 Task: Add an event  with title  Performance Improvement Discussion, date '2024/05/14'  to 2024/05/2024 & Select Event type as  Group. Add location for the event as  123 Rhodes Old Town, Rhodes, Greece and add a description: The retreat may incorporate outdoor or adventure-based activities to add an element of excitement and challenge. These activities could include team-building exercises, outdoor problem-solving initiatives, or adventure courses that require teamwork and effective communication to overcome obstacles.Create an event link  http-performanceimprovementdiscussioncom & Select the event color as  Electric Lime. , logged in from the account softage.2@softage.netand send the event invitation to softage.9@softage.net and softage.10@softage.net
Action: Mouse moved to (692, 99)
Screenshot: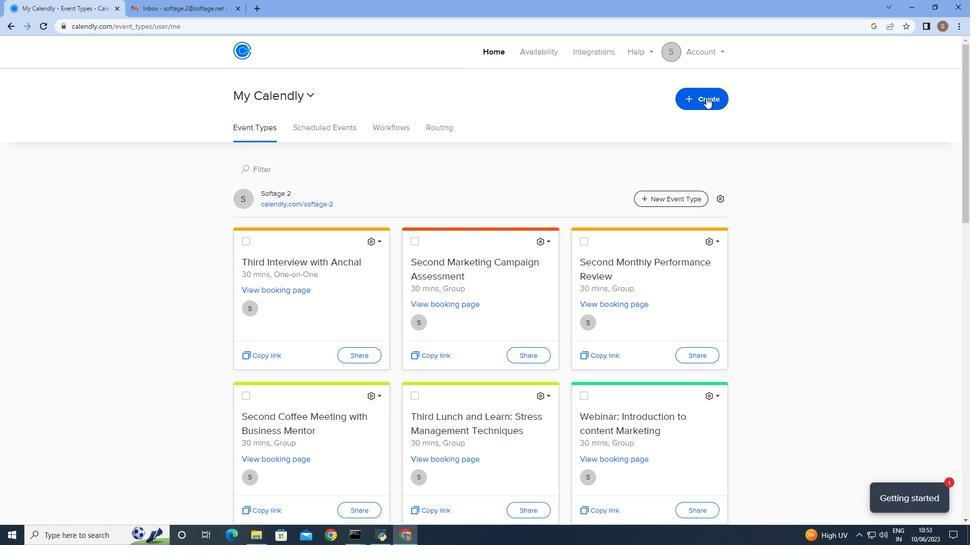 
Action: Mouse pressed left at (692, 99)
Screenshot: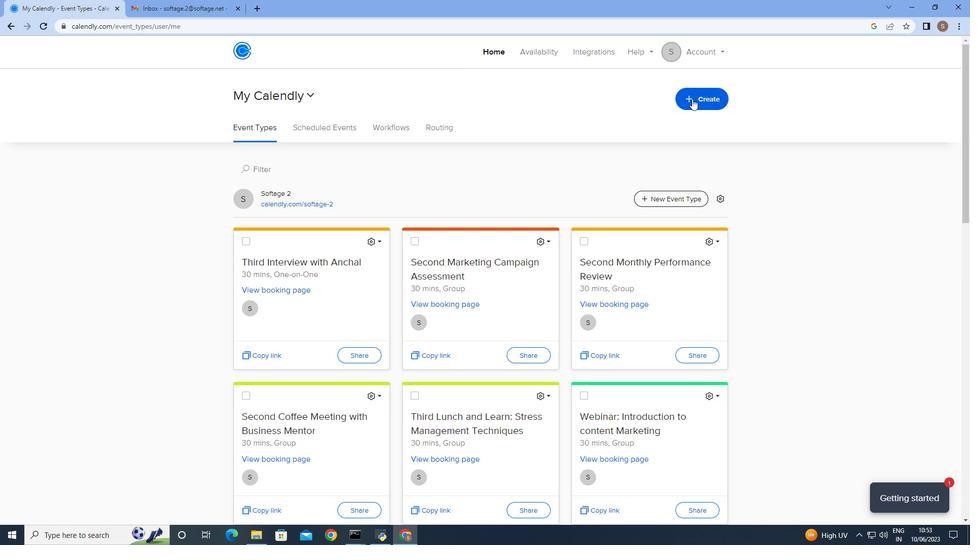 
Action: Mouse moved to (621, 133)
Screenshot: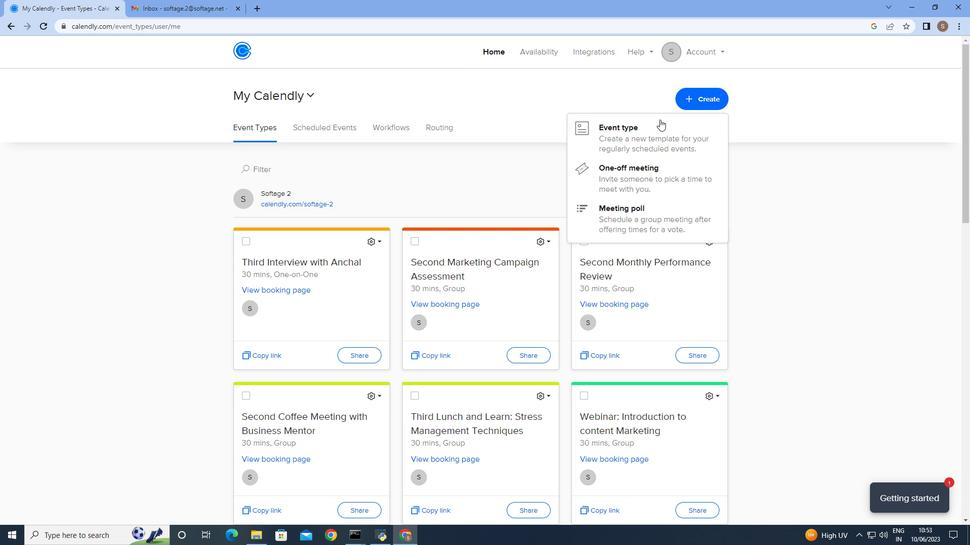 
Action: Mouse pressed left at (621, 133)
Screenshot: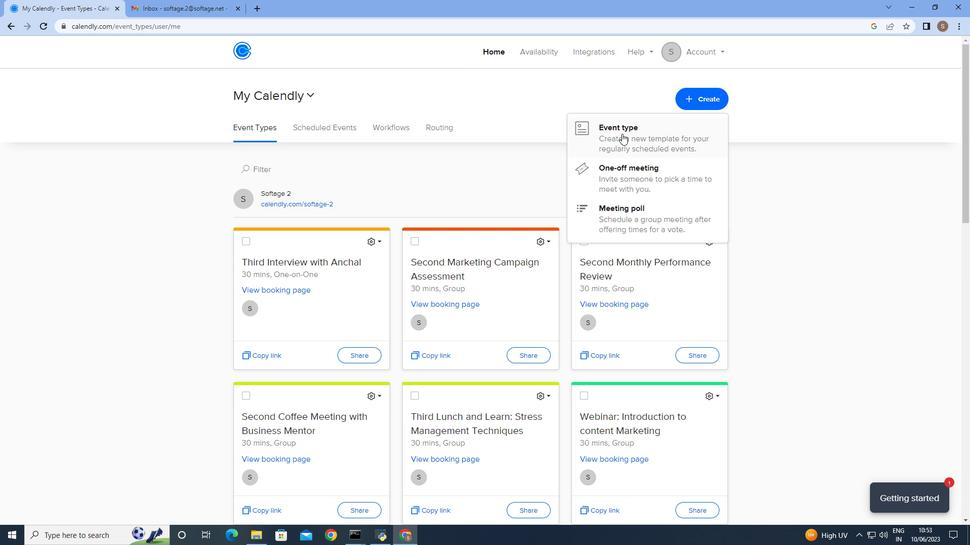 
Action: Mouse moved to (449, 231)
Screenshot: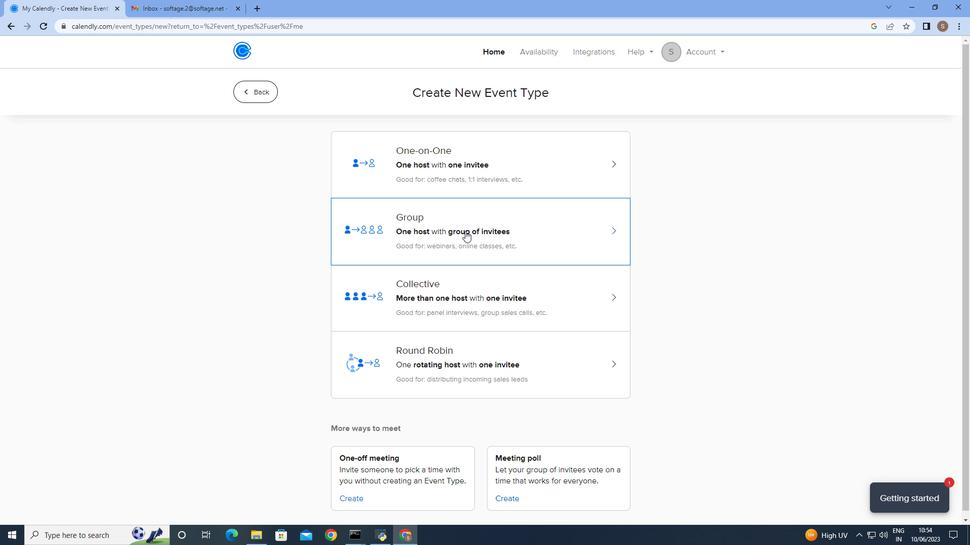
Action: Mouse pressed left at (449, 231)
Screenshot: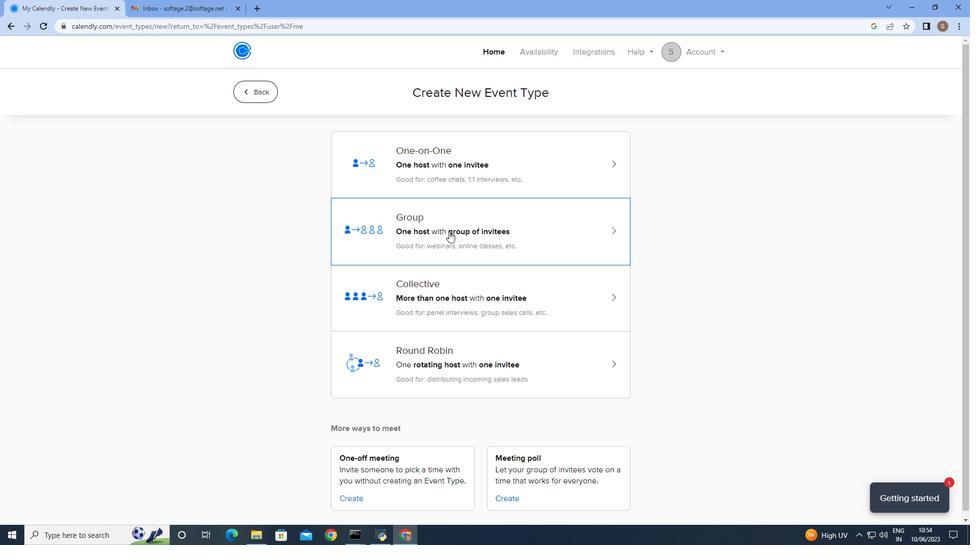 
Action: Mouse moved to (292, 233)
Screenshot: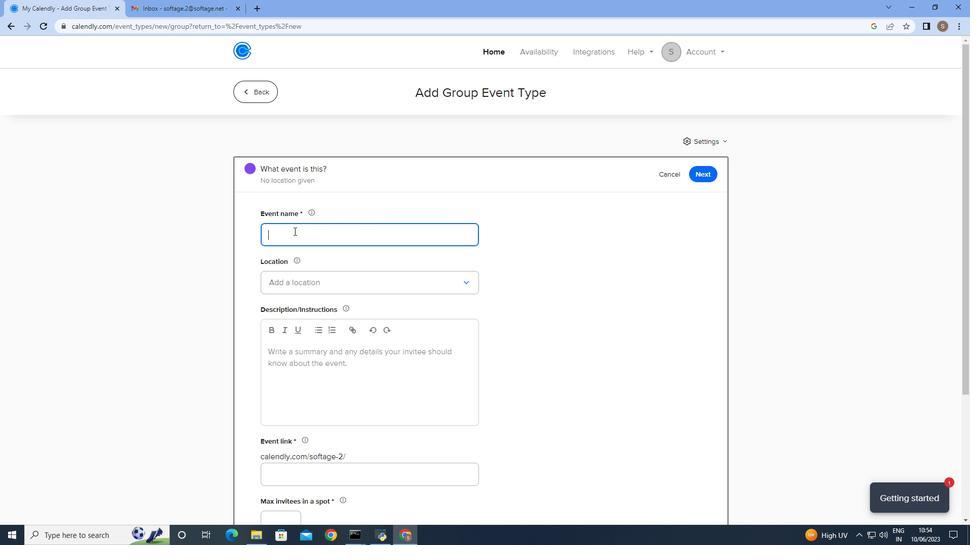 
Action: Mouse pressed left at (292, 233)
Screenshot: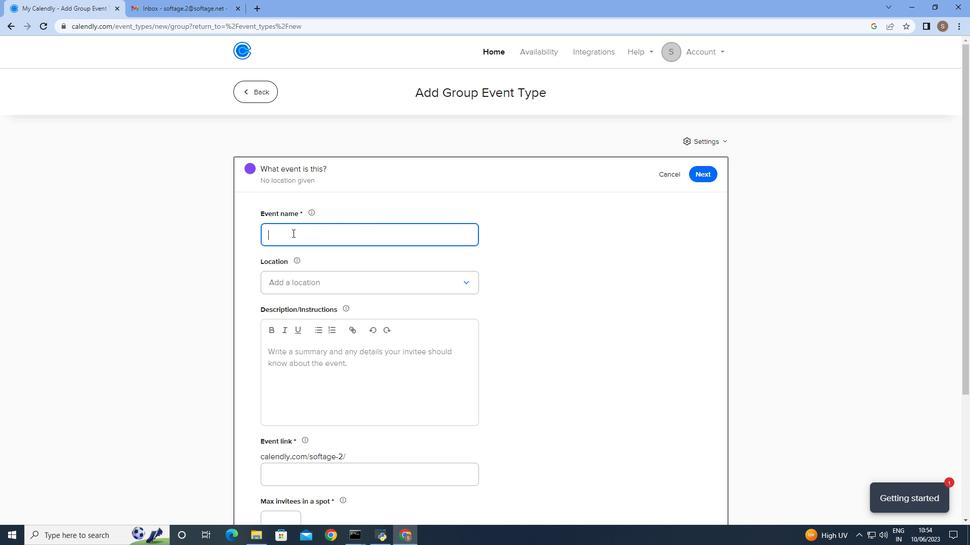 
Action: Key pressed <Key.shift_r><Key.shift_r><Key.shift_r><Key.shift_r><Key.shift_r><Key.shift_r><Key.shift_r><Key.shift_r><Key.shift_r><Key.shift_r><Key.shift_r><Key.shift_r><Key.shift_r><Key.shift_r><Key.shift_r><Key.shift_r>Performance<Key.space><Key.shift>Improvement<Key.space><Key.shift>Discussion
Screenshot: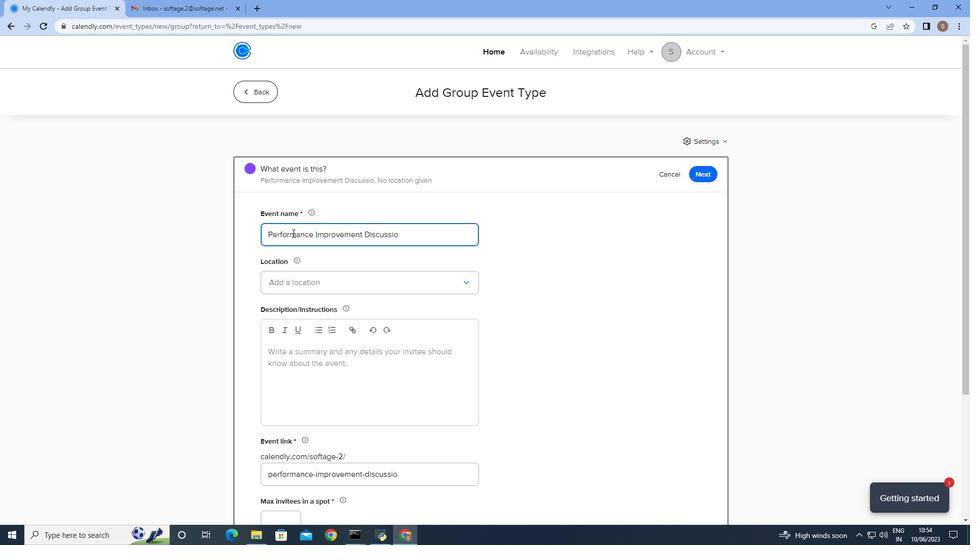 
Action: Mouse moved to (312, 285)
Screenshot: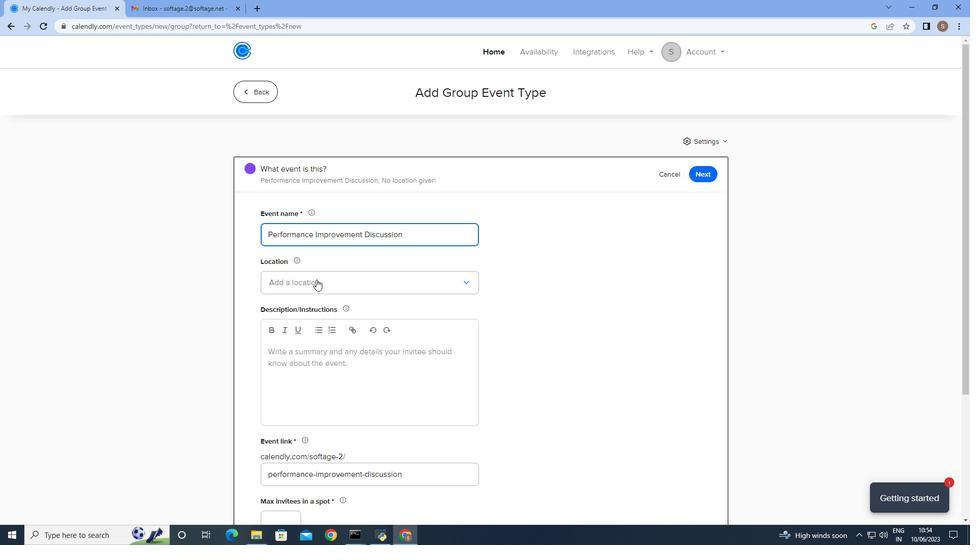 
Action: Mouse pressed left at (312, 285)
Screenshot: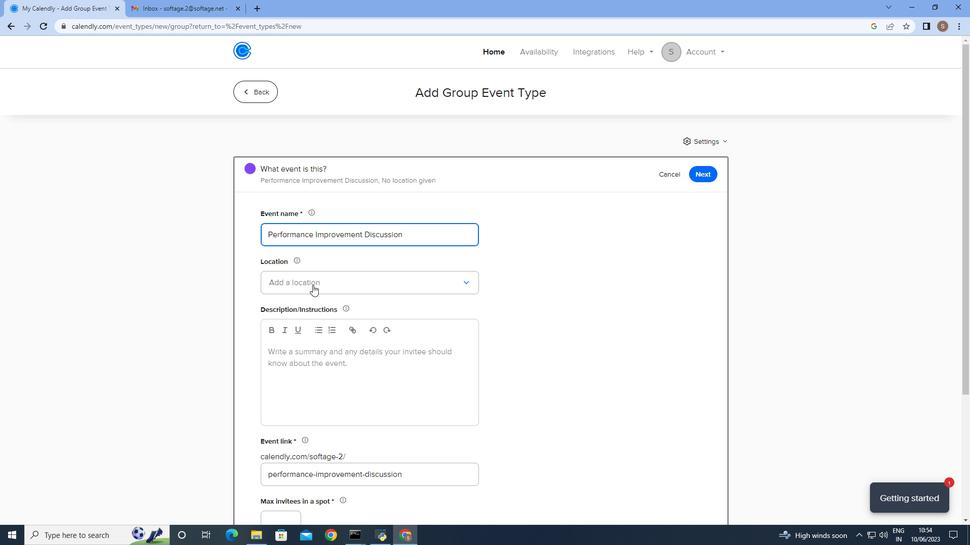 
Action: Mouse moved to (321, 308)
Screenshot: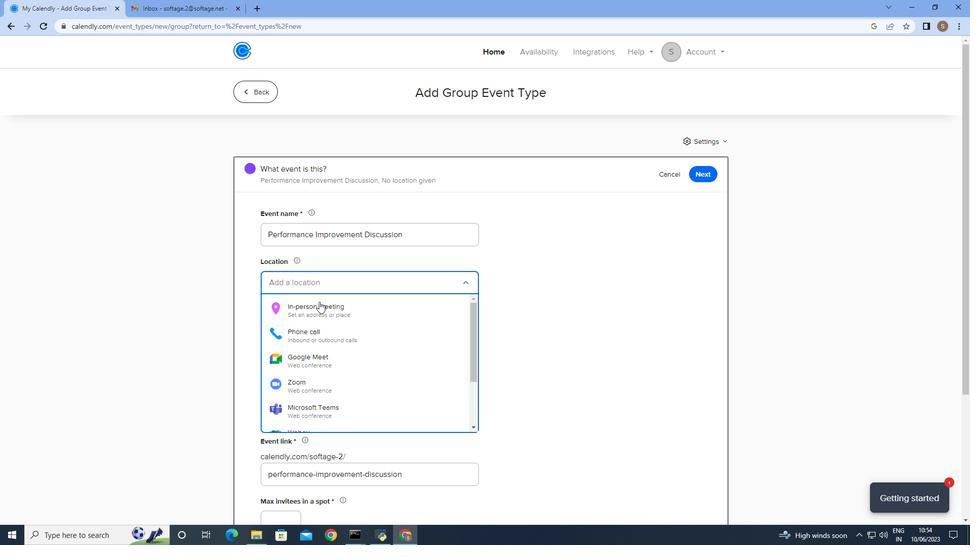 
Action: Mouse pressed left at (321, 308)
Screenshot: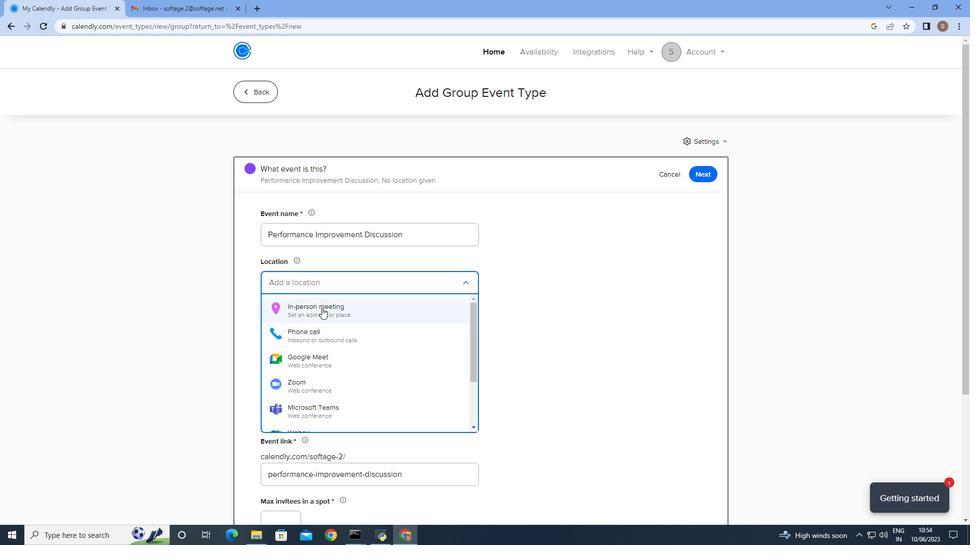 
Action: Mouse moved to (447, 174)
Screenshot: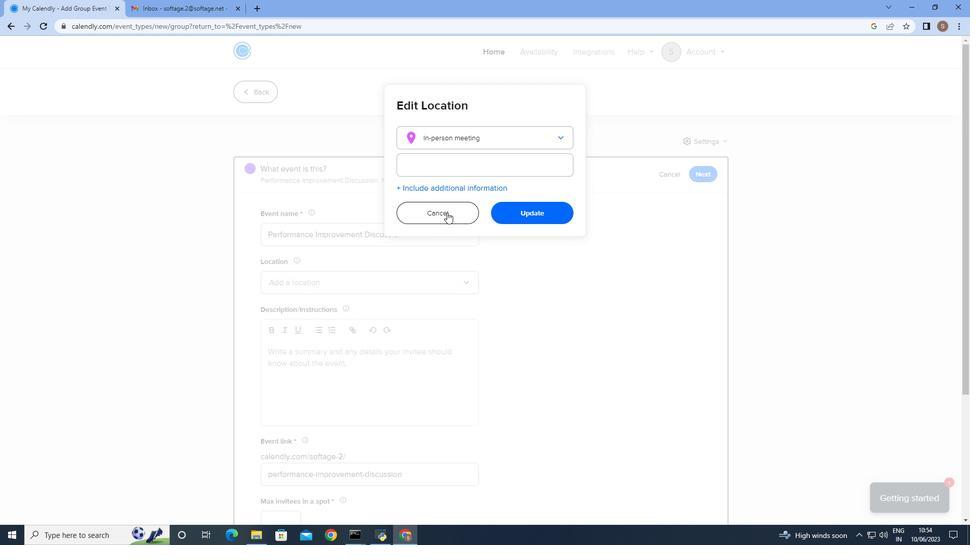 
Action: Mouse pressed left at (447, 174)
Screenshot: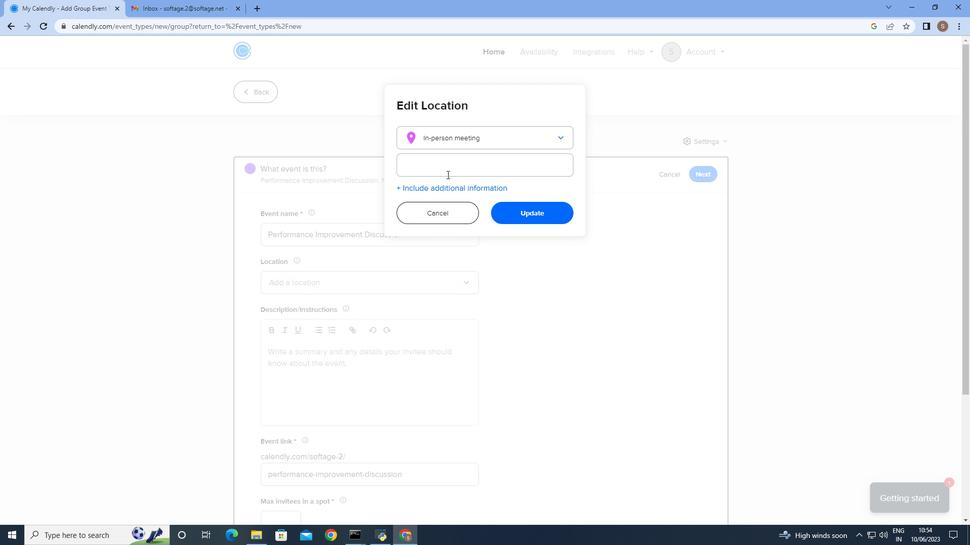 
Action: Key pressed 123<Key.space><Key.shift>Rhodes<Key.space><Key.shift>Old<Key.space><Key.shift>Town,<Key.space><Key.shift><Key.shift><Key.shift><Key.shift><Key.shift><Key.shift><Key.shift><Key.shift><Key.shift><Key.shift><Key.shift><Key.shift><Key.shift><Key.shift>Rg<Key.backspace>hodes,<Key.space><Key.shift>Greece
Screenshot: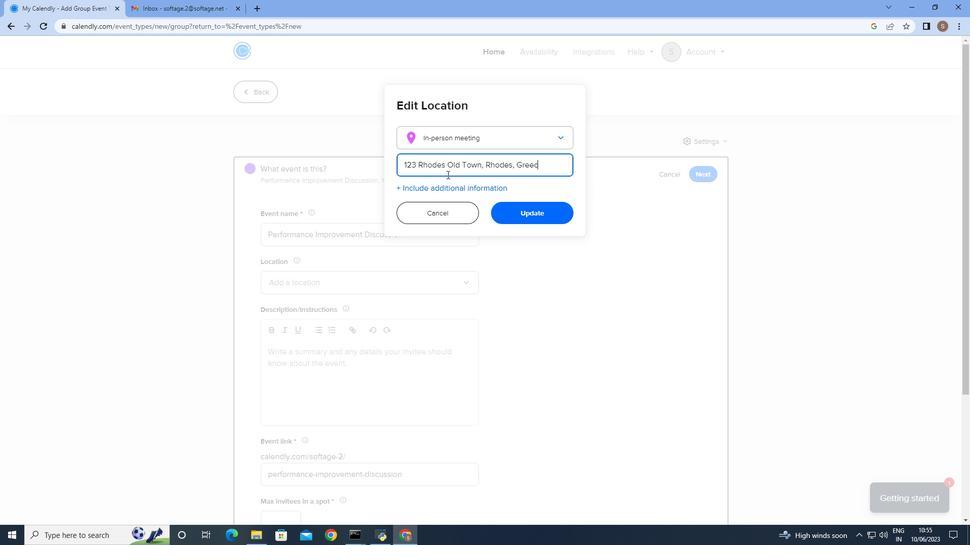 
Action: Mouse moved to (515, 223)
Screenshot: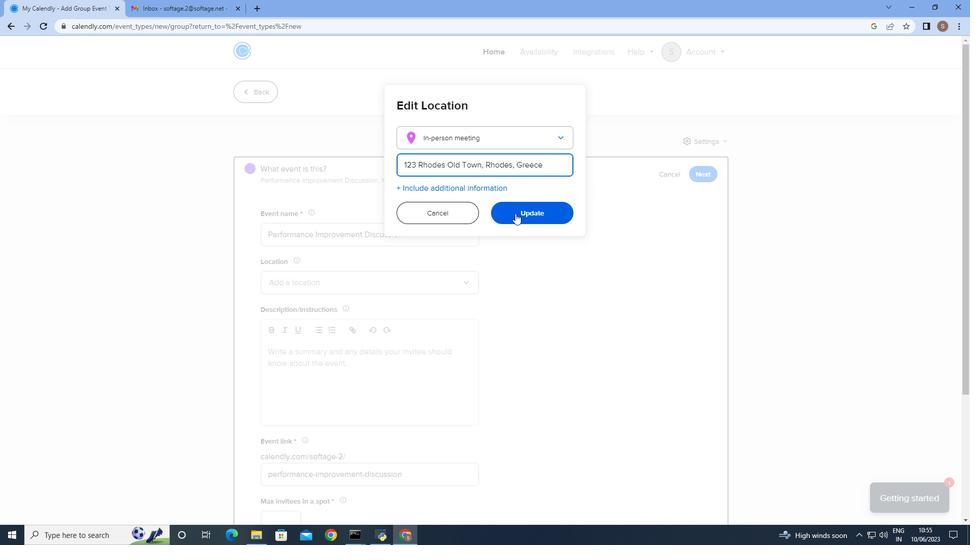 
Action: Mouse pressed left at (515, 223)
Screenshot: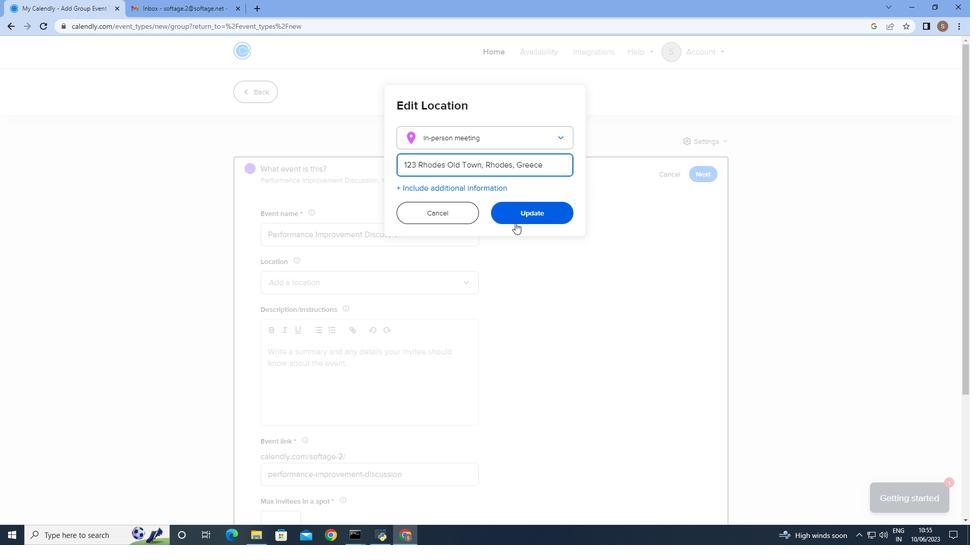 
Action: Mouse moved to (378, 297)
Screenshot: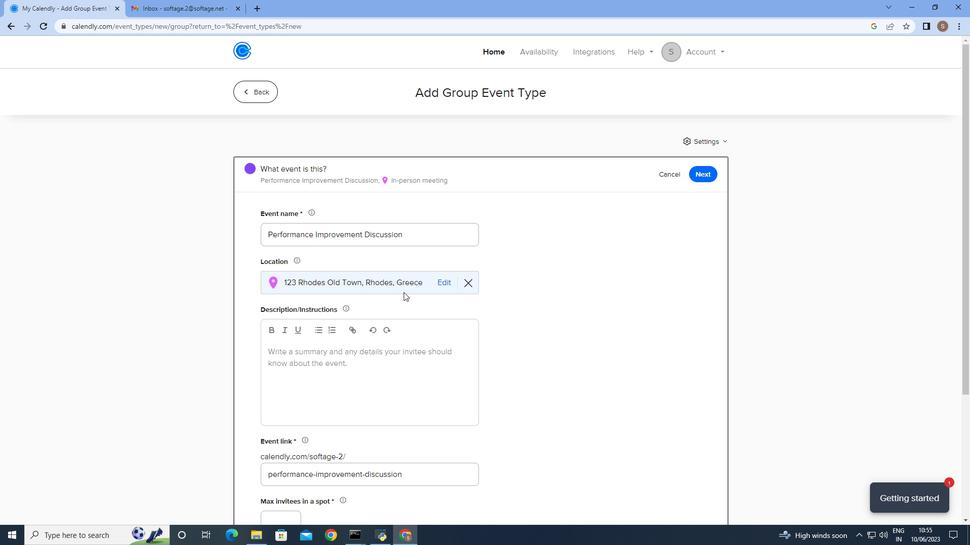 
Action: Mouse scrolled (378, 296) with delta (0, 0)
Screenshot: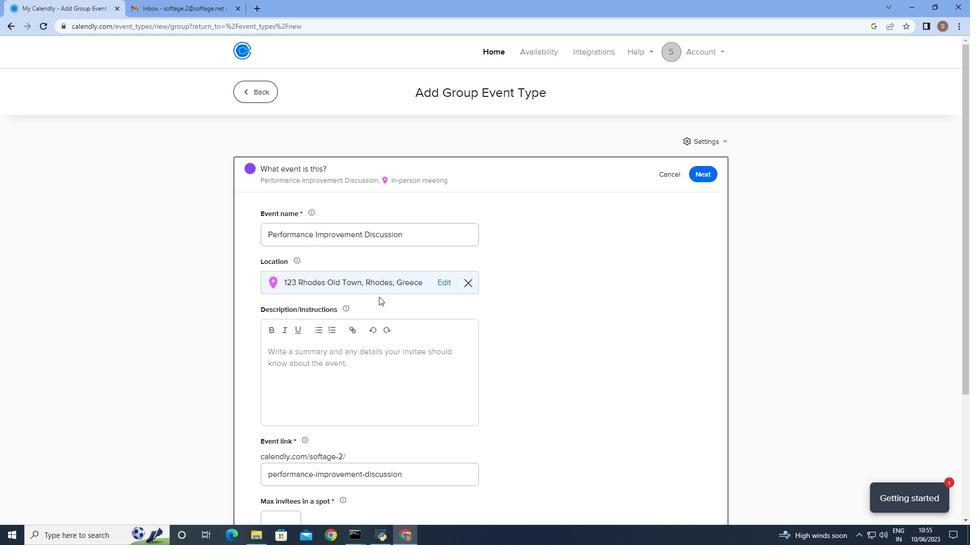 
Action: Mouse scrolled (378, 296) with delta (0, 0)
Screenshot: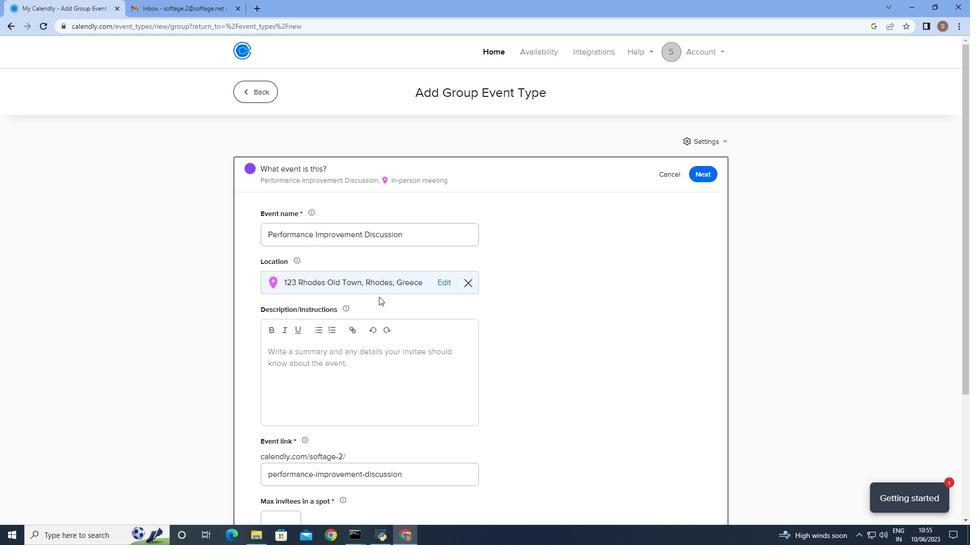 
Action: Mouse moved to (273, 256)
Screenshot: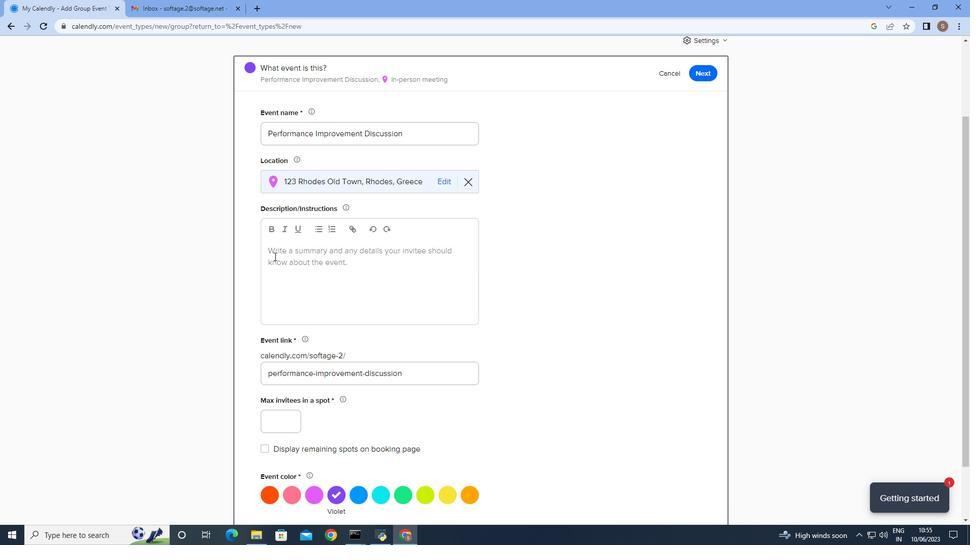 
Action: Mouse pressed left at (273, 256)
Screenshot: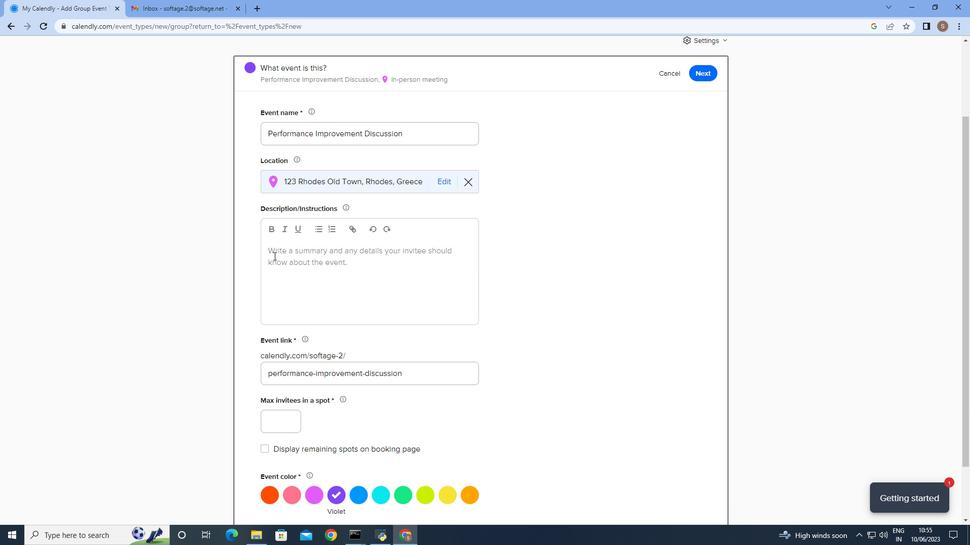 
Action: Mouse moved to (274, 248)
Screenshot: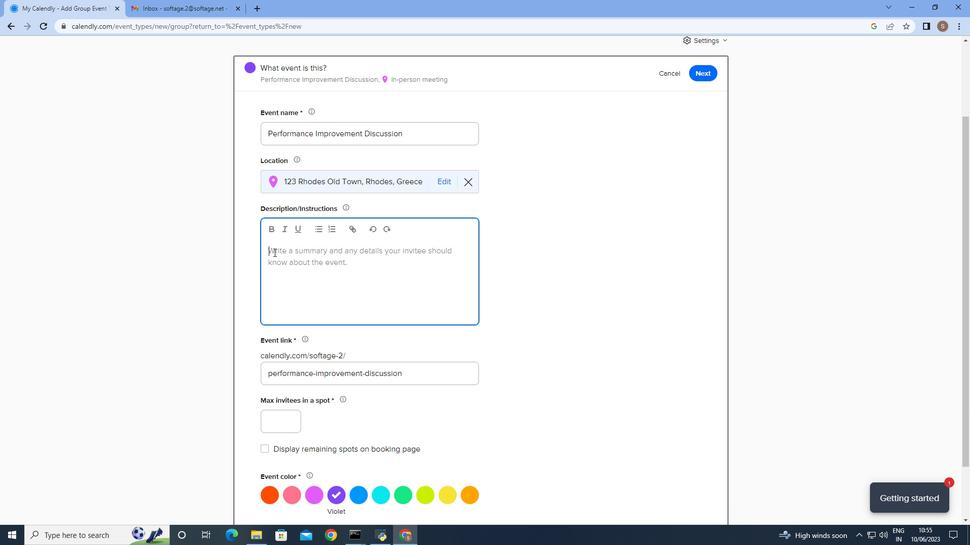 
Action: Mouse pressed left at (274, 248)
Screenshot: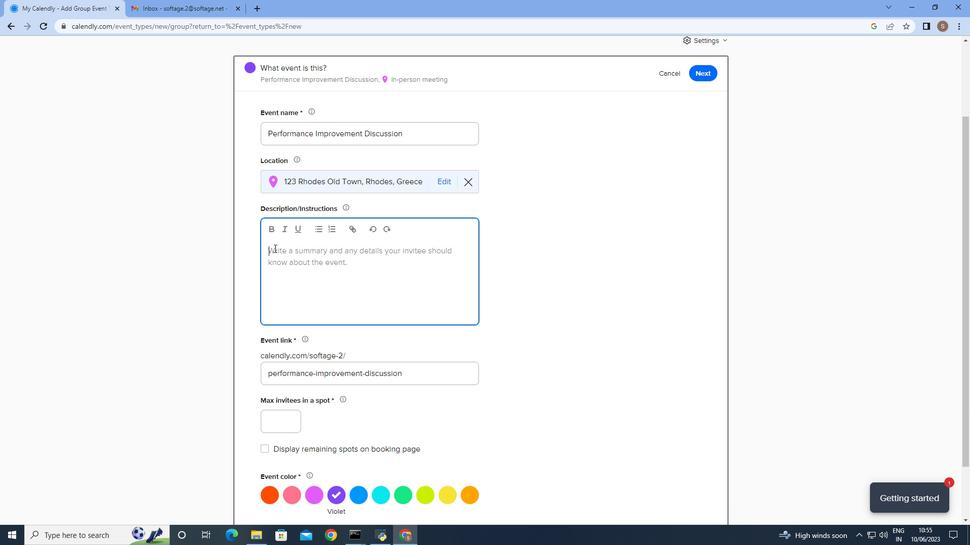 
Action: Key pressed <Key.shift><Key.shift><Key.shift><Key.shift><Key.shift><Key.shift><Key.shift><Key.shift><Key.shift><Key.shift><Key.shift><Key.shift><Key.shift><Key.shift><Key.shift><Key.shift><Key.shift><Key.shift><Key.shift><Key.shift><Key.shift><Key.shift><Key.shift><Key.shift><Key.shift><Key.shift><Key.shift><Key.shift><Key.shift><Key.shift><Key.shift><Key.shift><Key.shift>The<Key.space>retreat<Key.space>may<Key.space>incorporate<Key.space>outdoor<Key.space>or<Key.space>adventure-based<Key.space>activities<Key.space>to<Key.space>add<Key.space>an<Key.space>element<Key.space>of<Key.space>excitement<Key.space>and<Key.space>challenge.<Key.space><Key.shift>These<Key.space>actic<Key.backspace>vities<Key.space>could<Key.space>include<Key.space>team-building<Key.space>exercises,<Key.space>outdoor<Key.space>problem<Key.space>solving
Screenshot: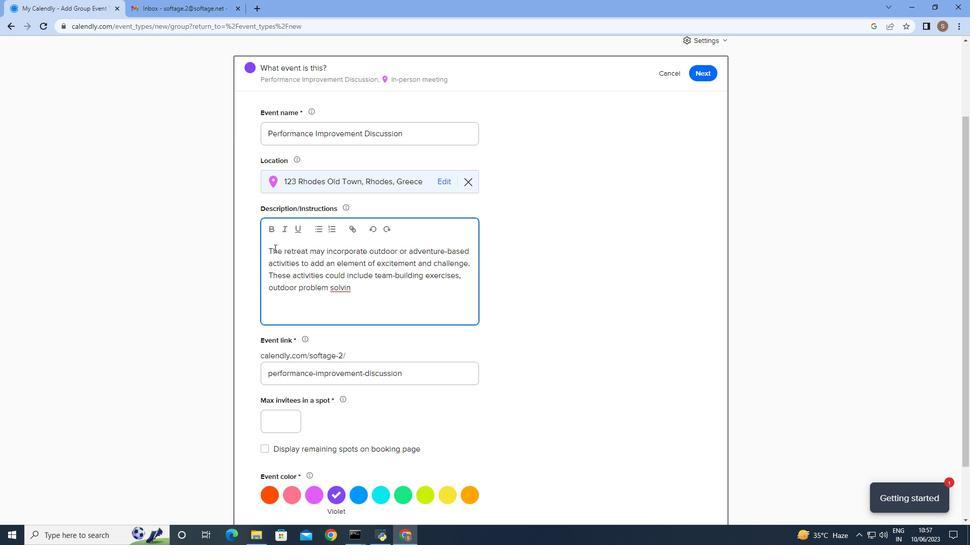 
Action: Mouse moved to (330, 287)
Screenshot: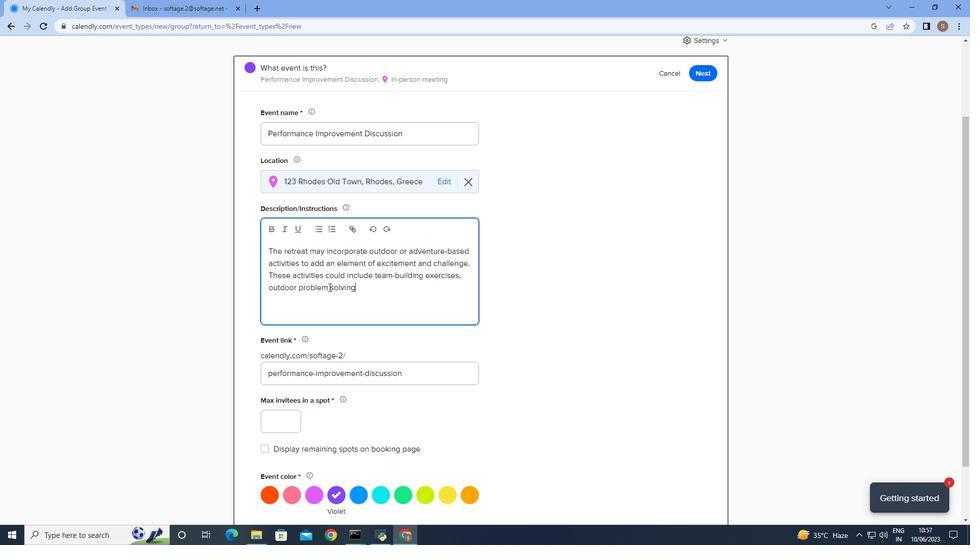 
Action: Mouse pressed left at (330, 287)
Screenshot: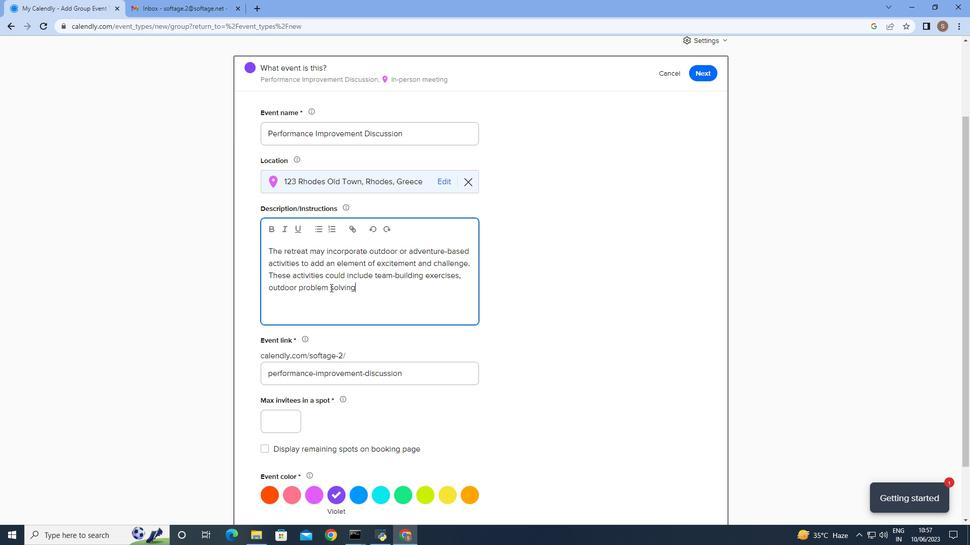 
Action: Key pressed <Key.backspace>-
Screenshot: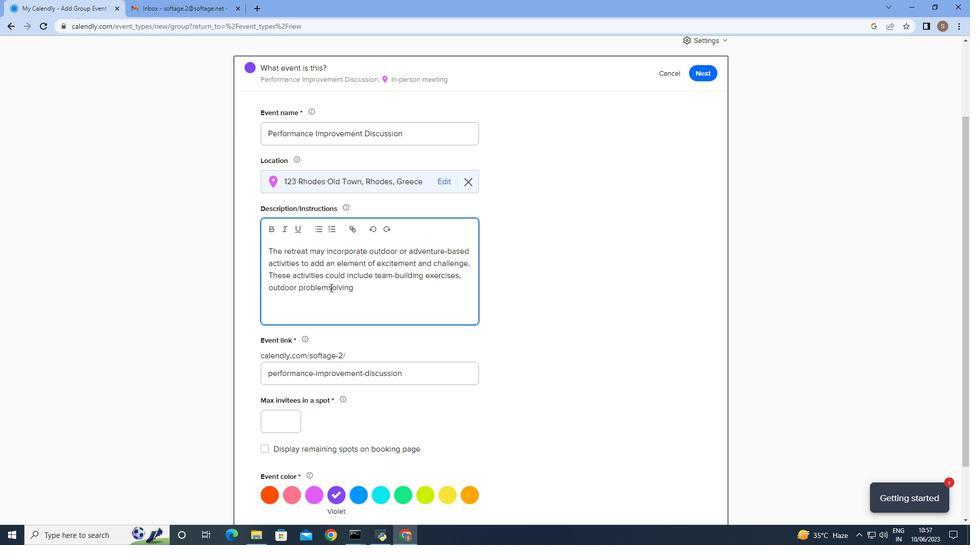 
Action: Mouse moved to (359, 288)
Screenshot: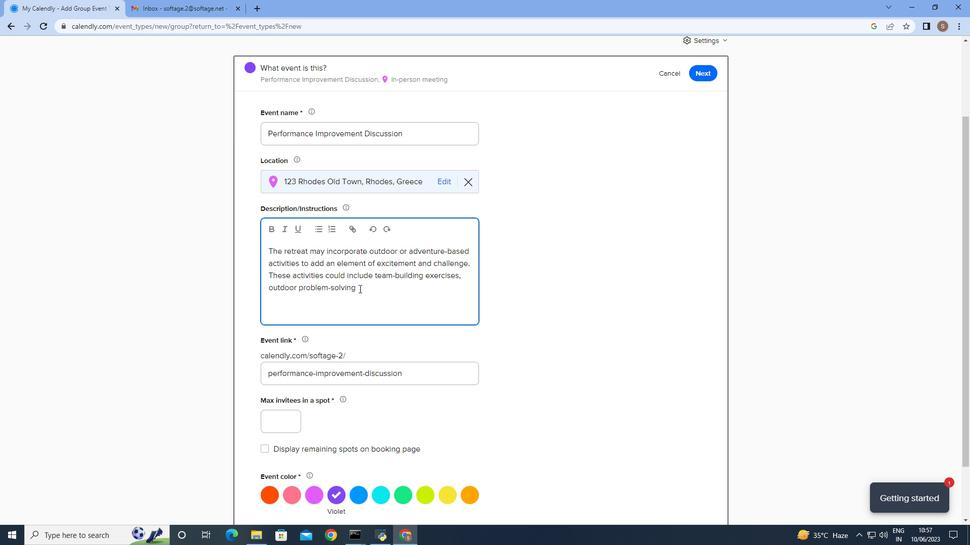 
Action: Mouse pressed left at (359, 288)
Screenshot: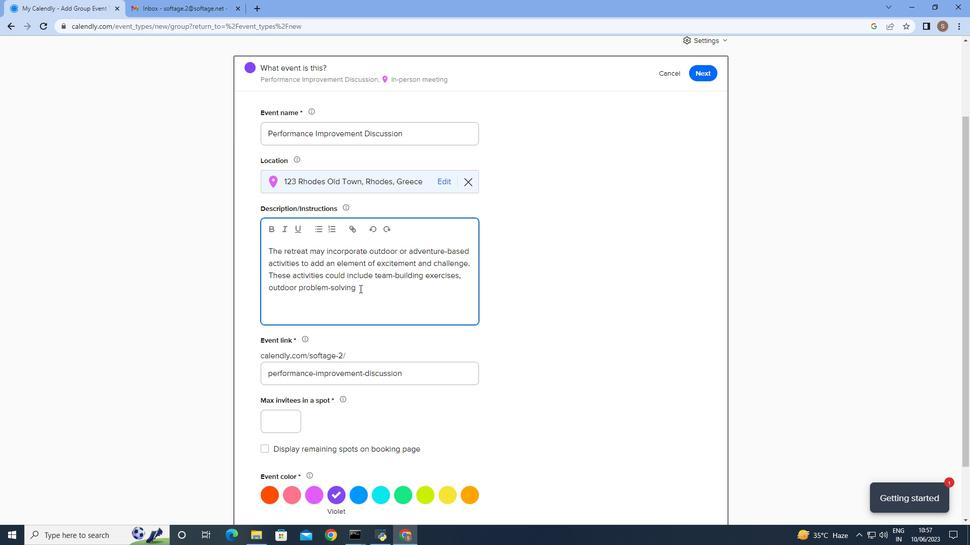 
Action: Key pressed <Key.space>intitatives,<Key.space>or
Screenshot: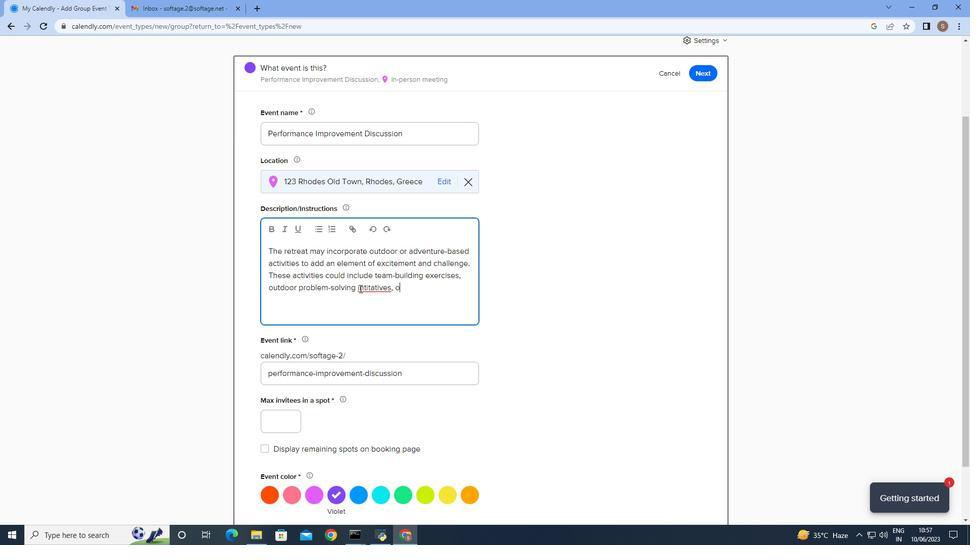 
Action: Mouse moved to (365, 286)
Screenshot: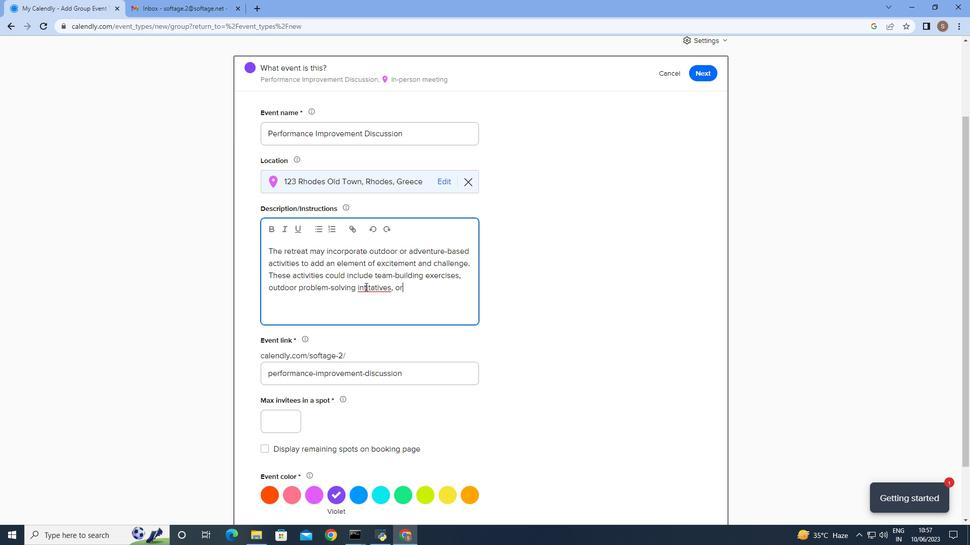 
Action: Mouse pressed left at (365, 286)
Screenshot: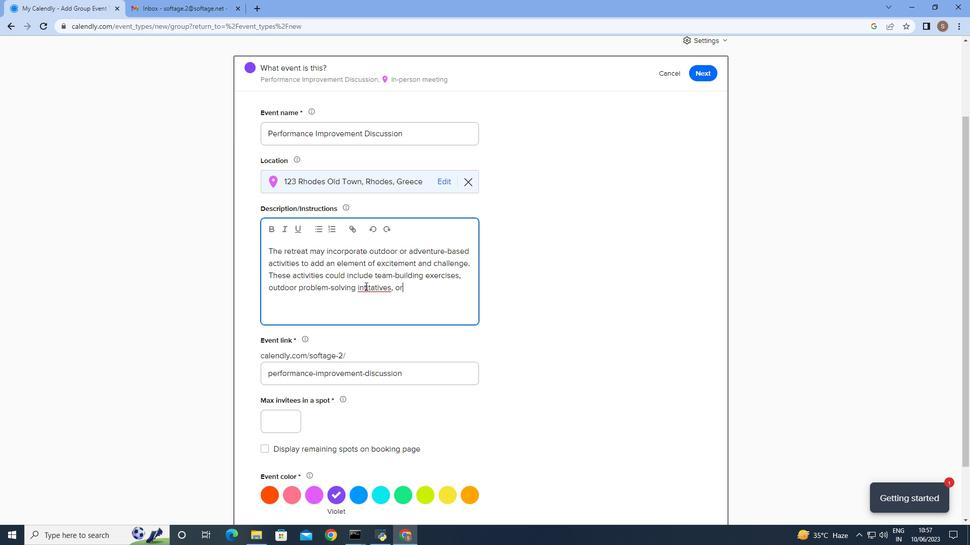
Action: Mouse moved to (361, 289)
Screenshot: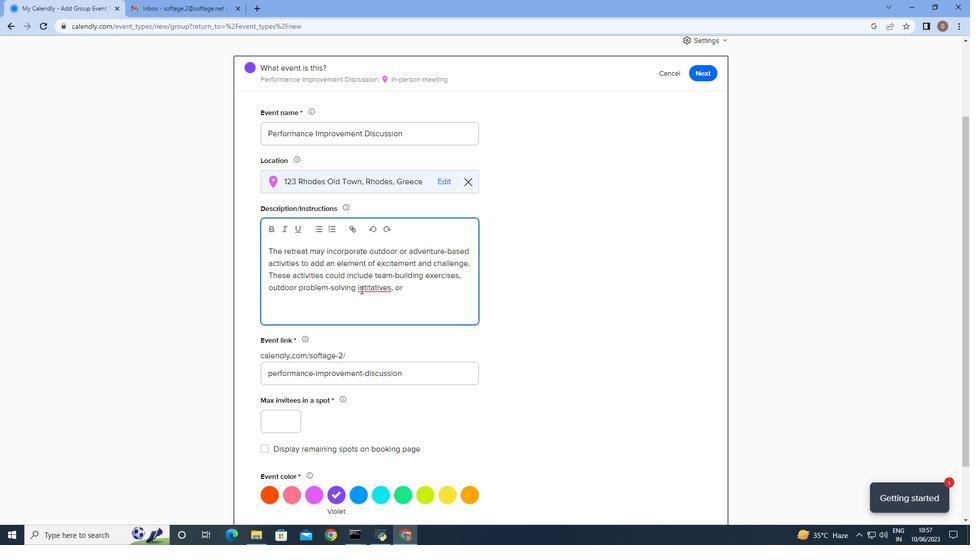 
Action: Mouse pressed left at (361, 289)
Screenshot: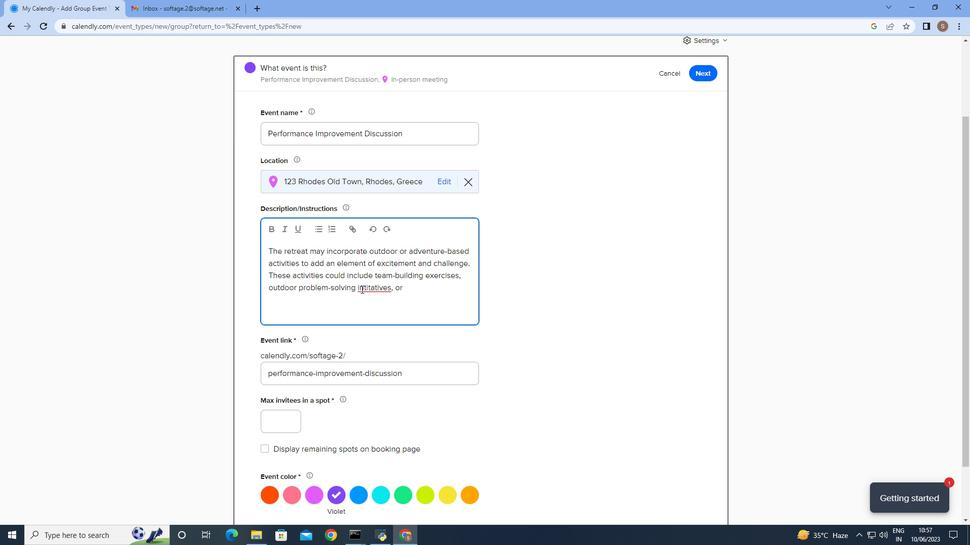 
Action: Mouse moved to (363, 289)
Screenshot: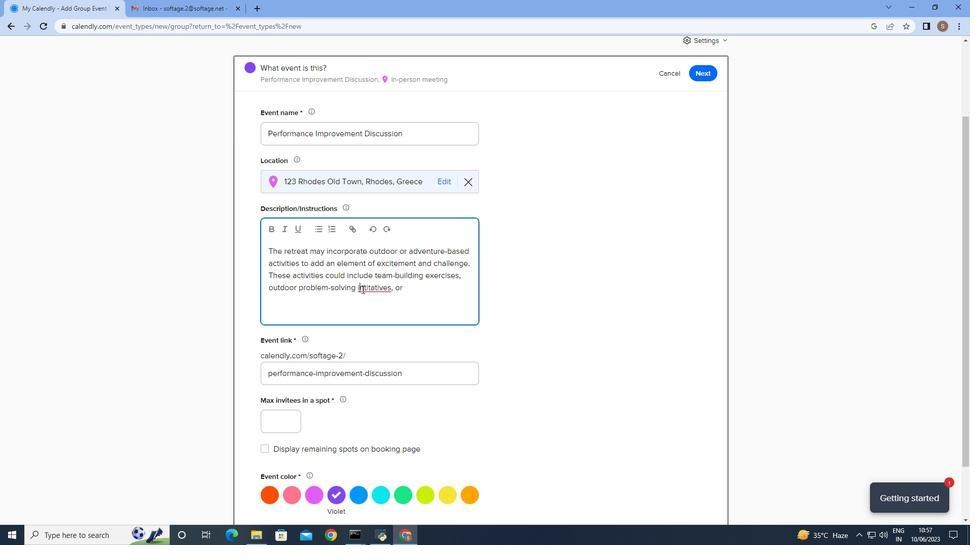 
Action: Mouse pressed left at (363, 289)
Screenshot: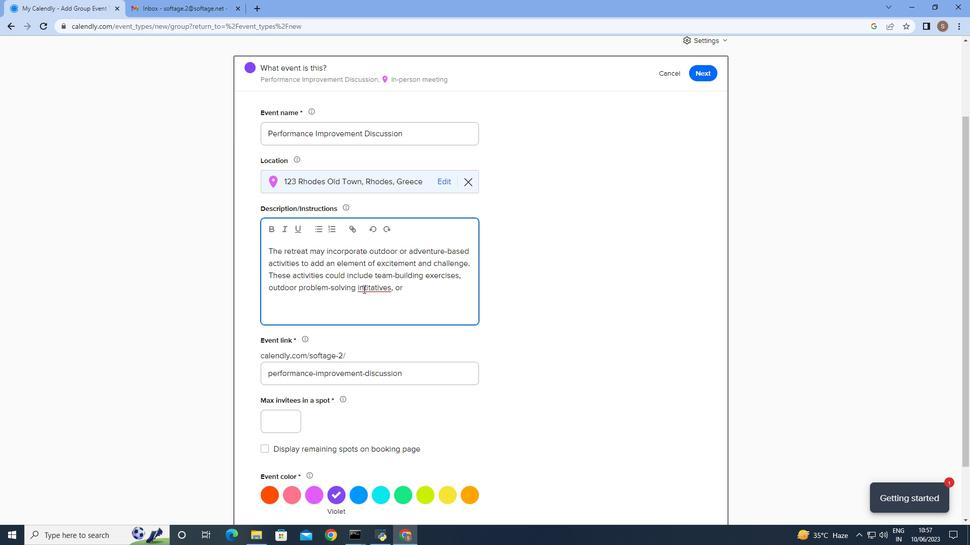 
Action: Key pressed i
Screenshot: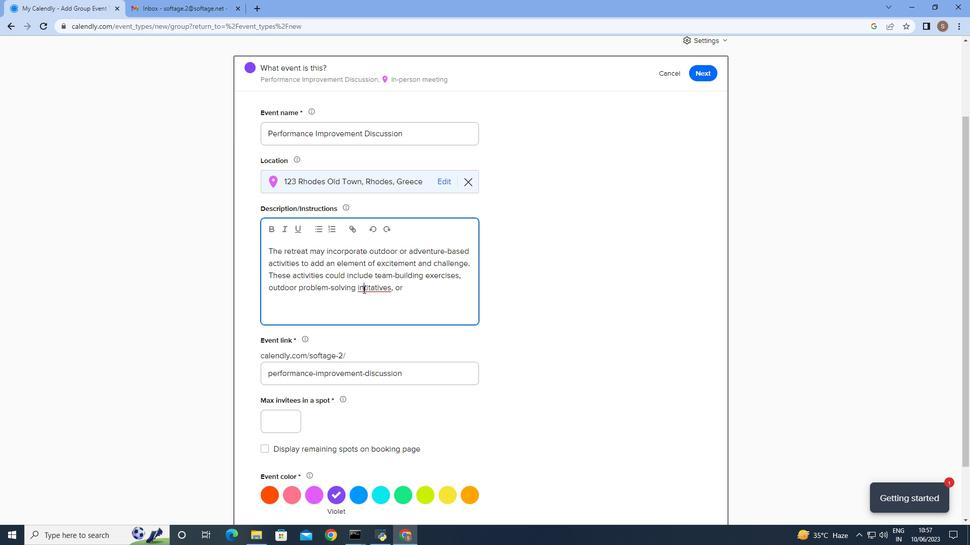 
Action: Mouse moved to (412, 286)
Screenshot: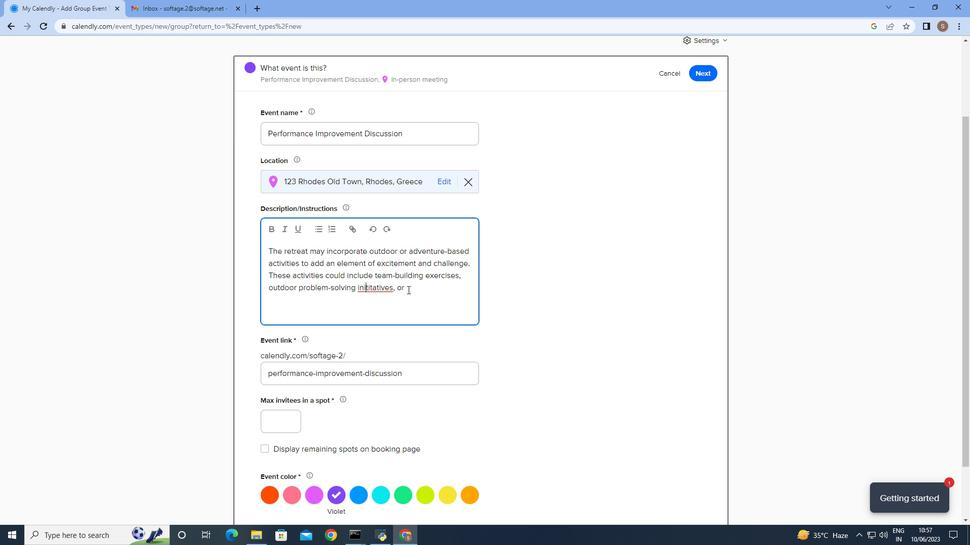 
Action: Mouse pressed left at (412, 286)
Screenshot: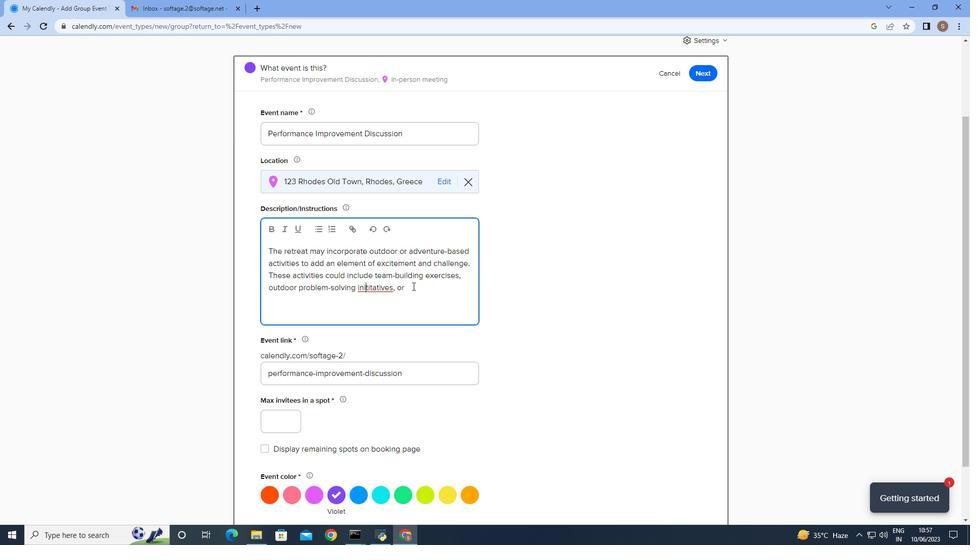 
Action: Mouse moved to (372, 286)
Screenshot: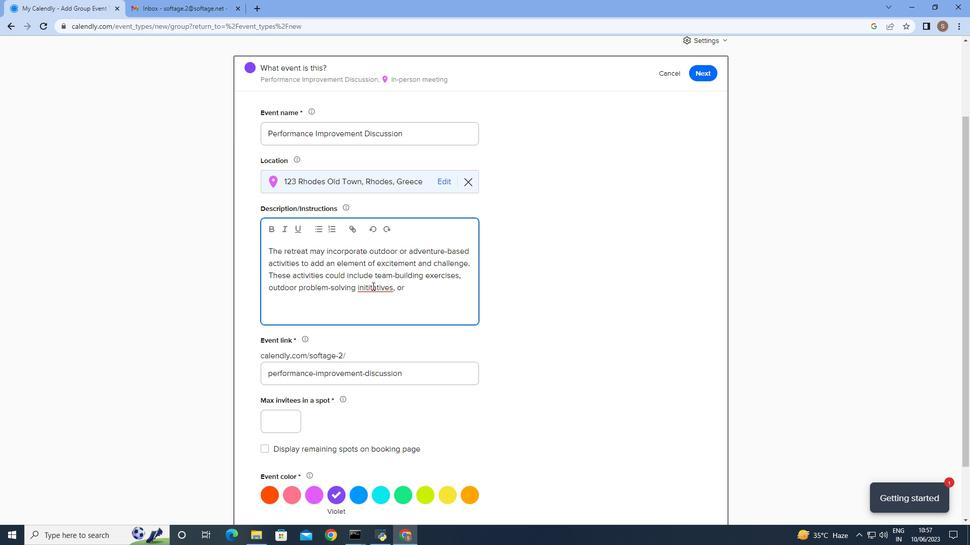 
Action: Mouse pressed left at (372, 286)
Screenshot: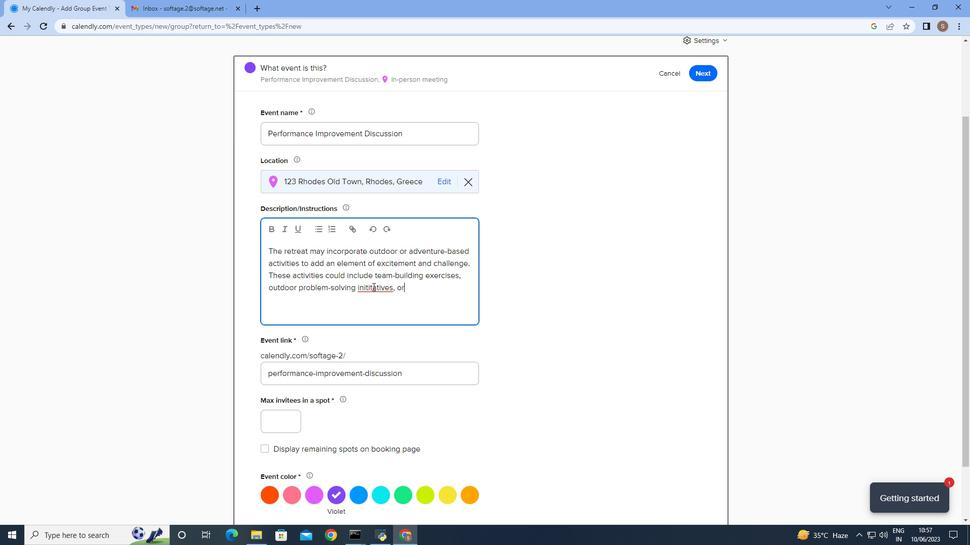 
Action: Mouse moved to (374, 287)
Screenshot: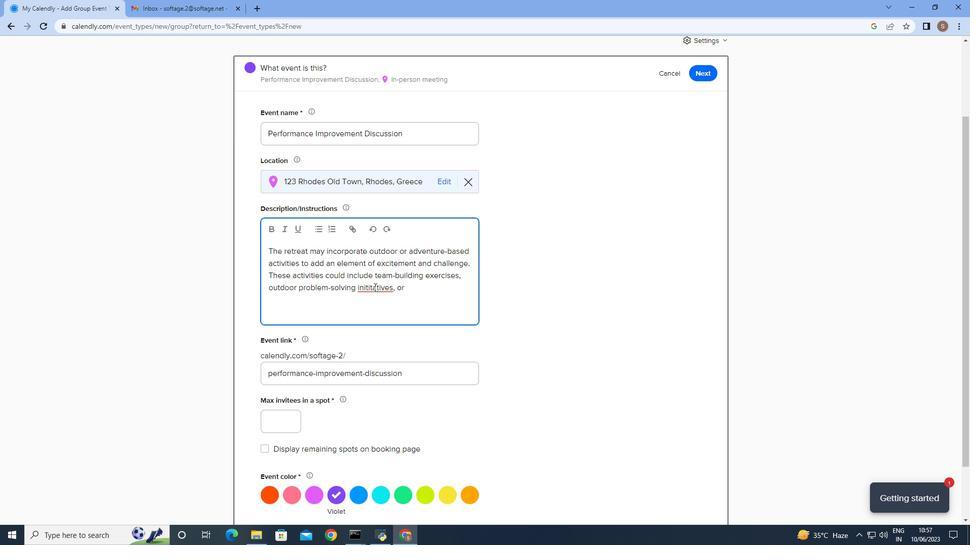 
Action: Key pressed <Key.backspace>
Screenshot: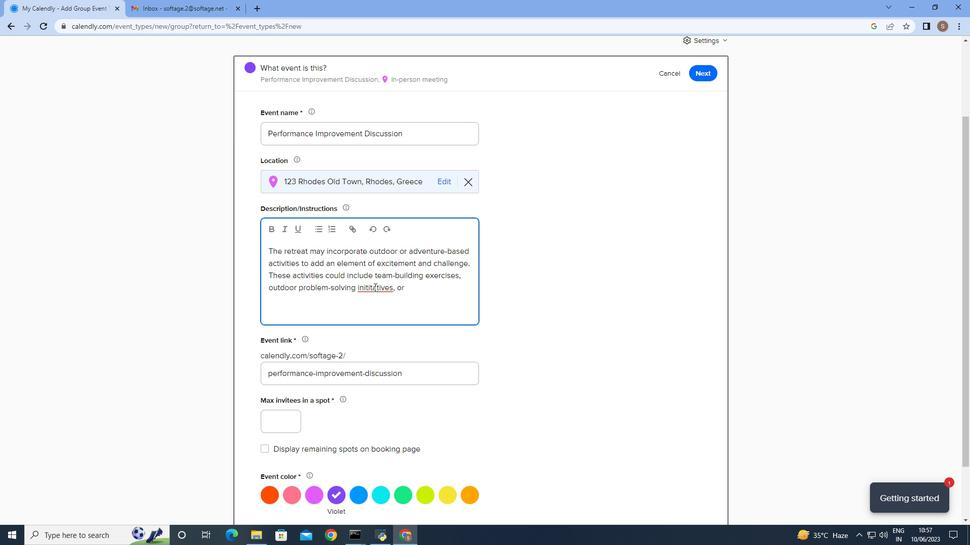 
Action: Mouse moved to (419, 293)
Screenshot: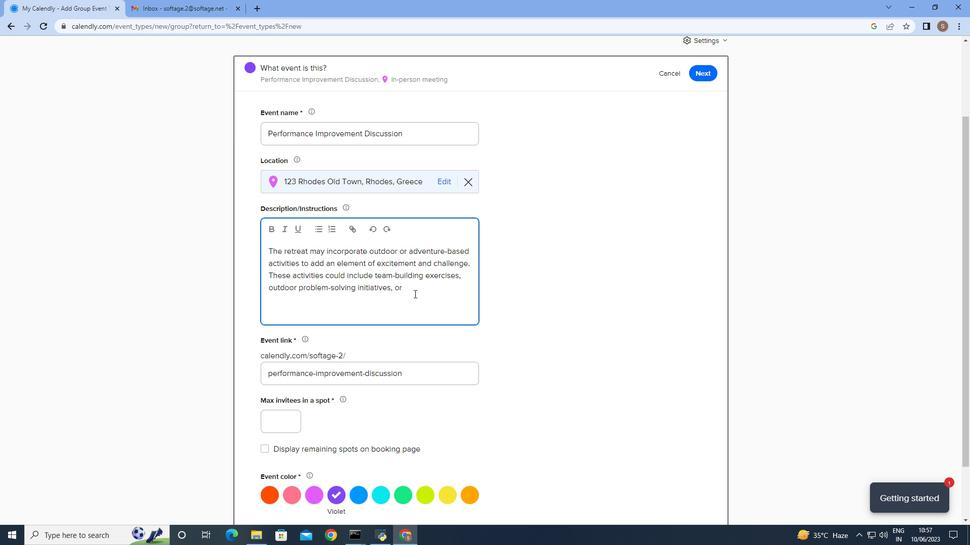 
Action: Mouse pressed left at (419, 293)
Screenshot: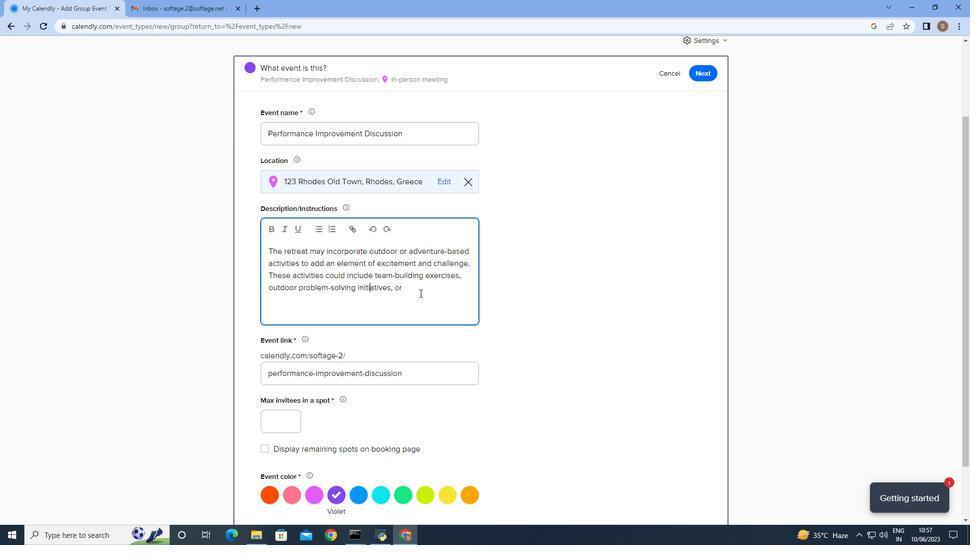 
Action: Key pressed <Key.space>adventure<Key.space>courses<Key.space>that<Key.space>require<Key.space>teamwork<Key.space>and<Key.space>effective<Key.space>communication<Key.space>to<Key.space>overcome<Key.space>obstacles.
Screenshot: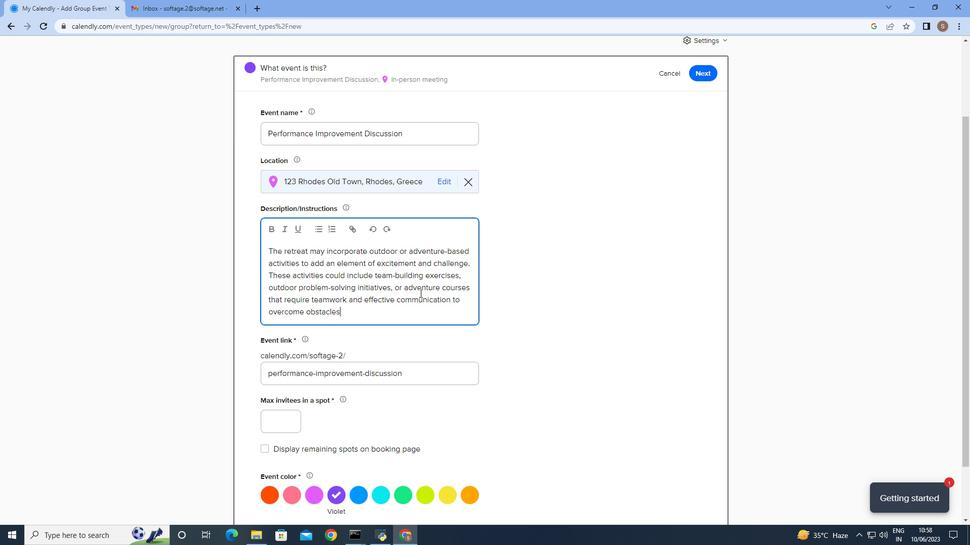 
Action: Mouse scrolled (419, 293) with delta (0, 0)
Screenshot: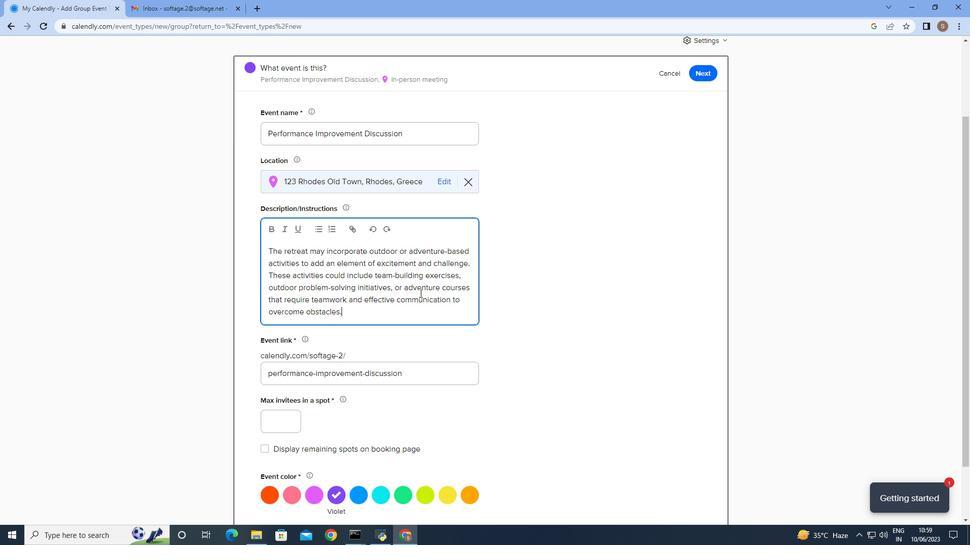 
Action: Mouse moved to (414, 325)
Screenshot: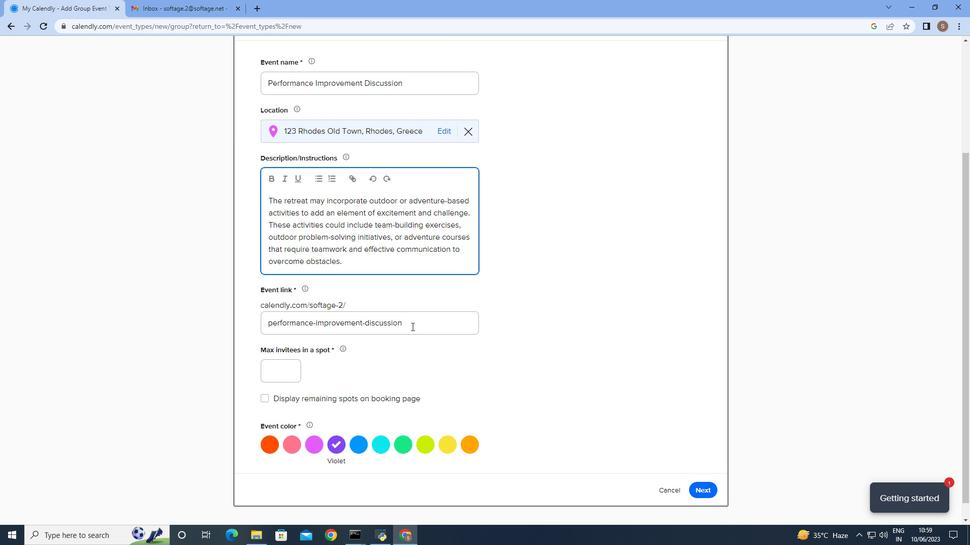 
Action: Mouse pressed left at (414, 325)
Screenshot: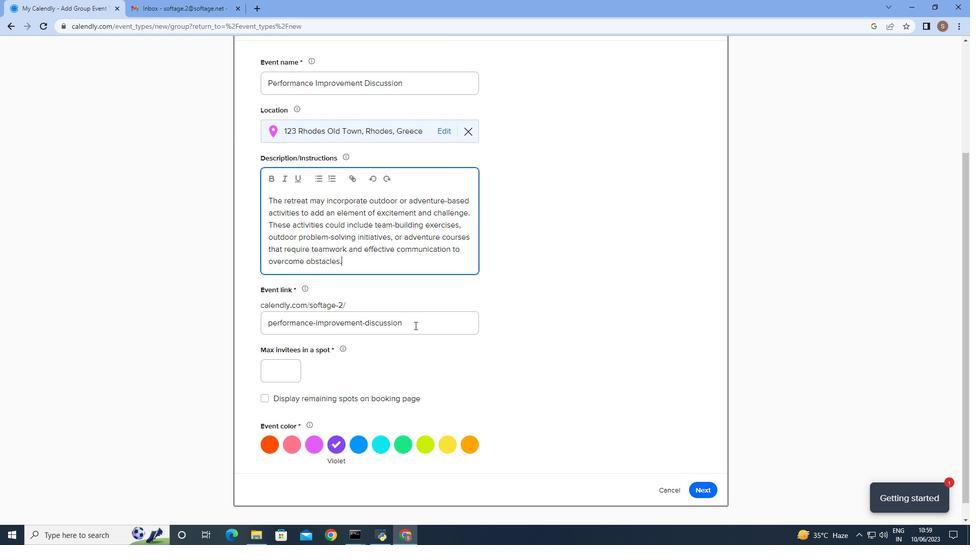 
Action: Mouse moved to (262, 329)
Screenshot: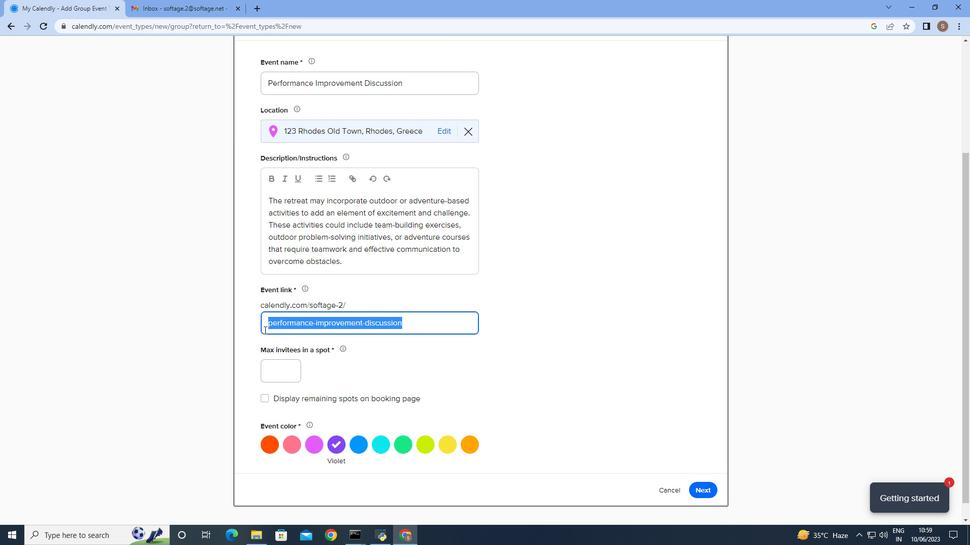 
Action: Key pressed <Key.delete>http-performance
Screenshot: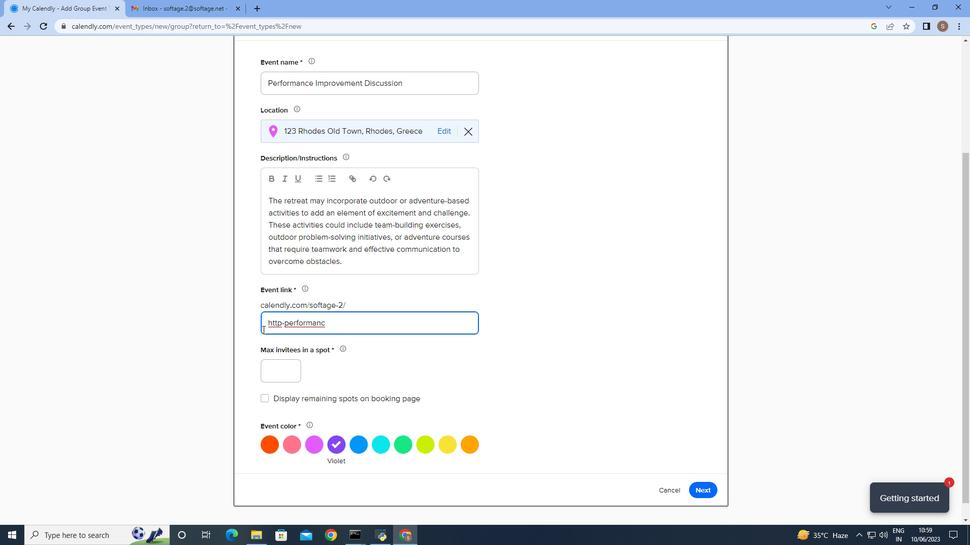 
Action: Mouse moved to (262, 329)
Screenshot: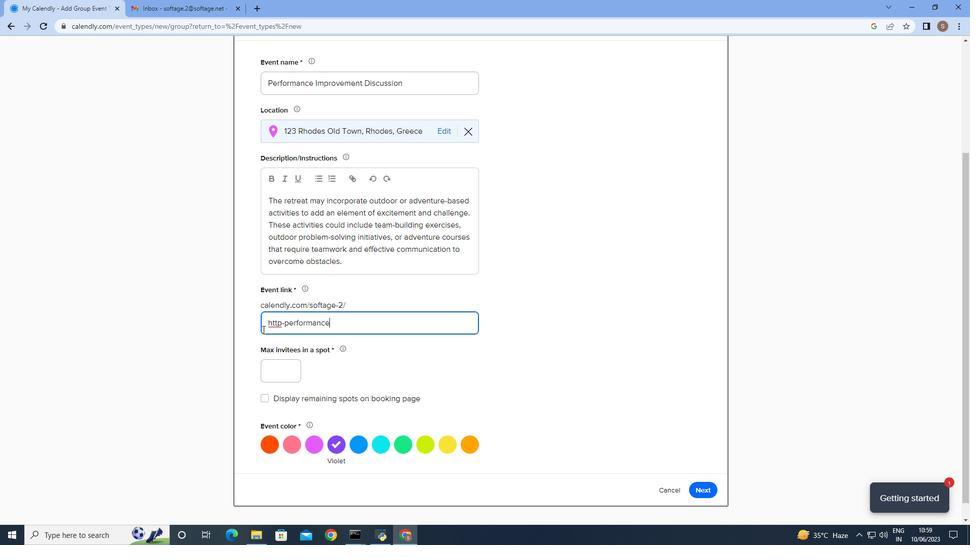 
Action: Key pressed improvementdiscussioncom
Screenshot: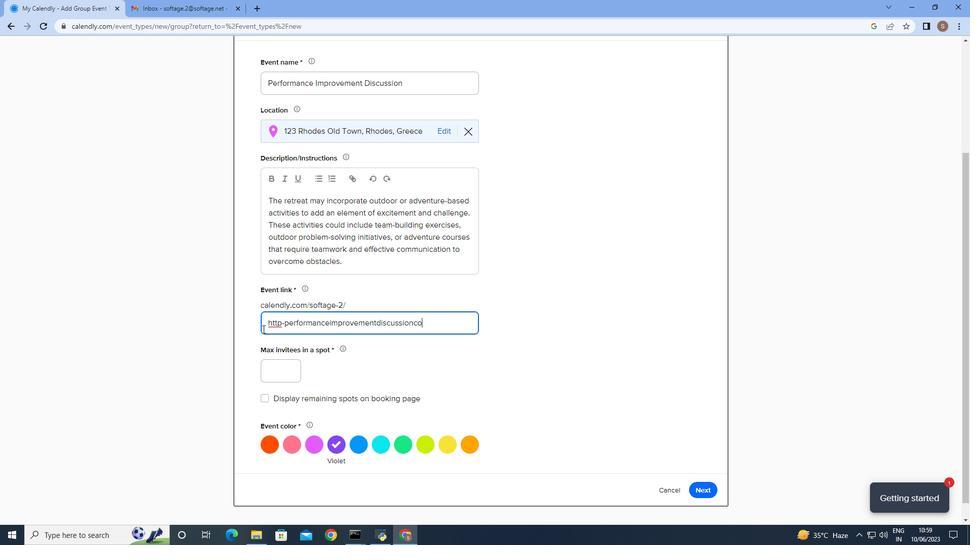 
Action: Mouse moved to (270, 365)
Screenshot: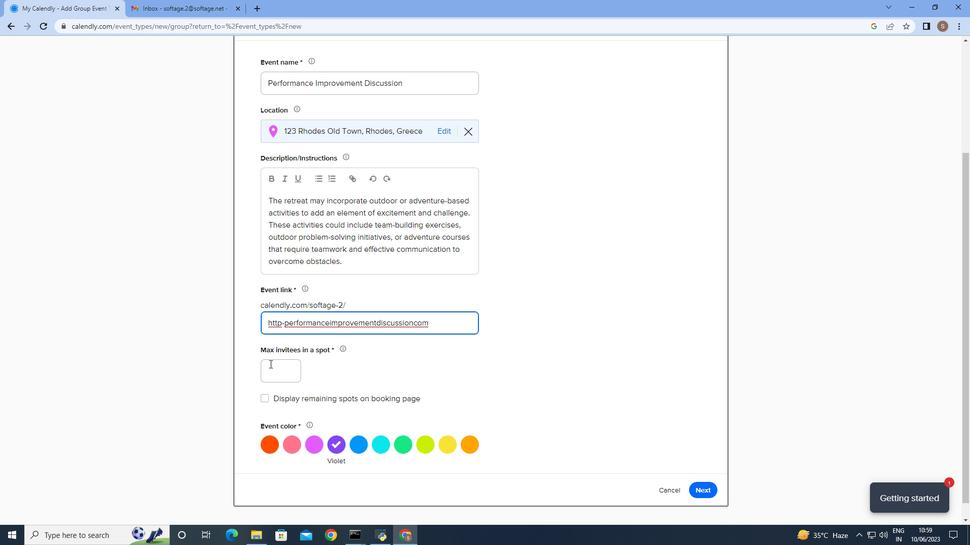 
Action: Mouse pressed left at (270, 365)
Screenshot: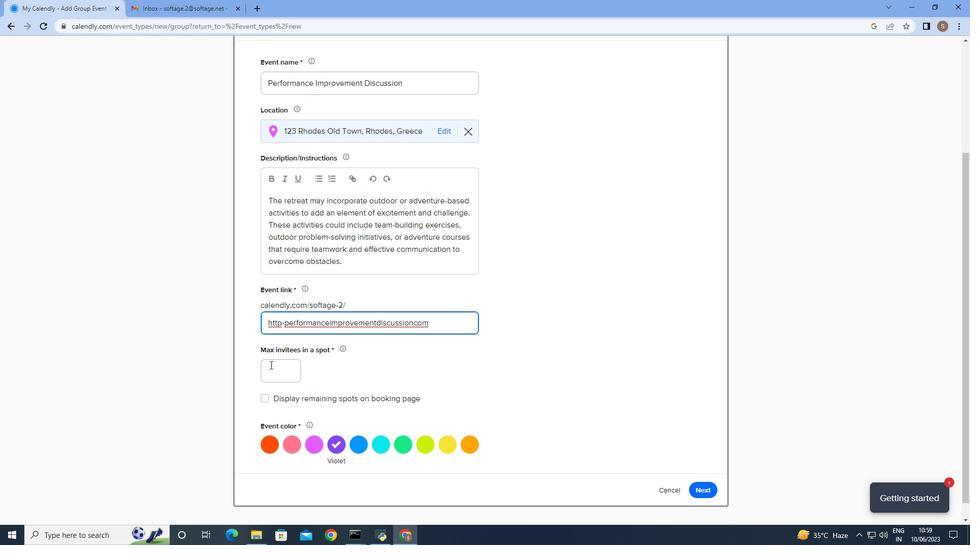 
Action: Mouse moved to (272, 366)
Screenshot: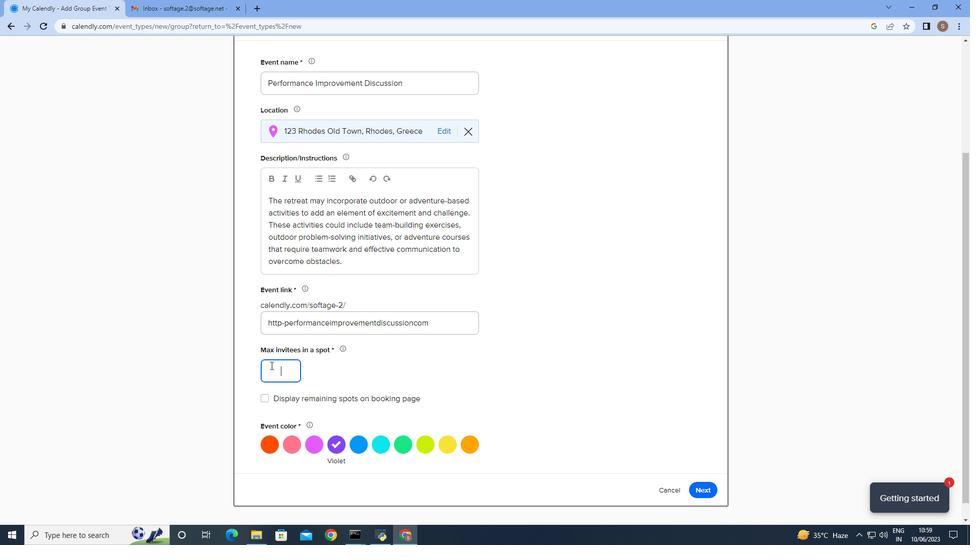 
Action: Key pressed 2
Screenshot: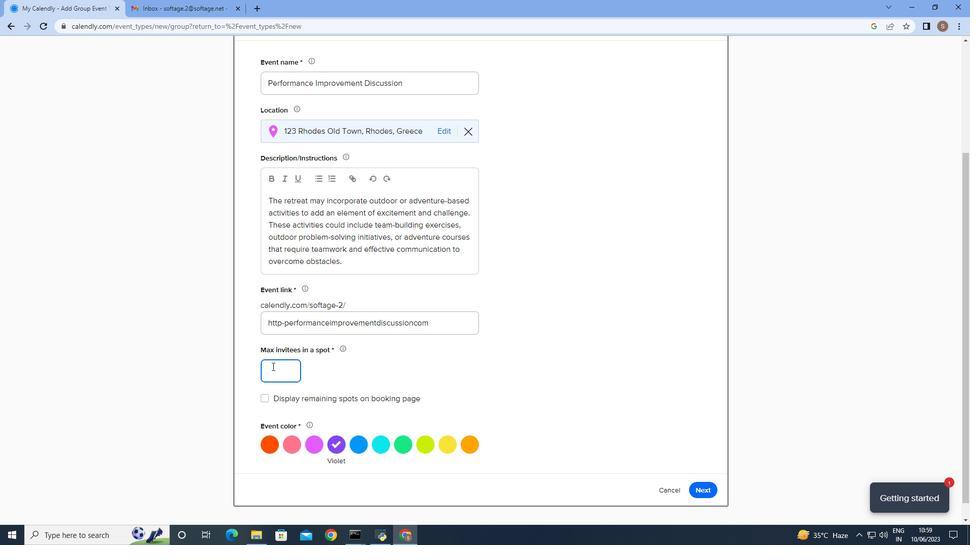 
Action: Mouse moved to (427, 445)
Screenshot: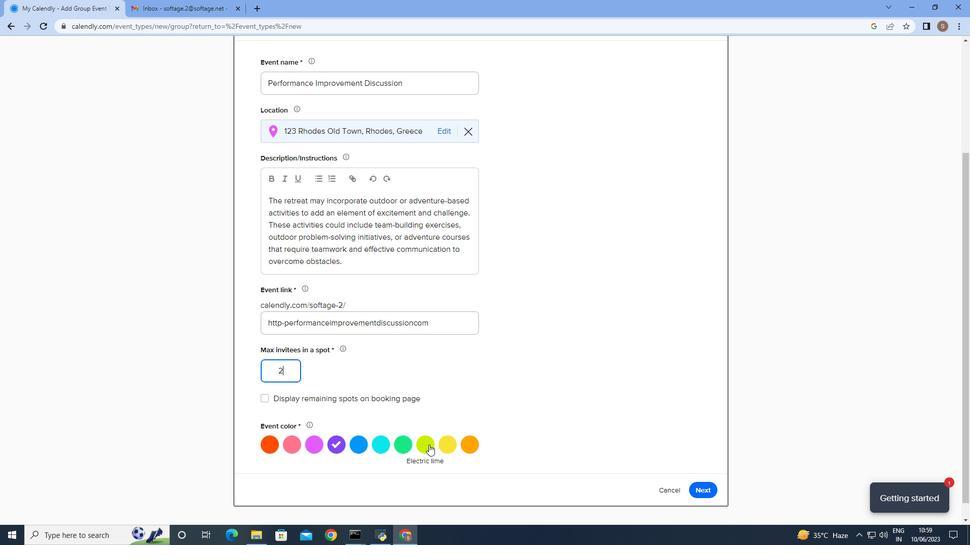 
Action: Mouse pressed left at (427, 445)
Screenshot: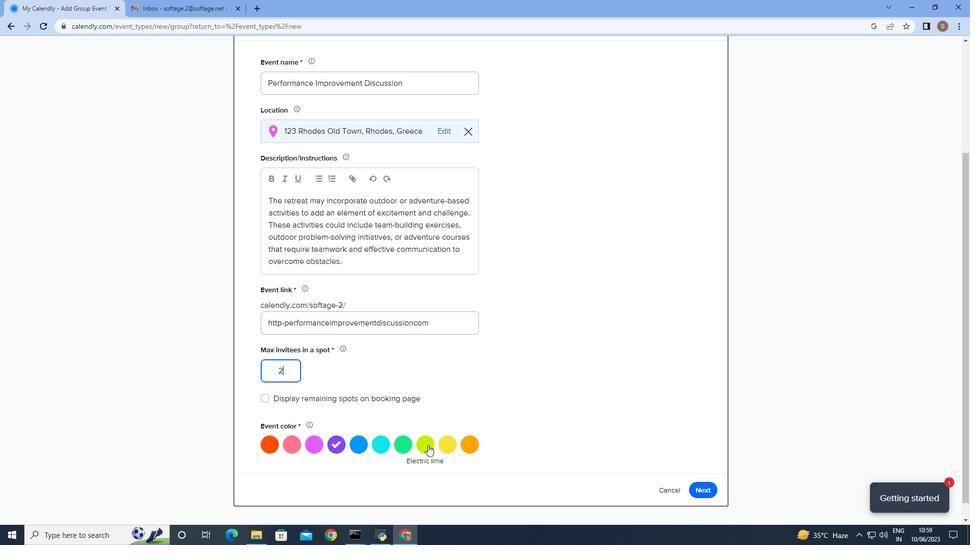 
Action: Mouse moved to (694, 492)
Screenshot: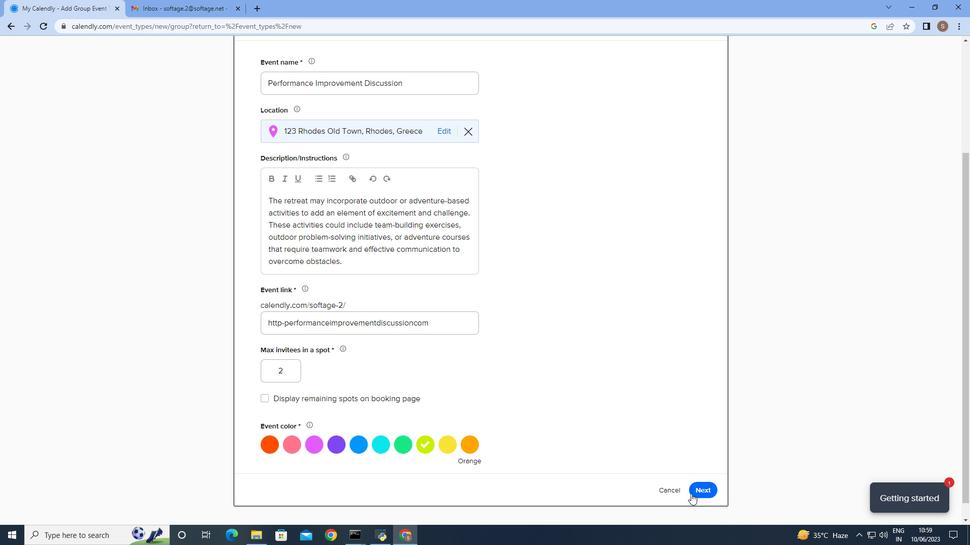 
Action: Mouse pressed left at (694, 492)
Screenshot: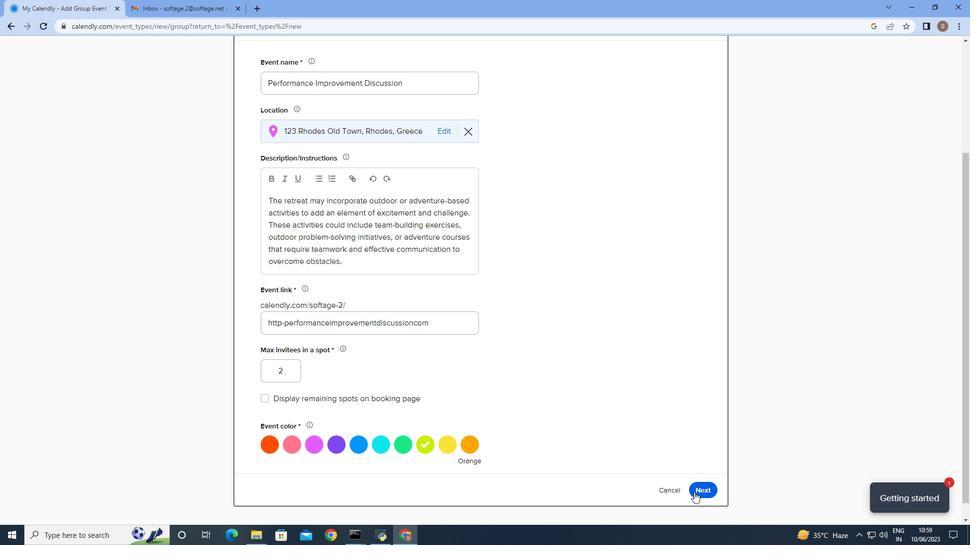 
Action: Mouse moved to (321, 172)
Screenshot: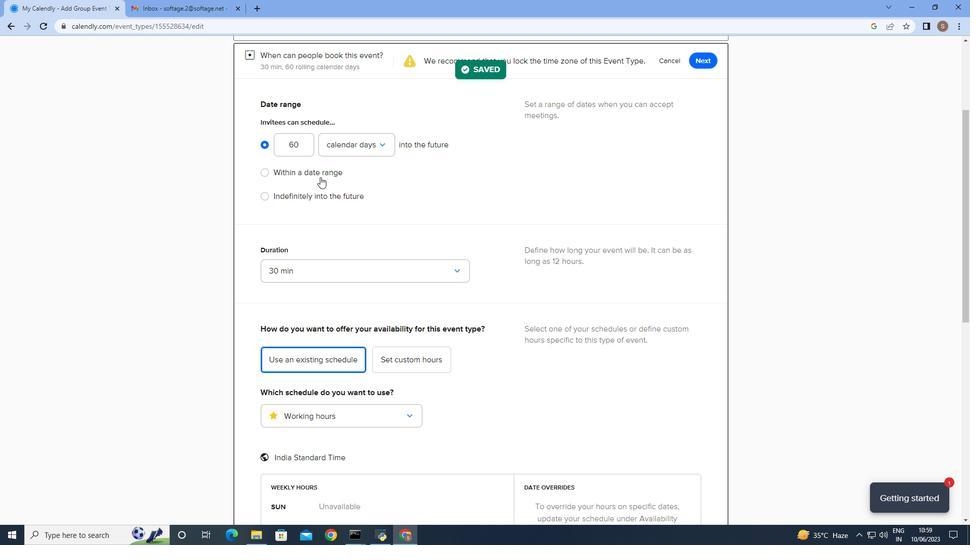 
Action: Mouse pressed left at (321, 172)
Screenshot: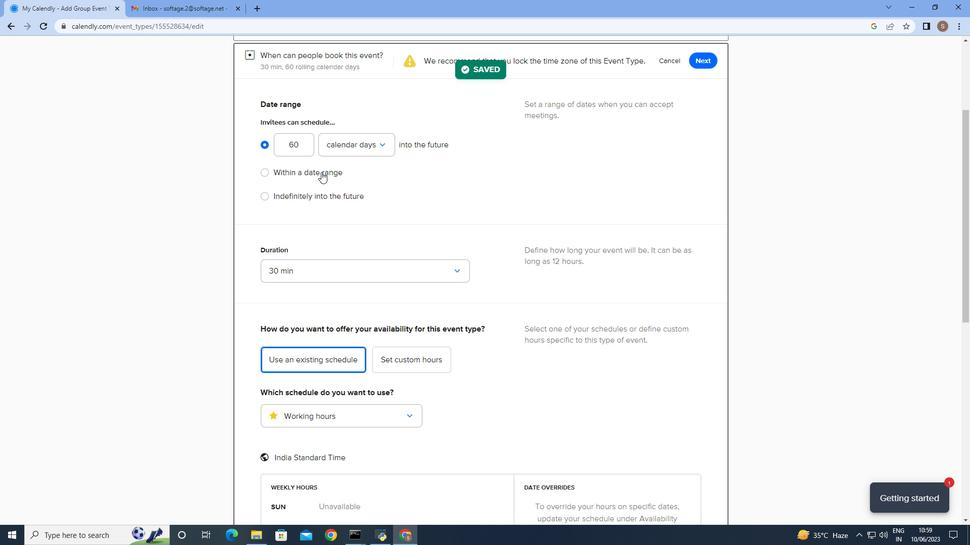 
Action: Mouse moved to (365, 172)
Screenshot: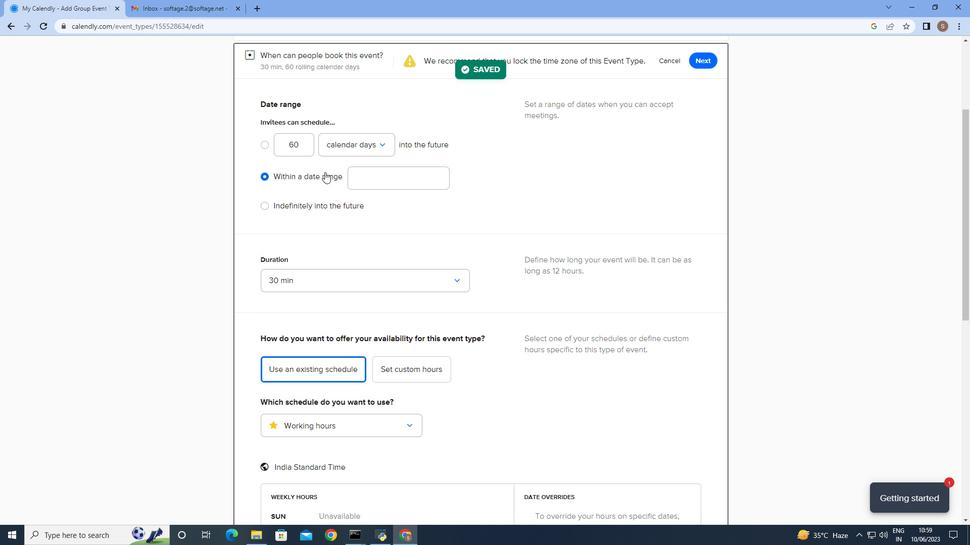 
Action: Mouse pressed left at (365, 172)
Screenshot: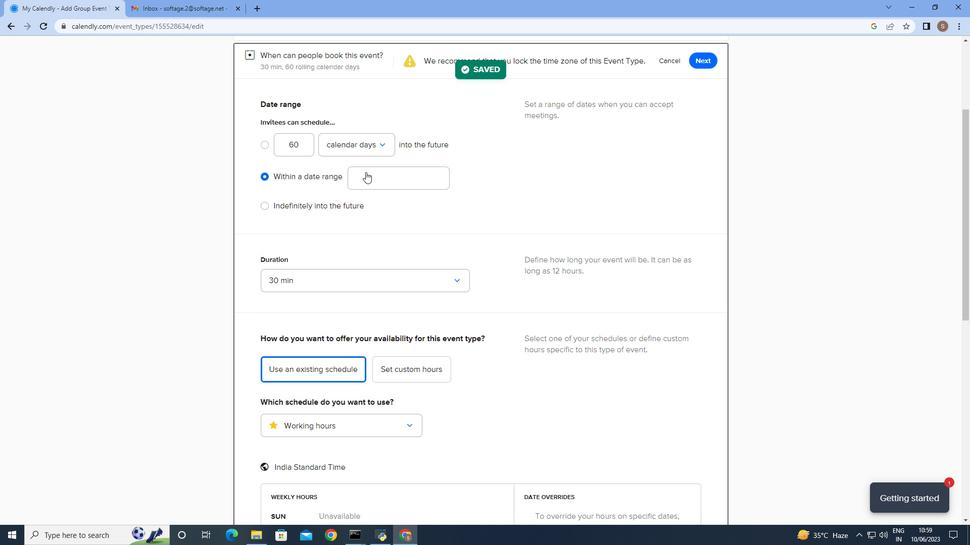 
Action: Mouse moved to (431, 211)
Screenshot: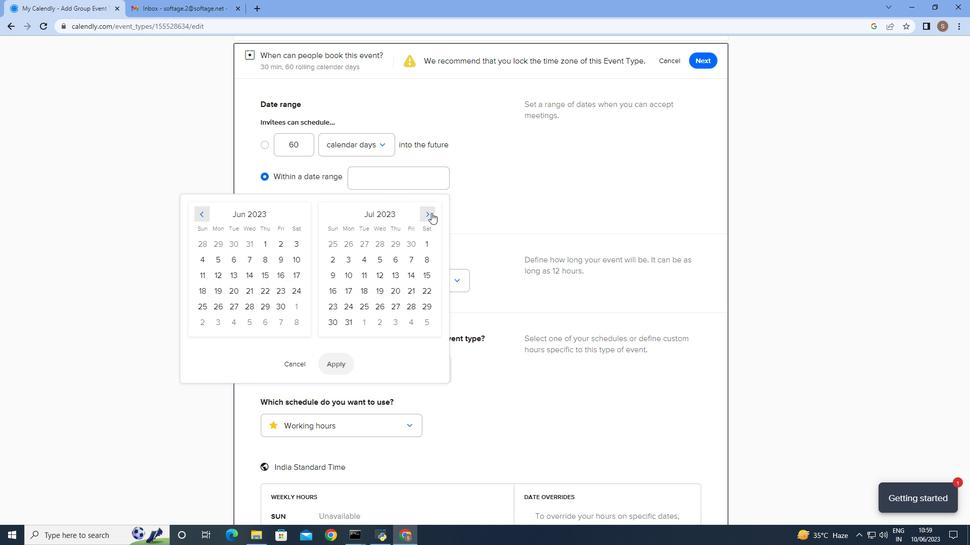 
Action: Mouse pressed left at (431, 211)
Screenshot: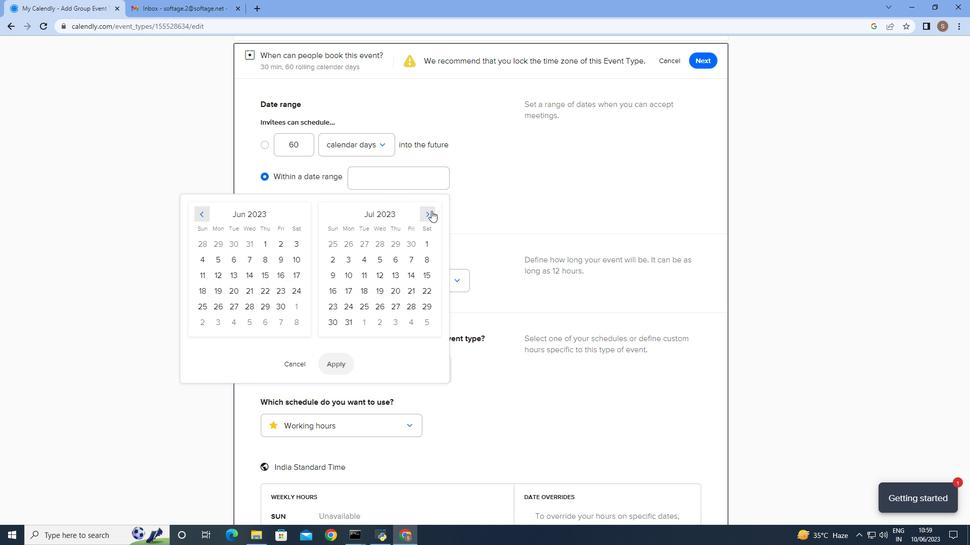 
Action: Mouse pressed left at (431, 211)
Screenshot: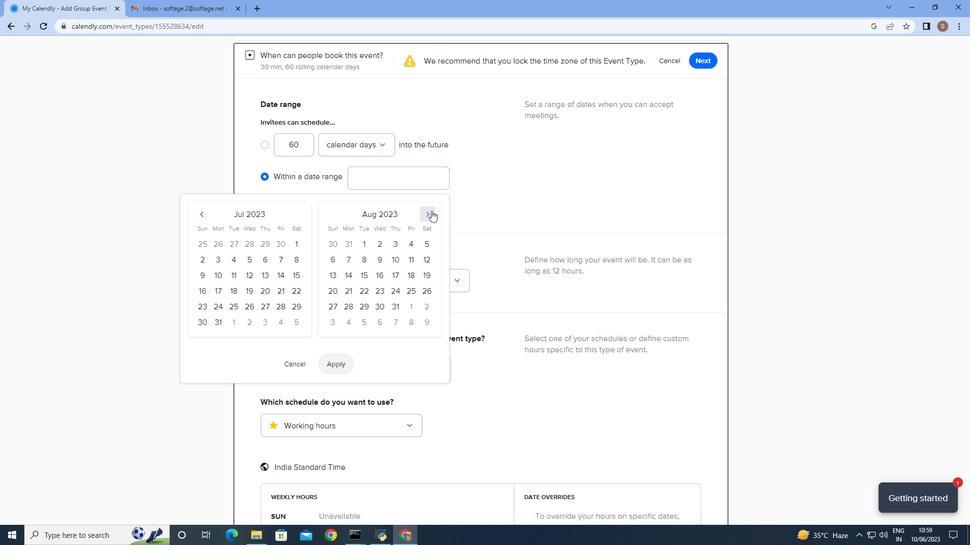
Action: Mouse pressed left at (431, 211)
Screenshot: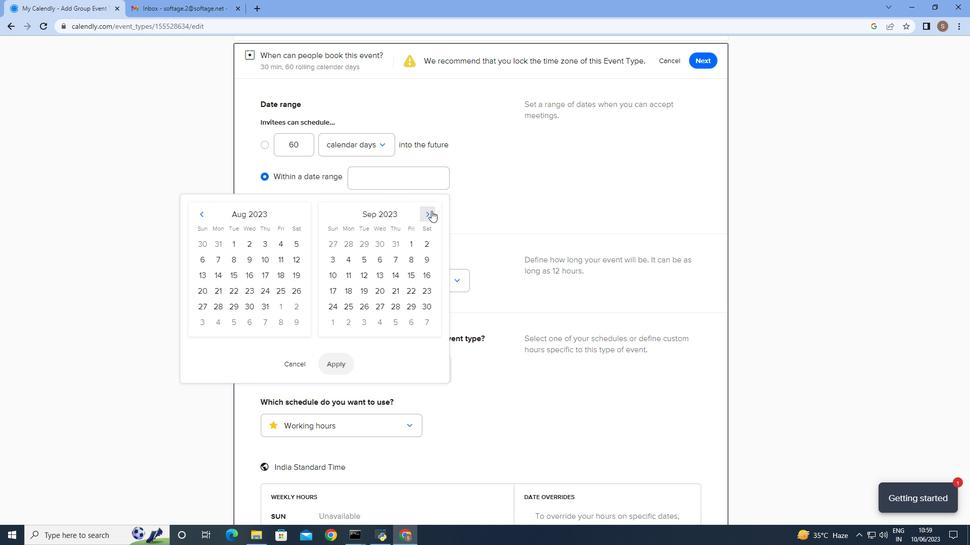 
Action: Mouse pressed left at (431, 211)
Screenshot: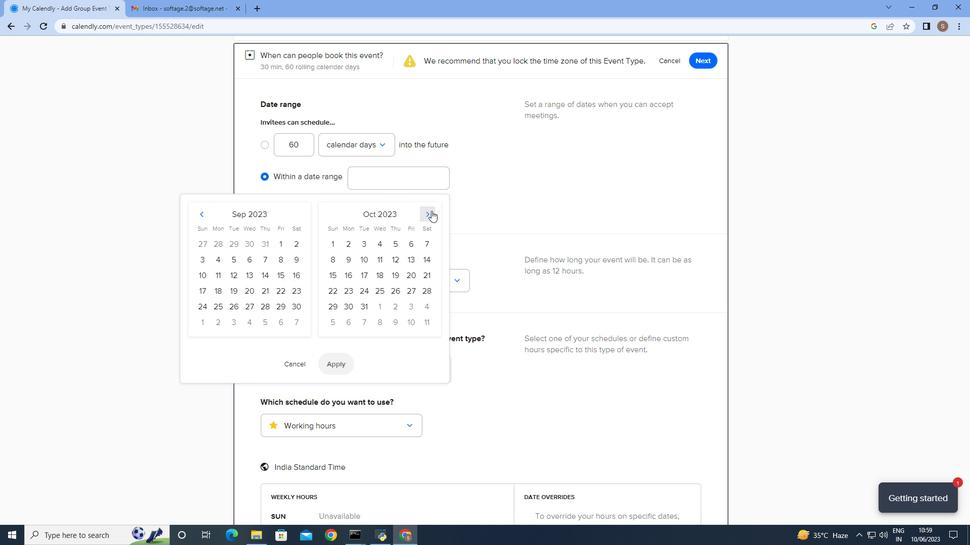 
Action: Mouse pressed left at (431, 211)
Screenshot: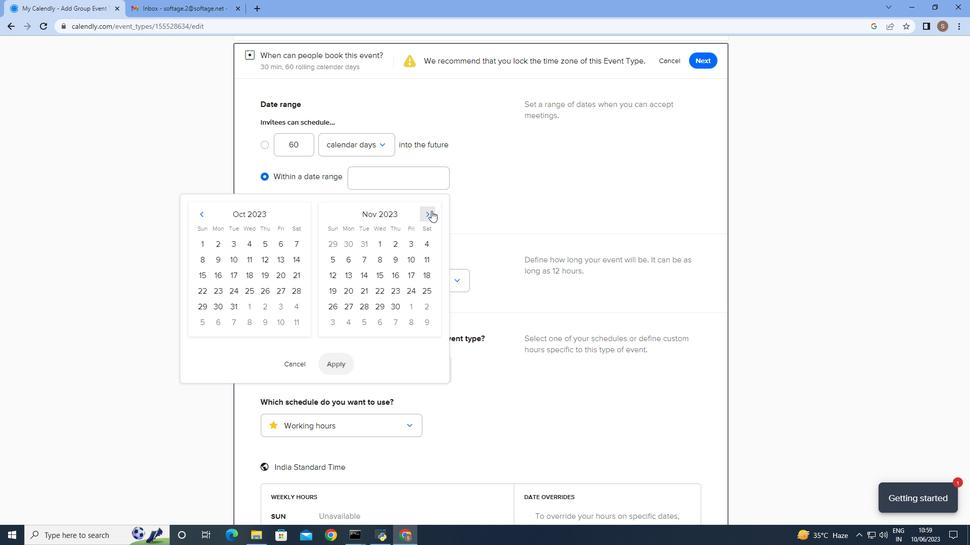 
Action: Mouse pressed left at (431, 211)
Screenshot: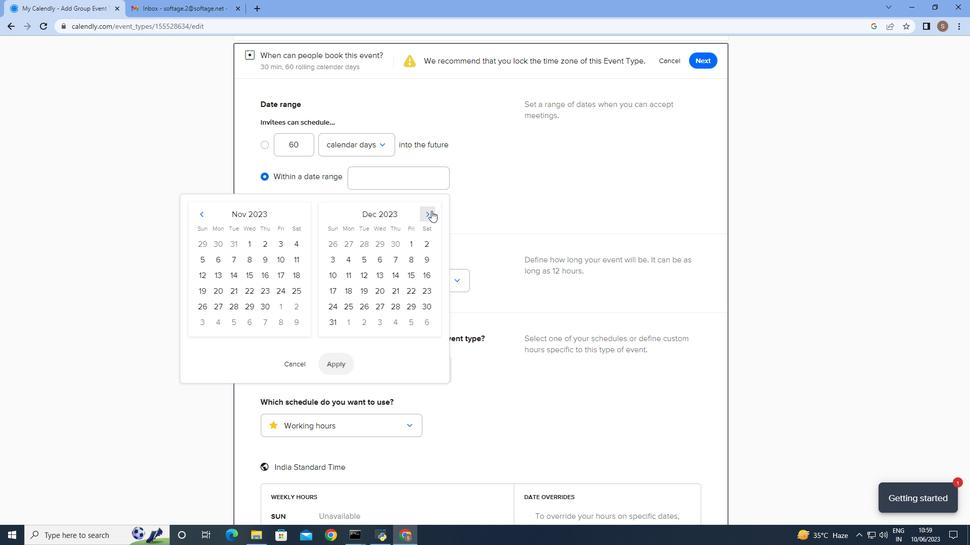 
Action: Mouse pressed left at (431, 211)
Screenshot: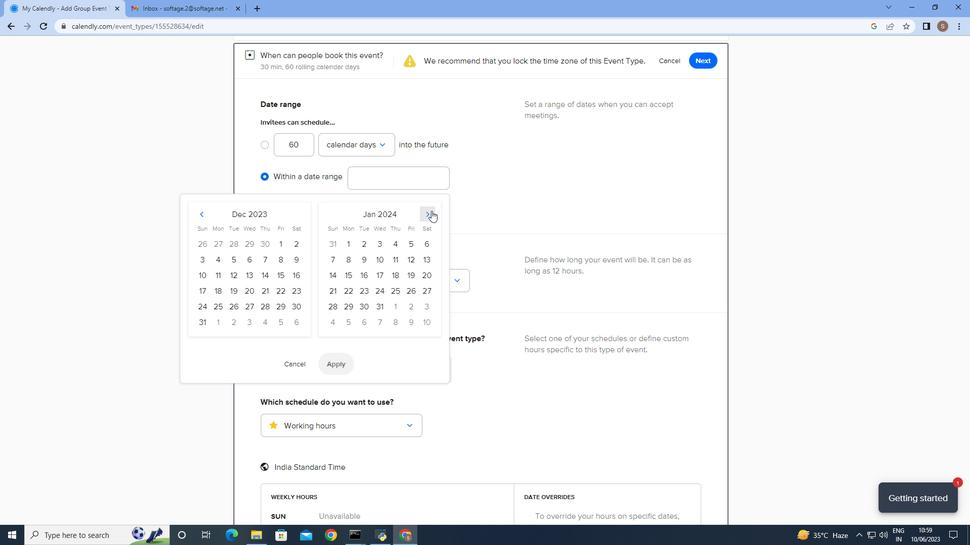
Action: Mouse moved to (434, 211)
Screenshot: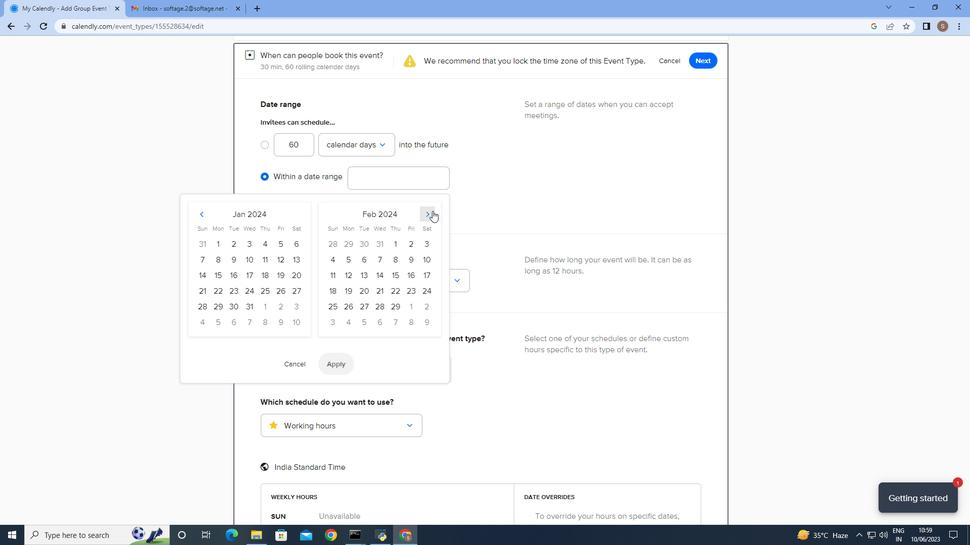 
Action: Mouse pressed left at (434, 211)
Screenshot: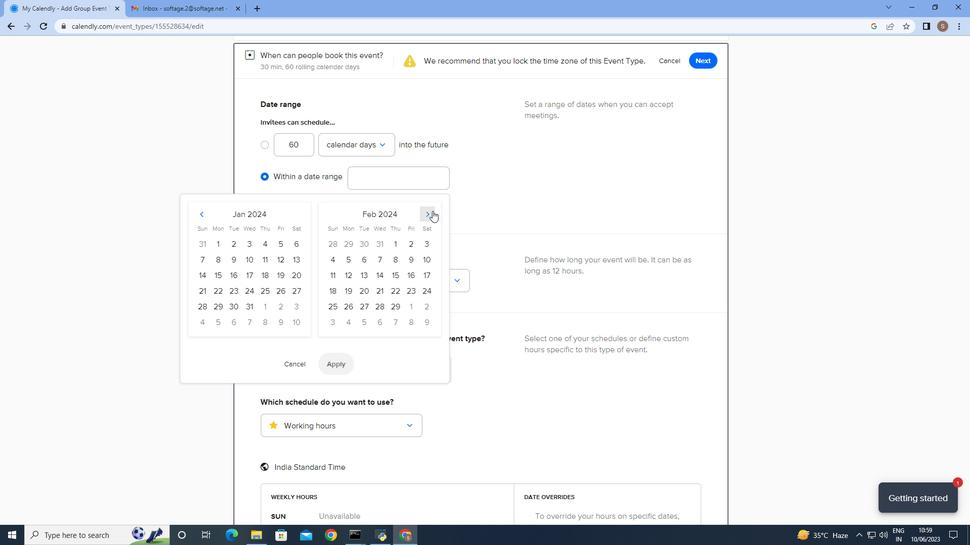 
Action: Mouse pressed left at (434, 211)
Screenshot: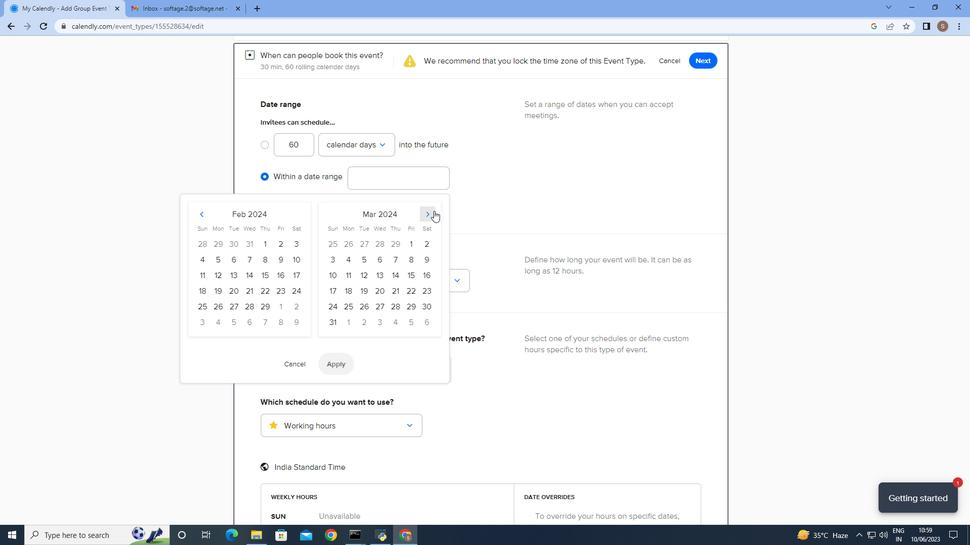
Action: Mouse moved to (434, 211)
Screenshot: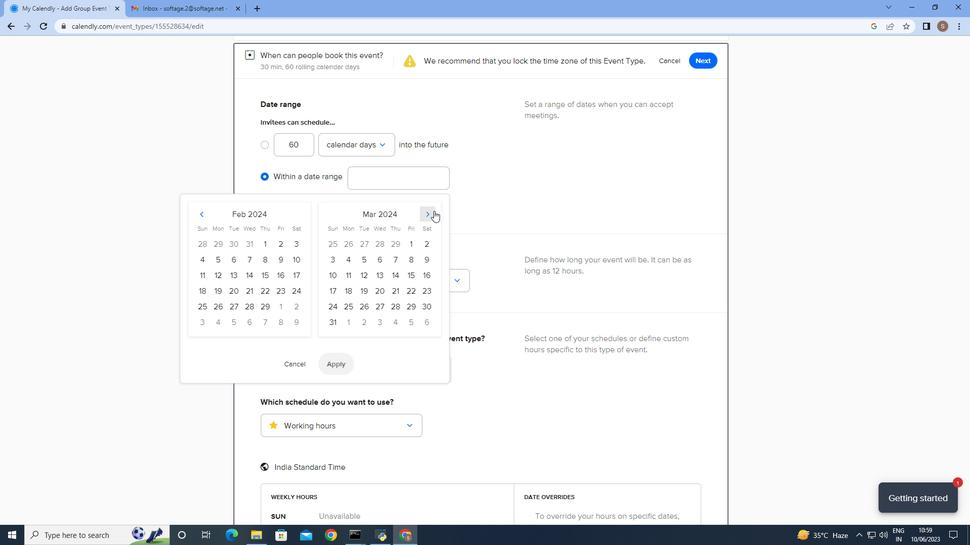 
Action: Mouse pressed left at (434, 211)
Screenshot: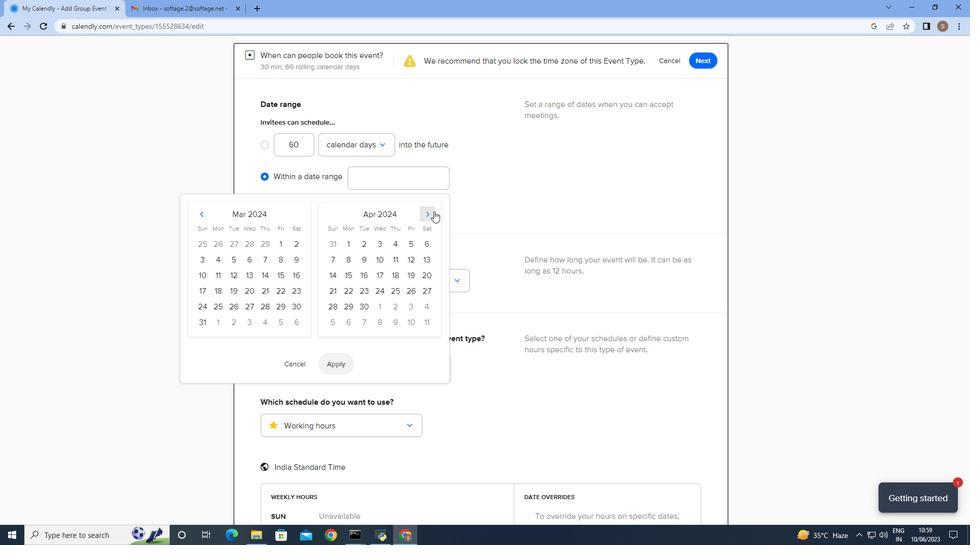 
Action: Mouse moved to (359, 280)
Screenshot: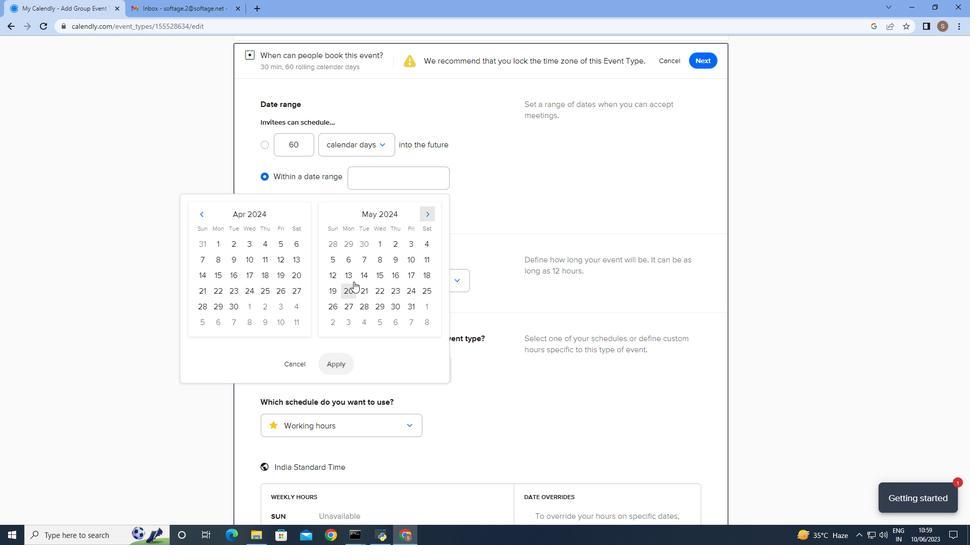 
Action: Mouse pressed left at (359, 280)
Screenshot: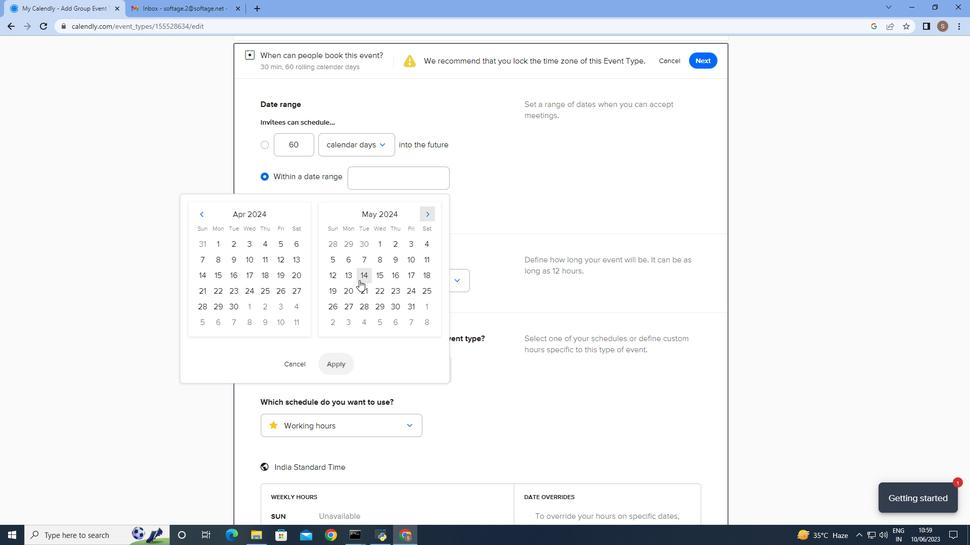 
Action: Mouse moved to (427, 273)
Screenshot: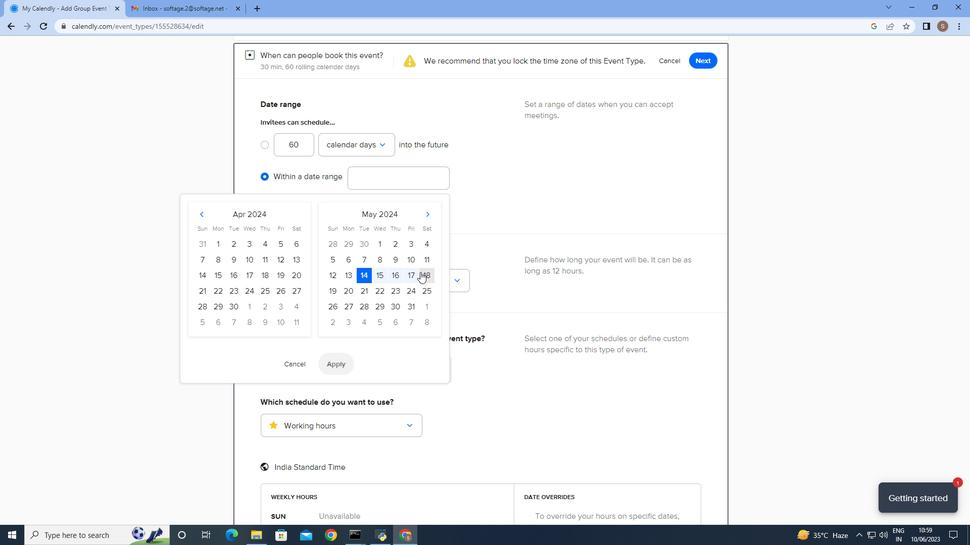 
Action: Mouse pressed left at (427, 273)
Screenshot: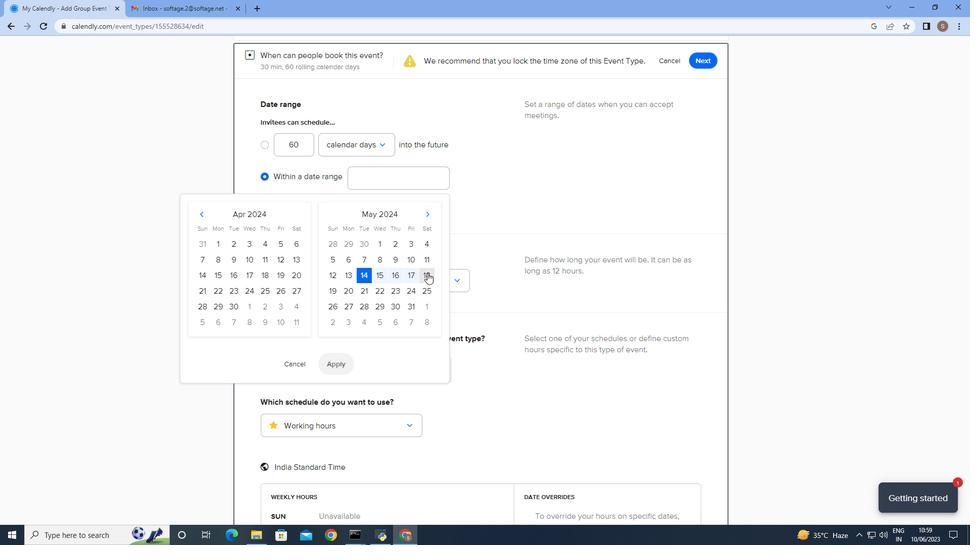 
Action: Mouse moved to (347, 362)
Screenshot: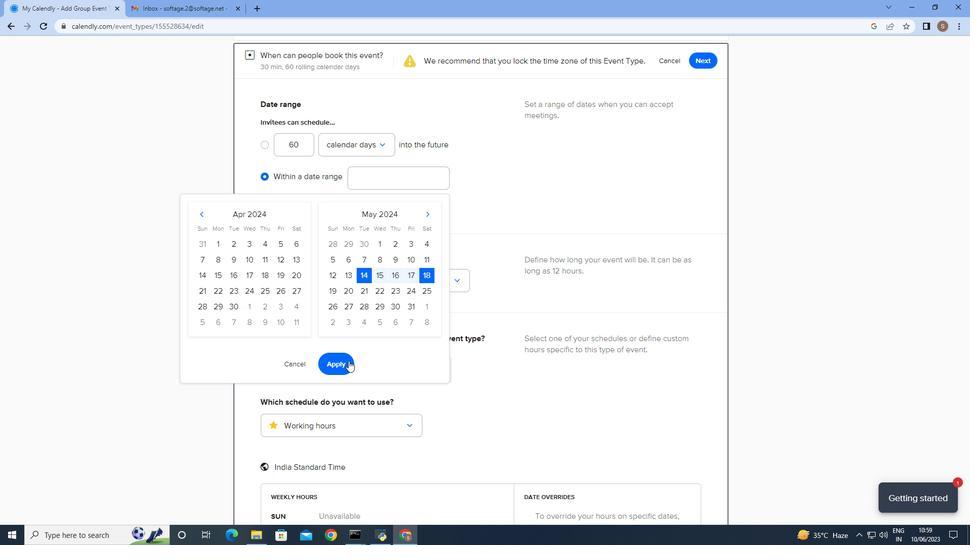 
Action: Mouse pressed left at (347, 362)
Screenshot: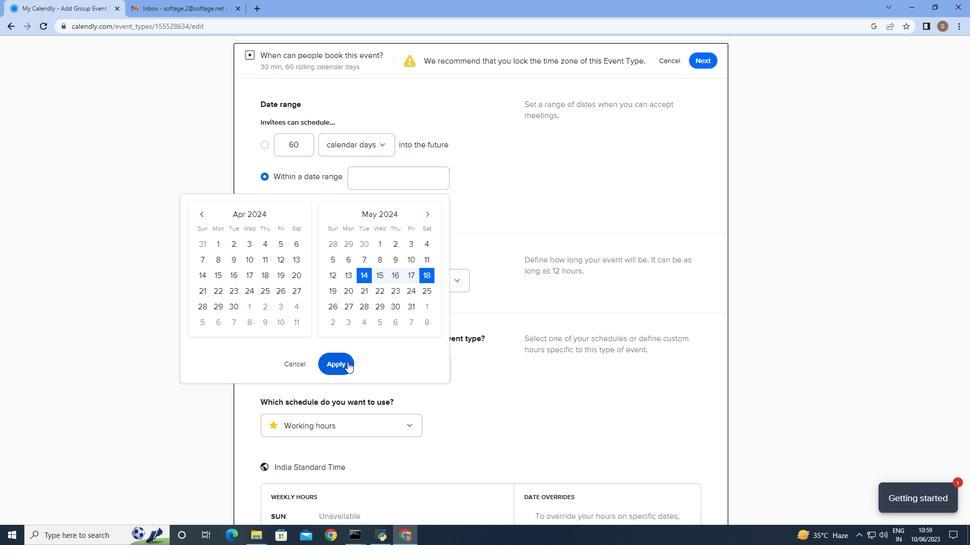 
Action: Mouse moved to (516, 347)
Screenshot: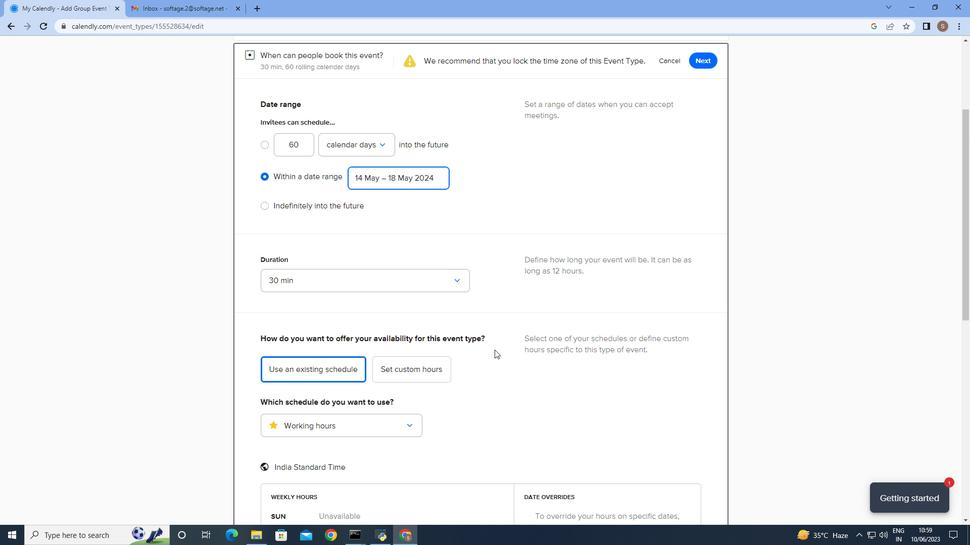 
Action: Mouse scrolled (516, 346) with delta (0, 0)
Screenshot: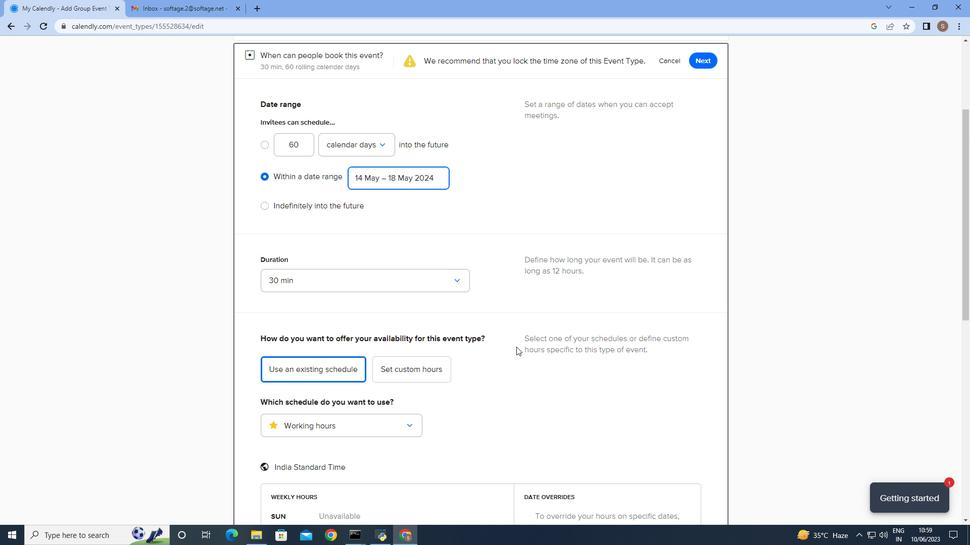 
Action: Mouse scrolled (516, 346) with delta (0, 0)
Screenshot: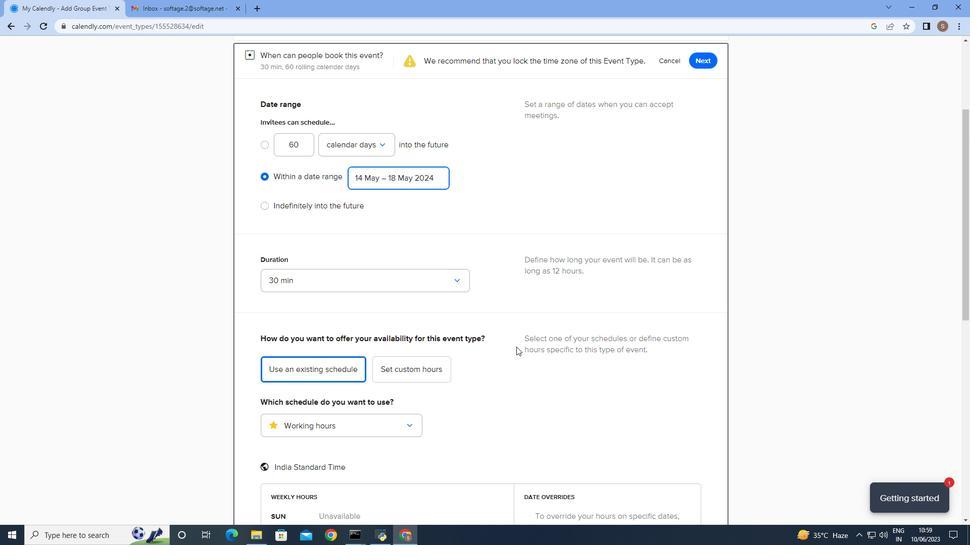 
Action: Mouse scrolled (516, 346) with delta (0, 0)
Screenshot: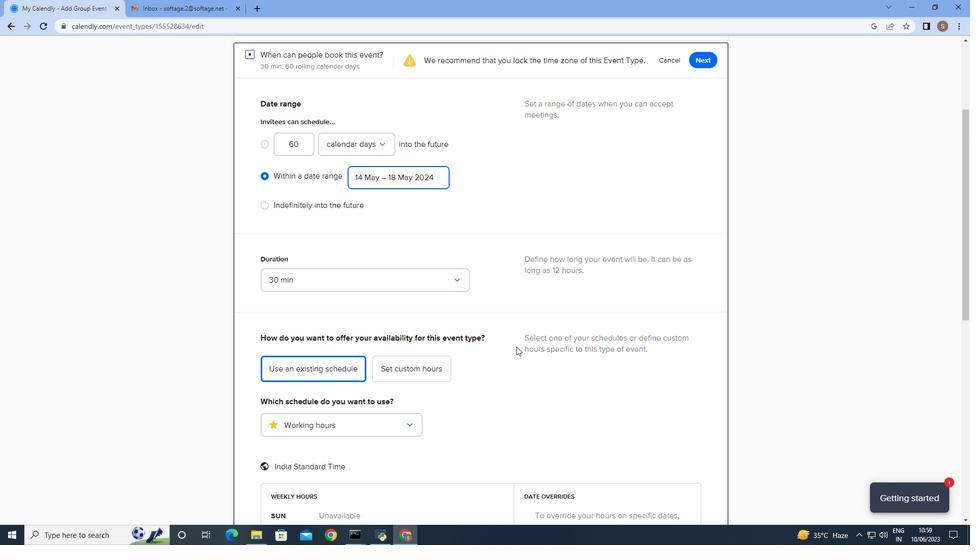 
Action: Mouse scrolled (516, 346) with delta (0, 0)
Screenshot: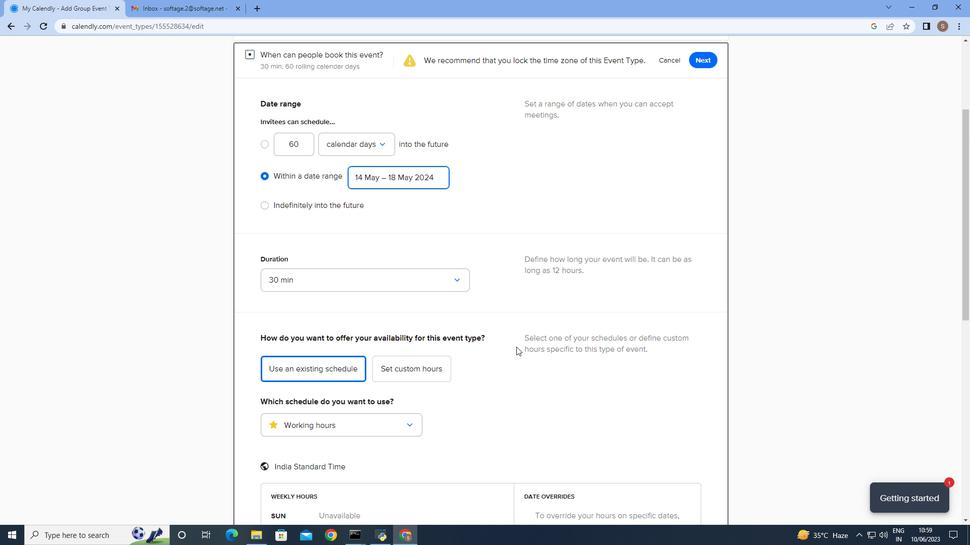 
Action: Mouse scrolled (516, 346) with delta (0, 0)
Screenshot: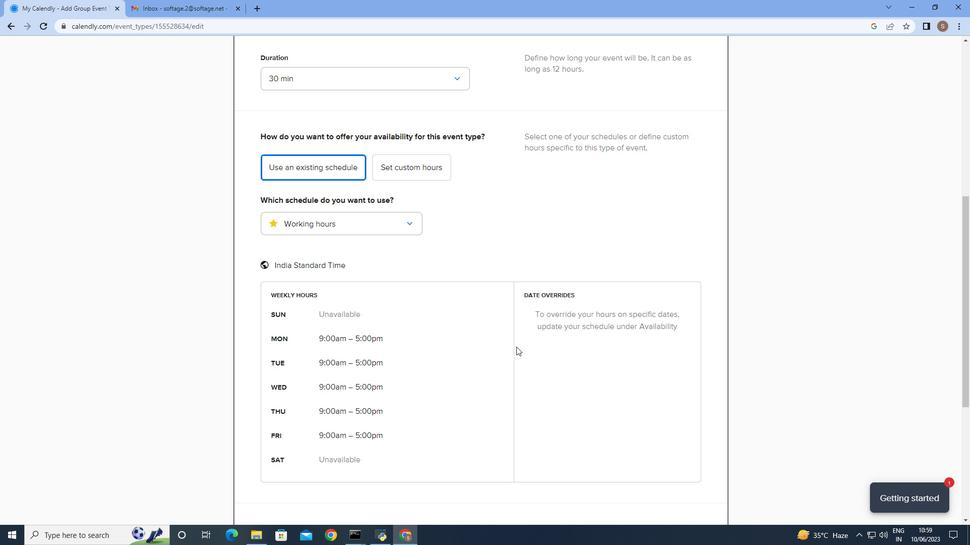 
Action: Mouse scrolled (516, 346) with delta (0, 0)
Screenshot: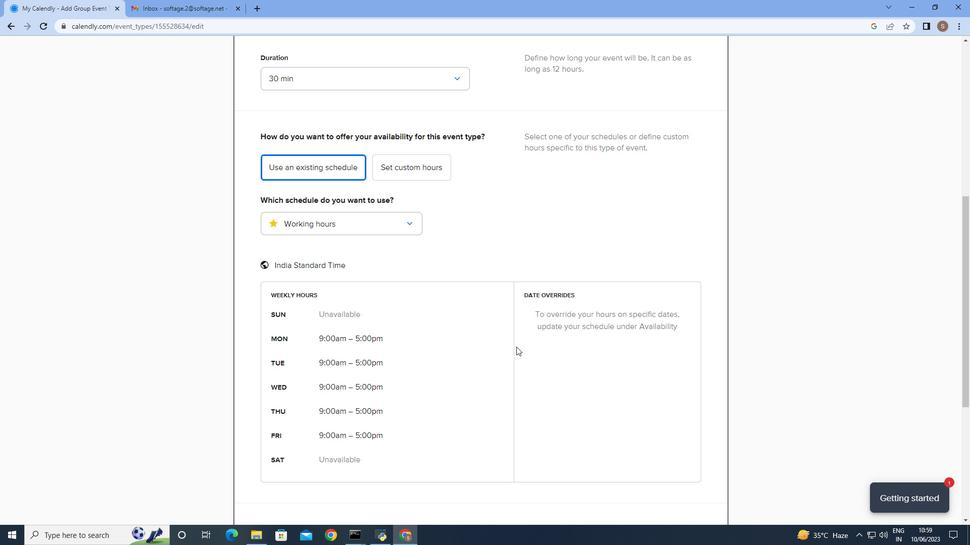 
Action: Mouse scrolled (516, 346) with delta (0, 0)
Screenshot: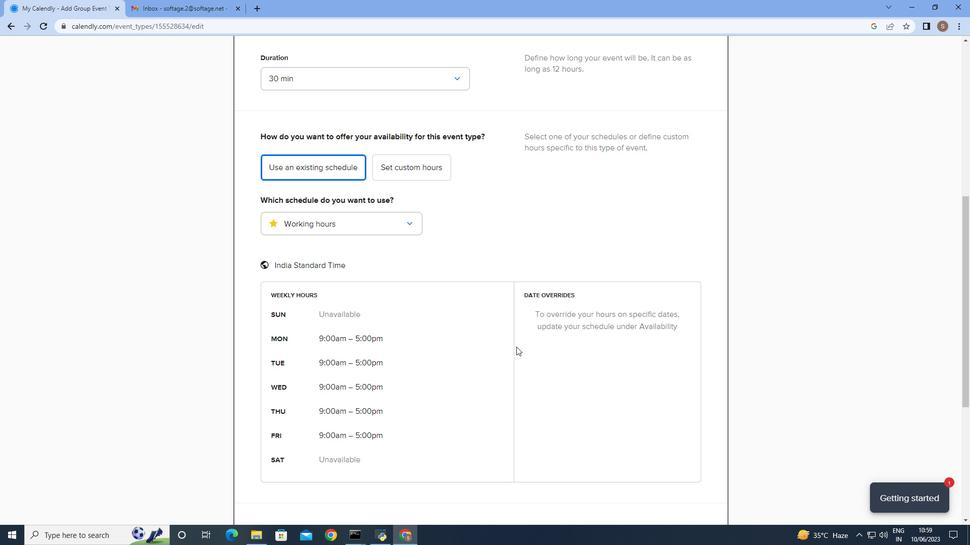 
Action: Mouse scrolled (516, 346) with delta (0, 0)
Screenshot: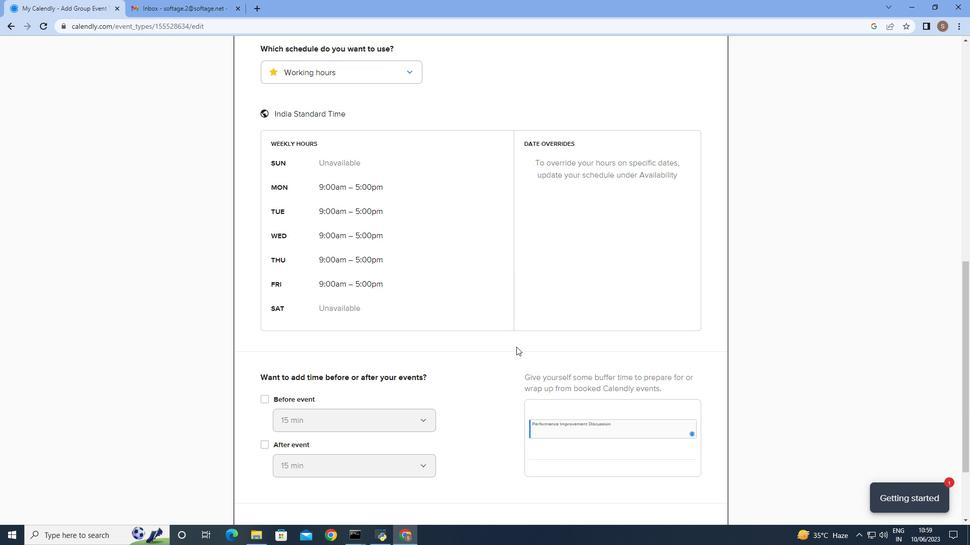 
Action: Mouse scrolled (516, 346) with delta (0, 0)
Screenshot: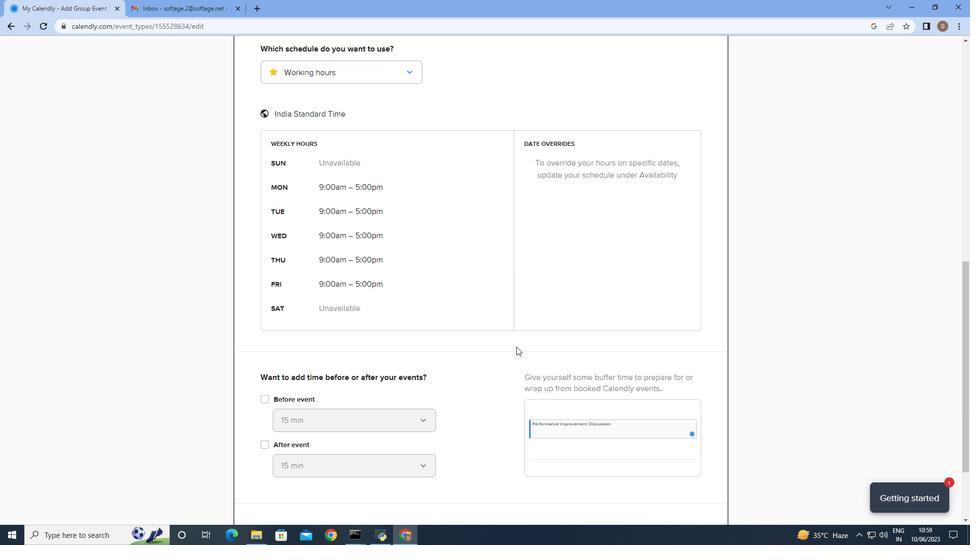 
Action: Mouse scrolled (516, 346) with delta (0, 0)
Screenshot: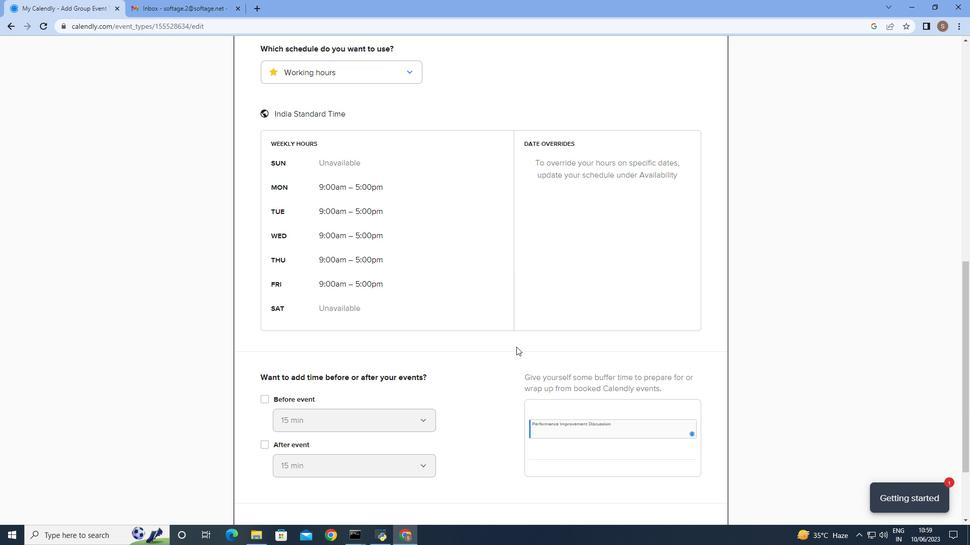 
Action: Mouse scrolled (516, 346) with delta (0, 0)
Screenshot: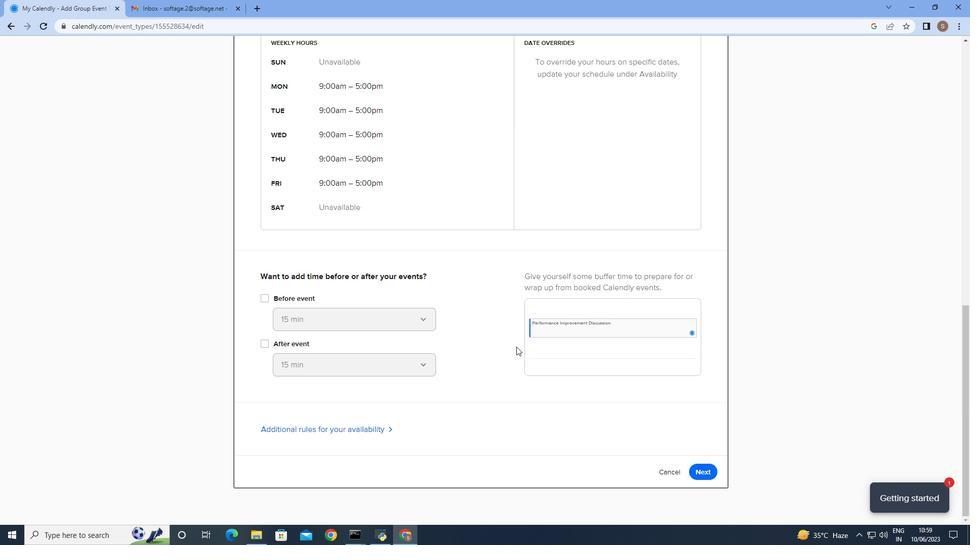 
Action: Mouse moved to (701, 476)
Screenshot: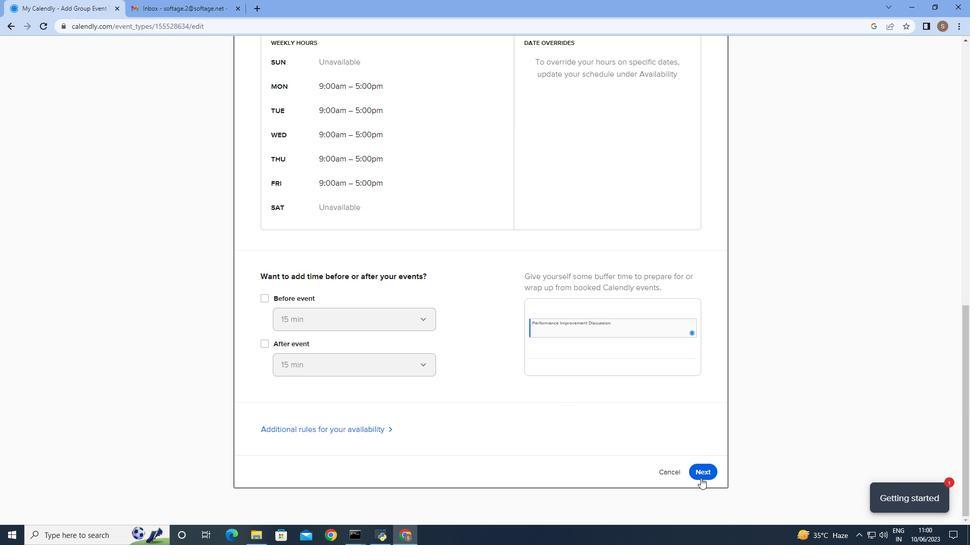 
Action: Mouse pressed left at (701, 476)
Screenshot: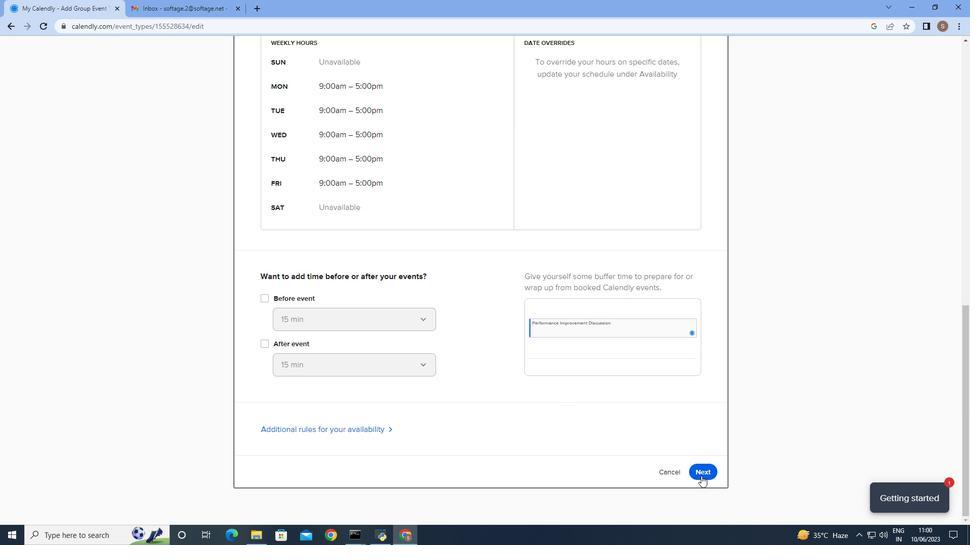 
Action: Mouse moved to (703, 92)
Screenshot: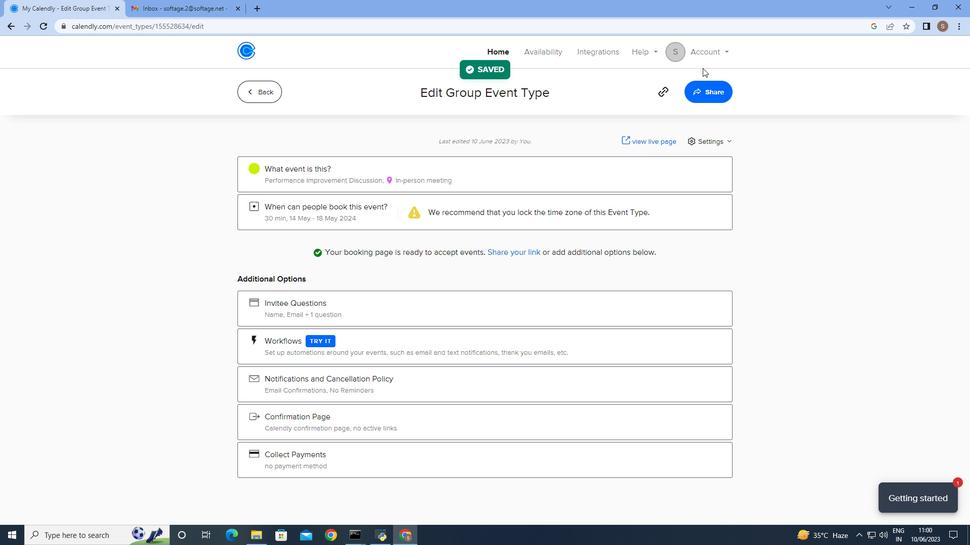 
Action: Mouse pressed left at (703, 92)
Screenshot: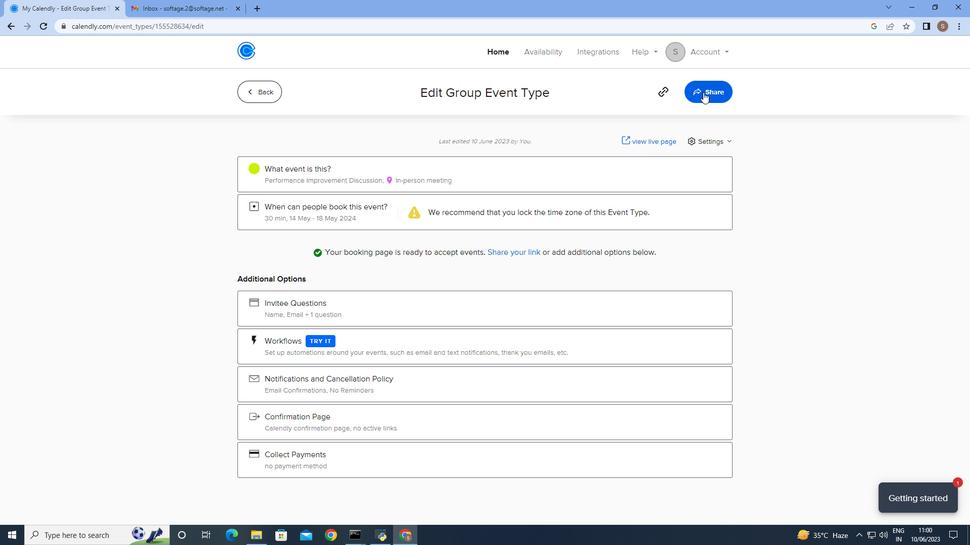 
Action: Mouse moved to (613, 183)
Screenshot: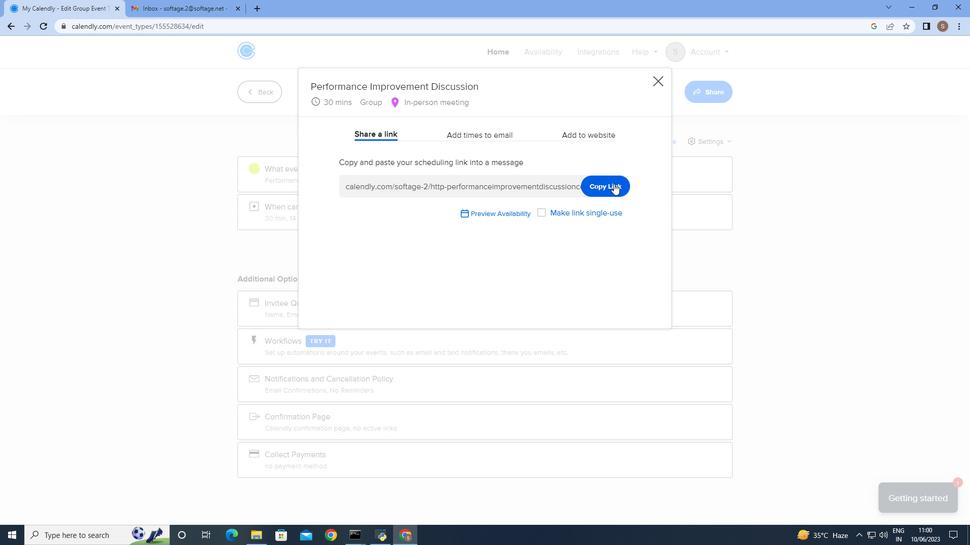 
Action: Mouse pressed left at (613, 183)
Screenshot: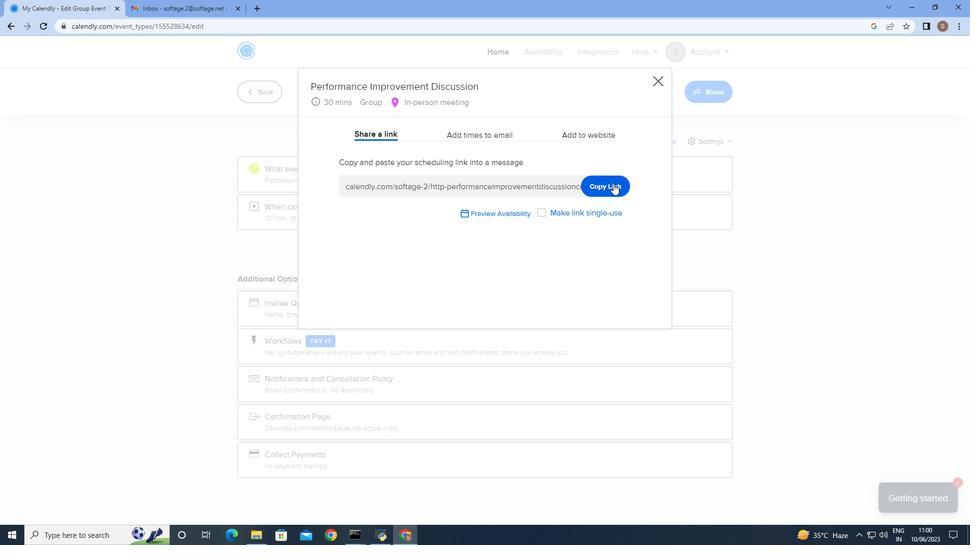 
Action: Mouse moved to (168, 2)
Screenshot: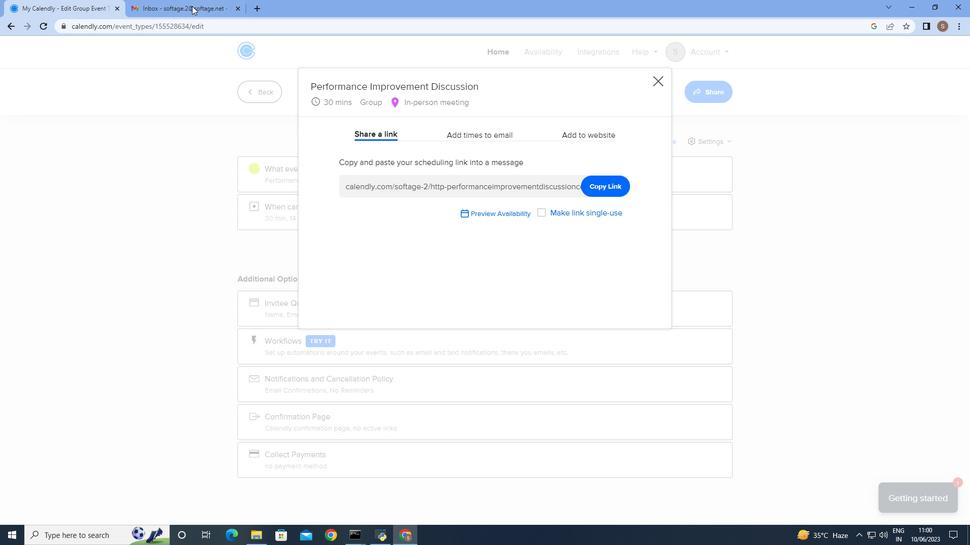 
Action: Mouse pressed left at (168, 2)
Screenshot: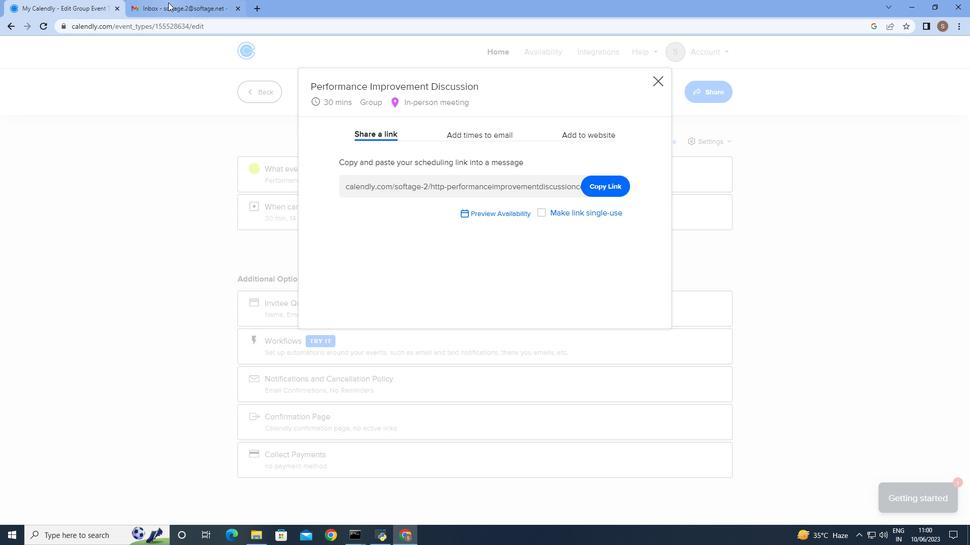 
Action: Mouse moved to (83, 98)
Screenshot: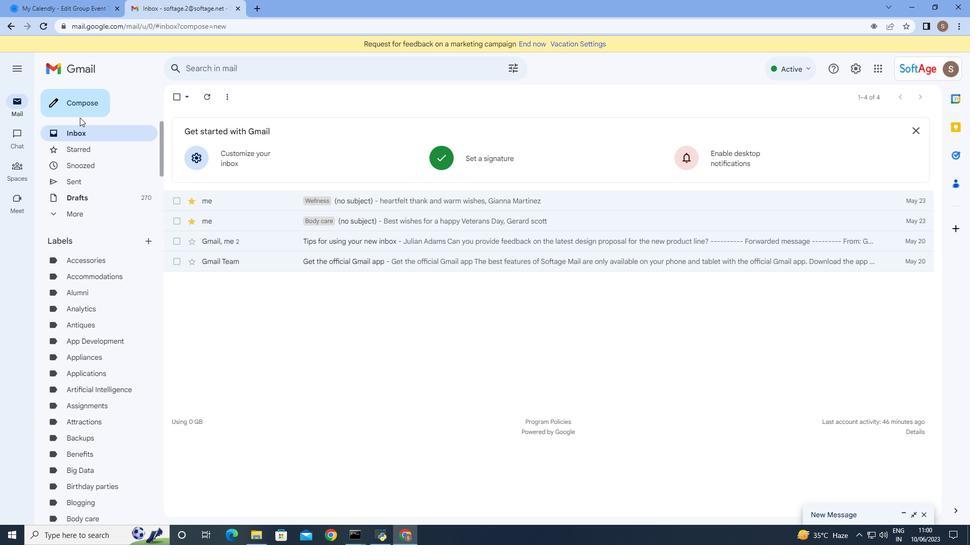 
Action: Mouse pressed left at (83, 98)
Screenshot: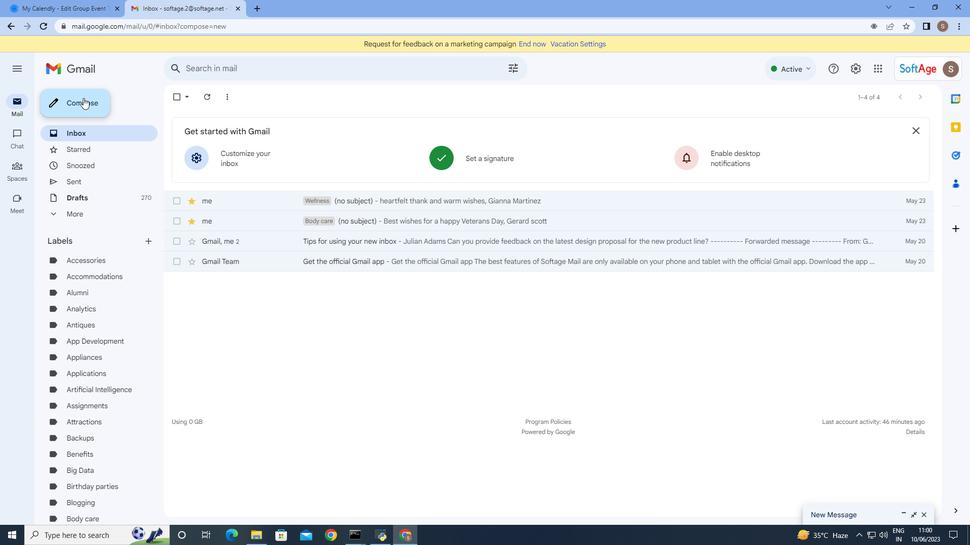 
Action: Mouse moved to (149, 112)
Screenshot: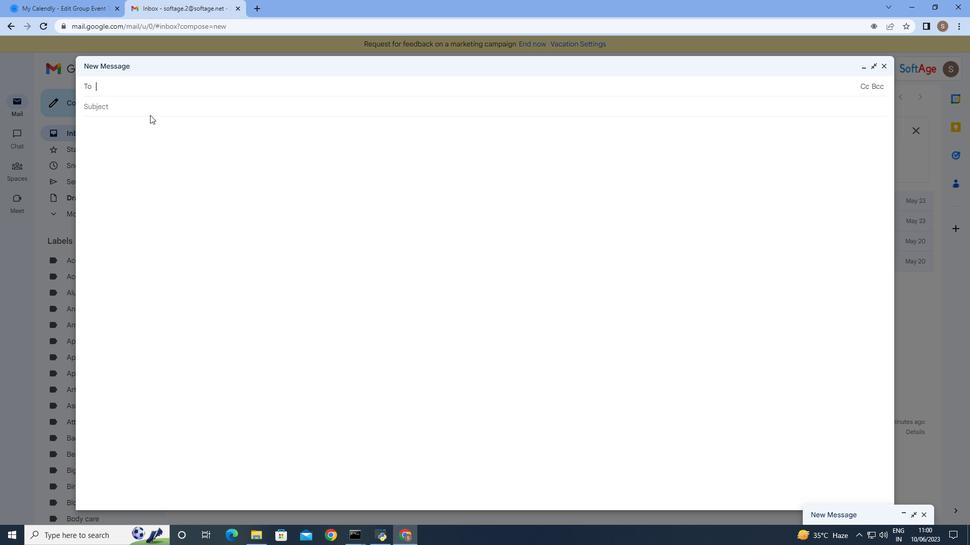 
Action: Key pressed softage.9<Key.shift>@
Screenshot: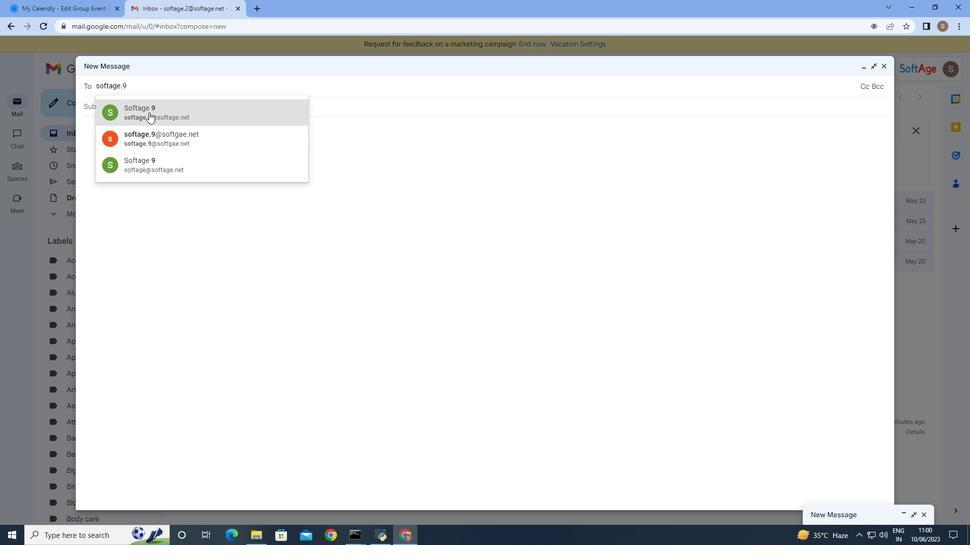 
Action: Mouse pressed left at (149, 112)
Screenshot: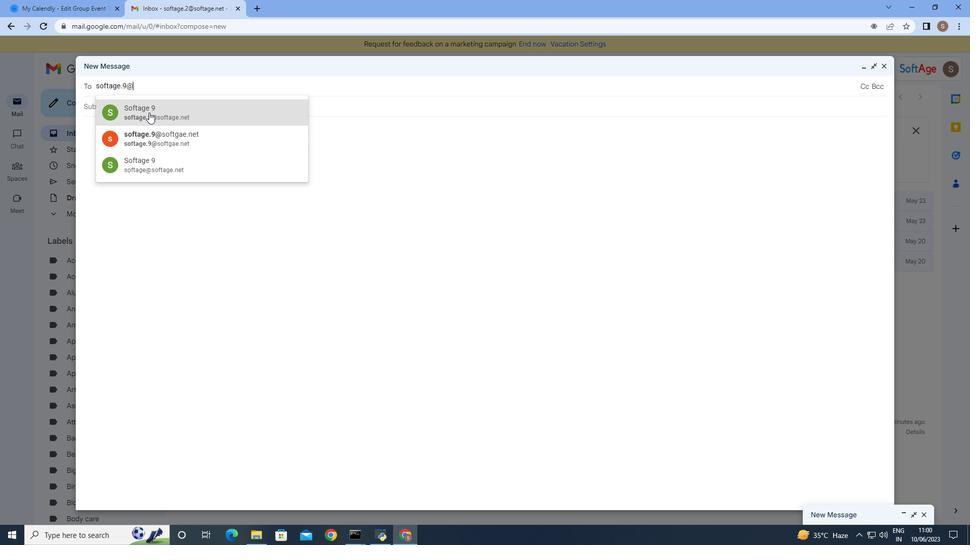 
Action: Key pressed softage.10<Key.shift>@
Screenshot: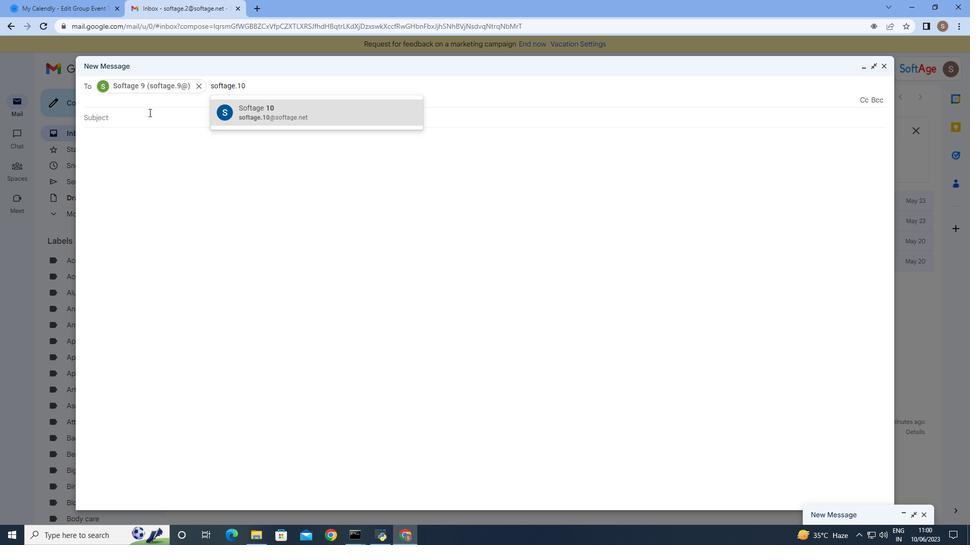 
Action: Mouse moved to (230, 112)
Screenshot: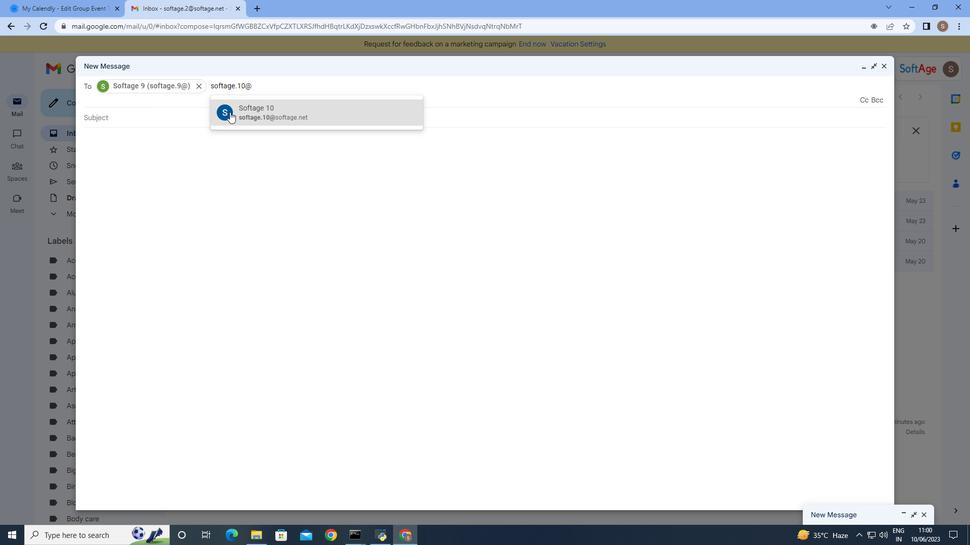 
Action: Mouse pressed left at (230, 112)
Screenshot: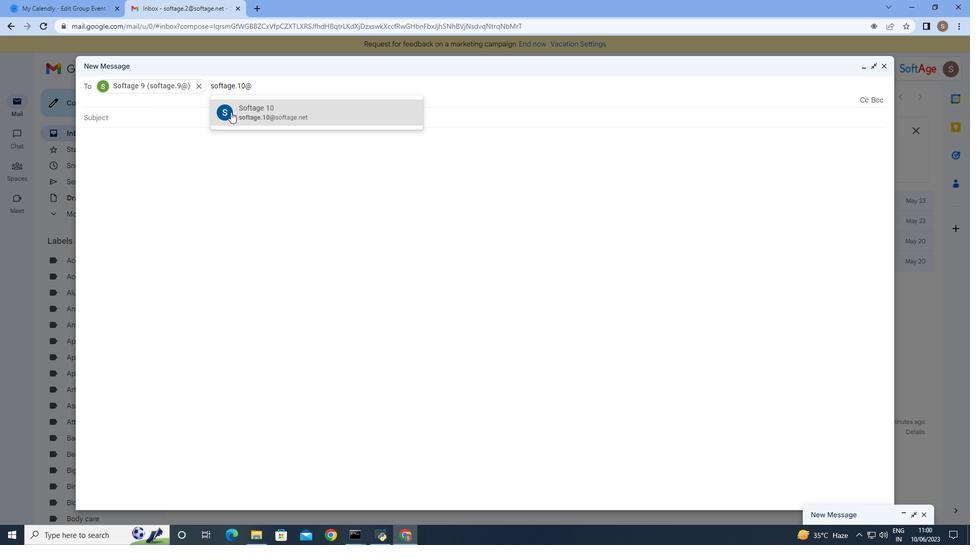 
Action: Mouse moved to (202, 302)
Screenshot: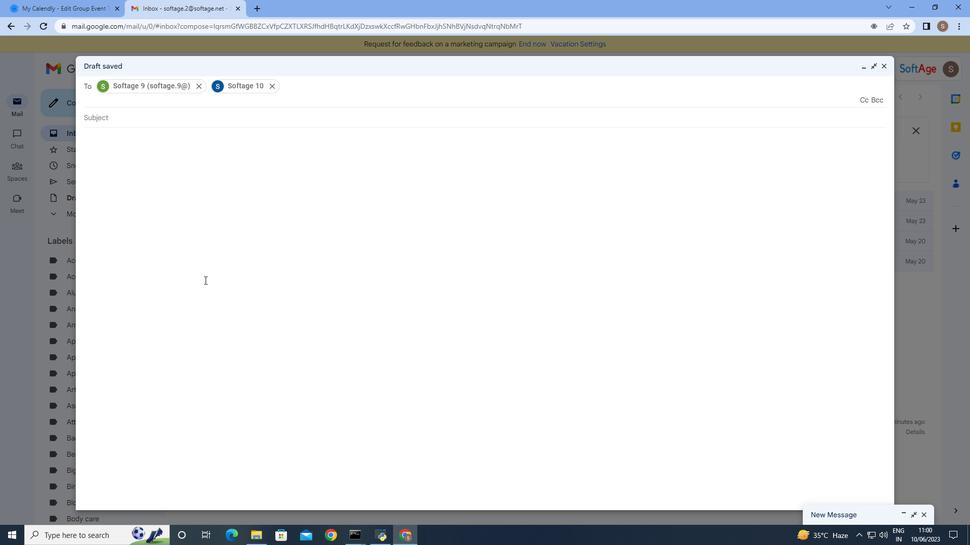 
Action: Mouse pressed left at (202, 302)
Screenshot: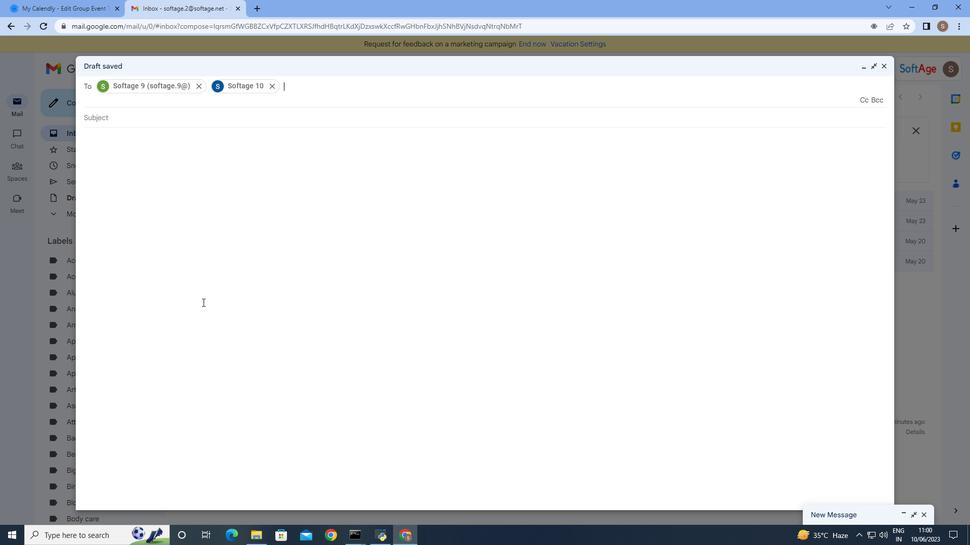 
Action: Mouse moved to (179, 495)
Screenshot: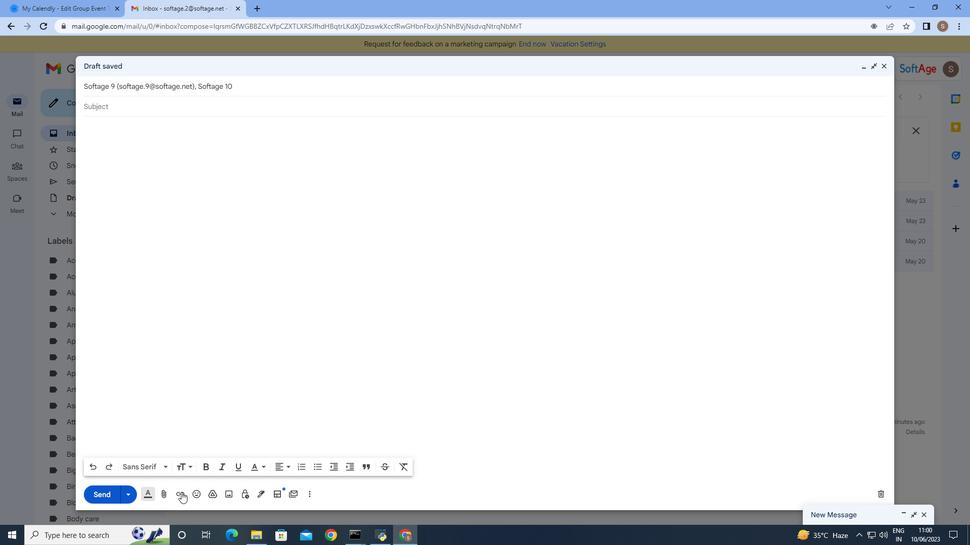 
Action: Mouse pressed left at (179, 495)
Screenshot: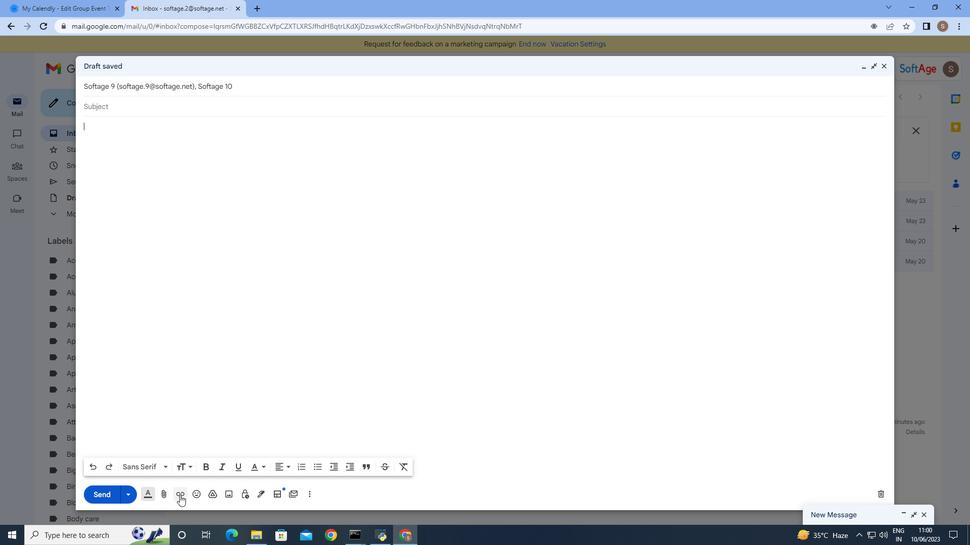 
Action: Mouse moved to (399, 245)
Screenshot: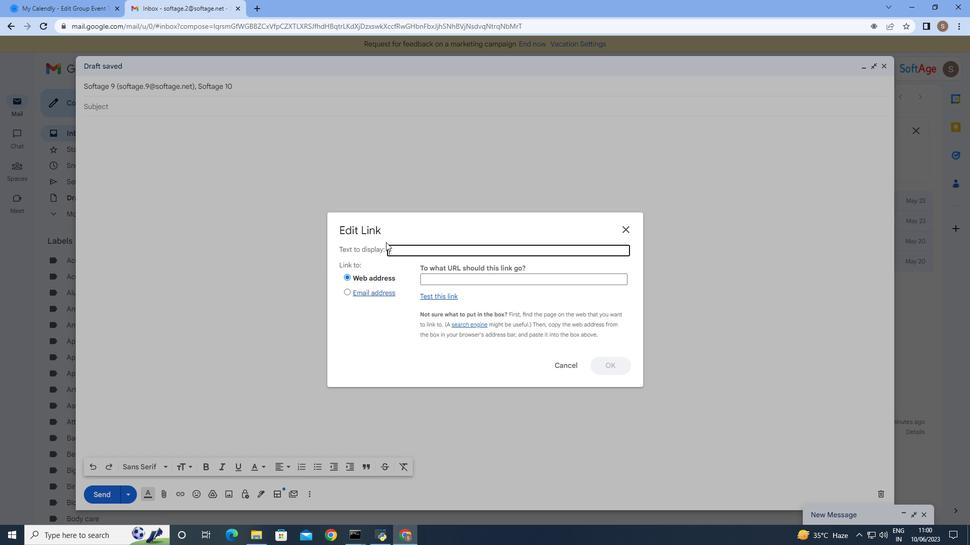 
Action: Key pressed ctrl+V
Screenshot: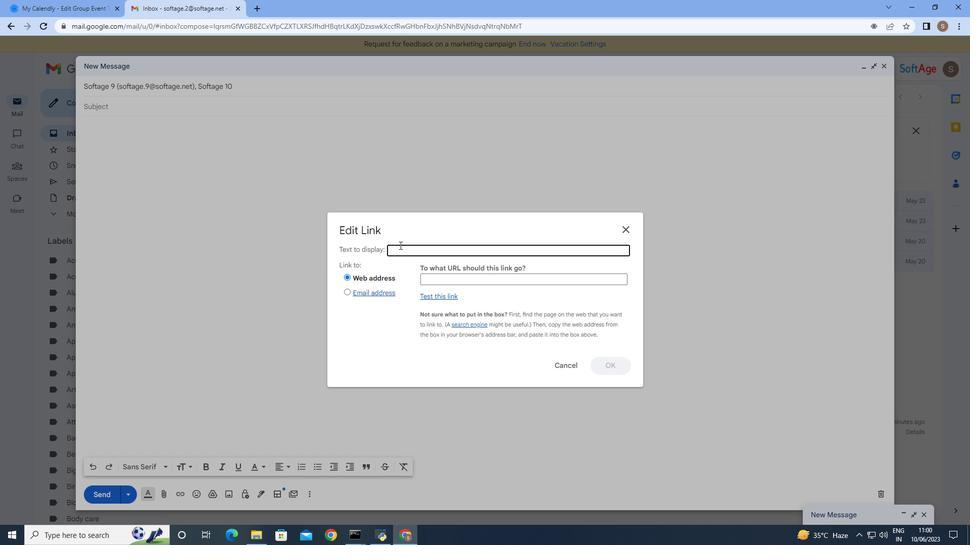 
Action: Mouse moved to (452, 281)
Screenshot: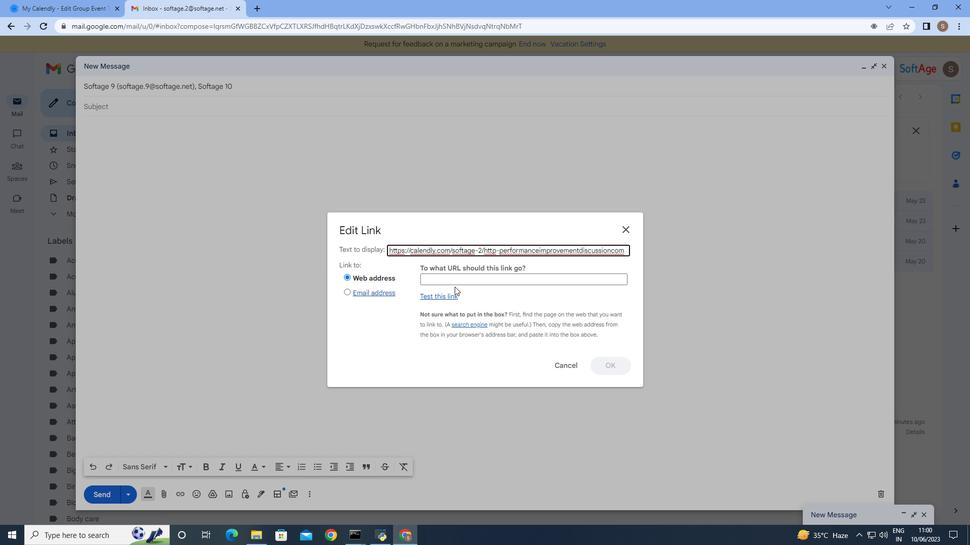 
Action: Mouse pressed left at (452, 281)
Screenshot: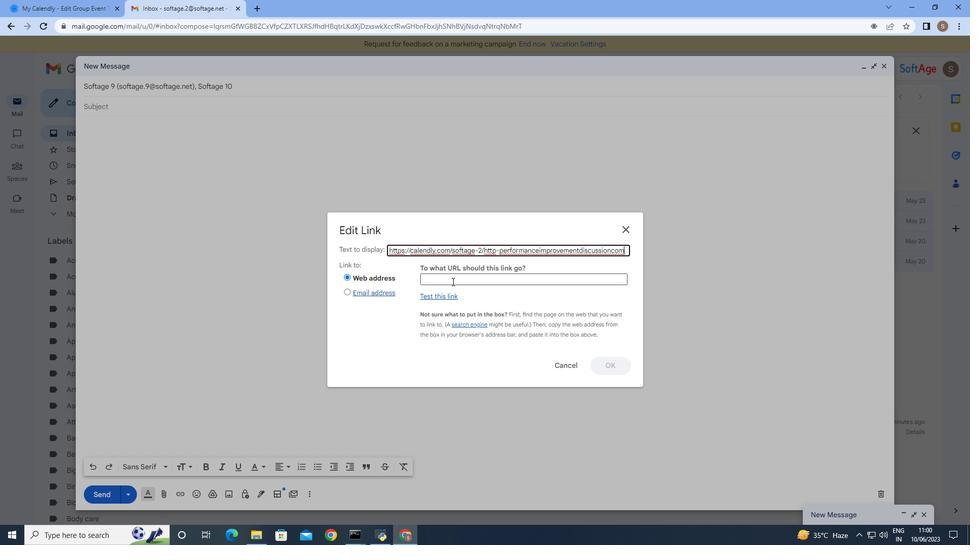 
Action: Key pressed ctrl+V
Screenshot: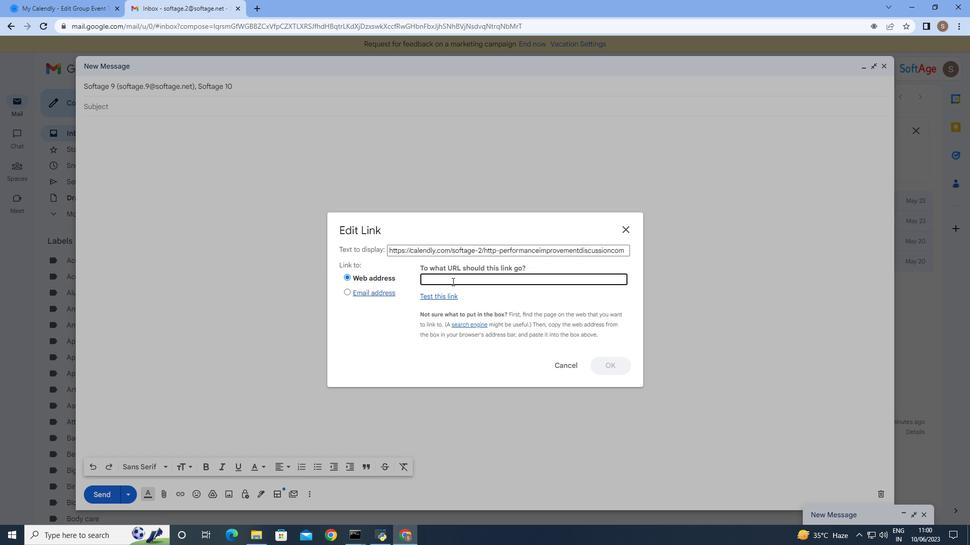 
Action: Mouse moved to (603, 363)
Screenshot: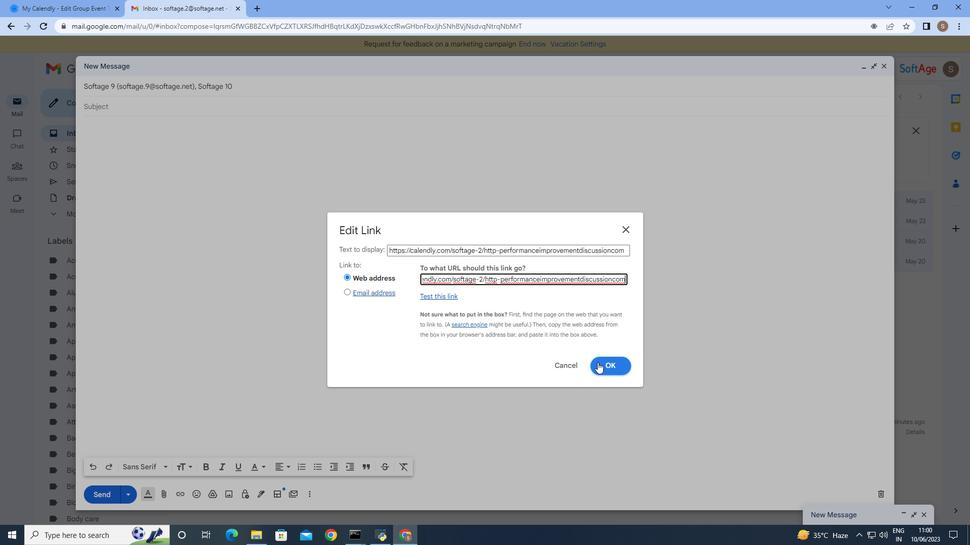 
Action: Mouse pressed left at (603, 363)
Screenshot: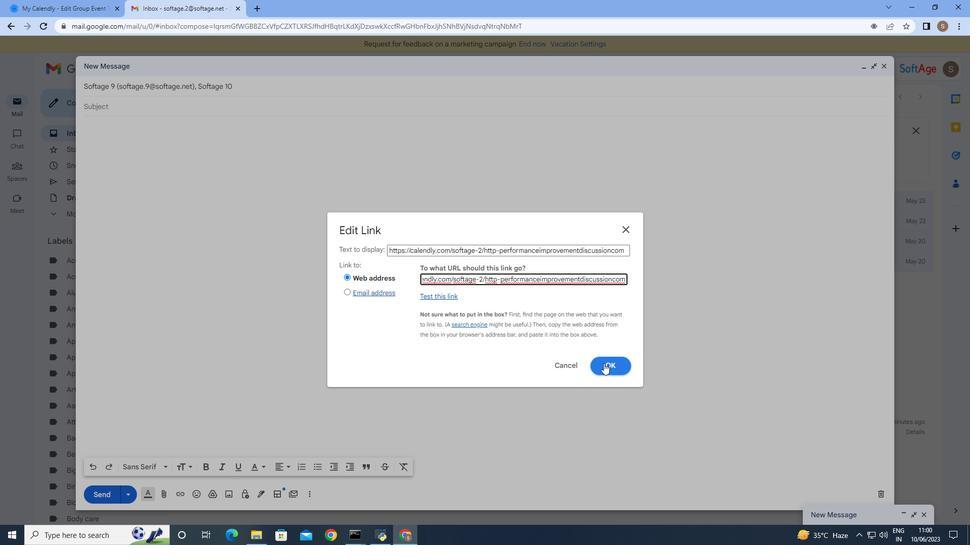 
Action: Mouse moved to (108, 495)
Screenshot: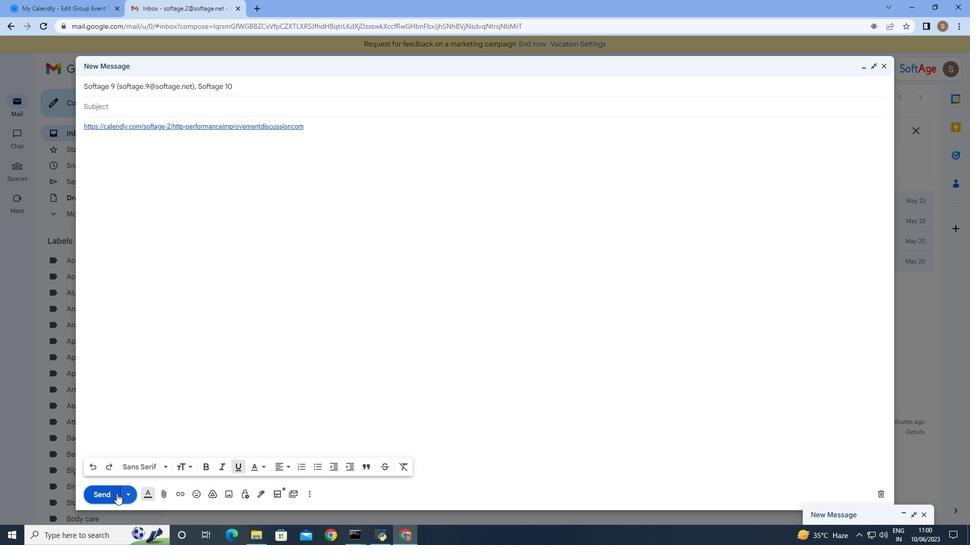 
Action: Mouse pressed left at (108, 495)
Screenshot: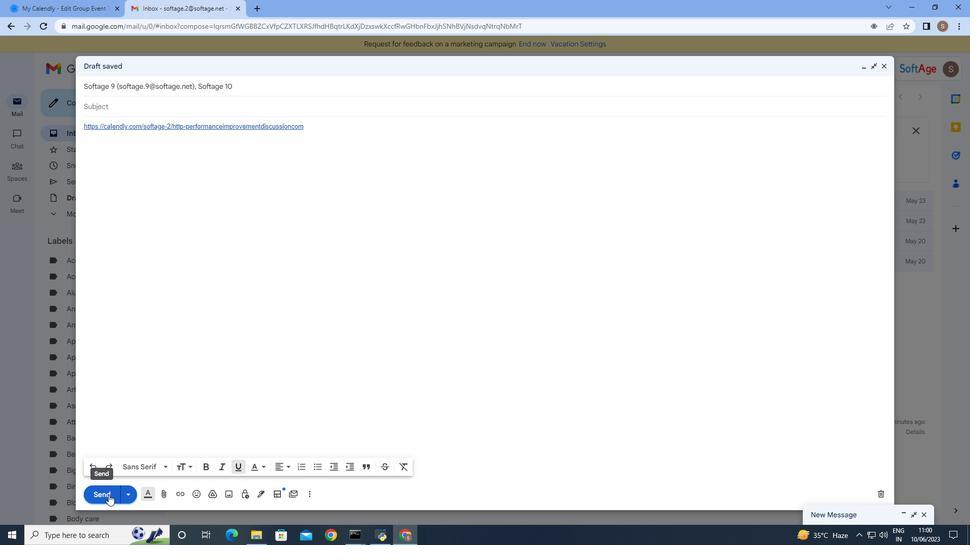 
Action: Mouse moved to (272, 407)
Screenshot: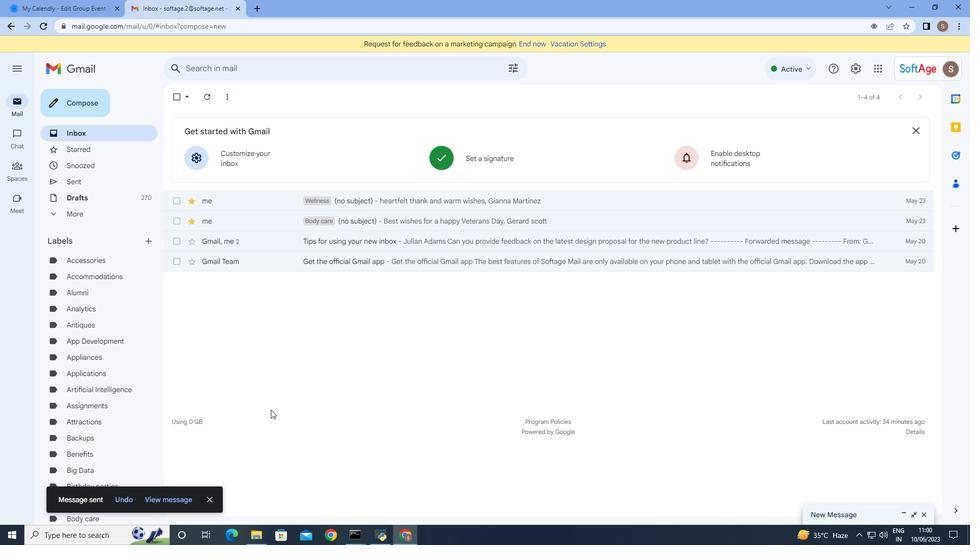 
